 Task: Search one way flight ticket for 3 adults, 3 children in premium economy from Bethel: Bethel Airport(also Seebethel Seaplane Base) to Greensboro: Piedmont Triad International Airport on 5-1-2023. Choice of flights is JetBlue. Number of bags: 9 checked bags. Price is upto 79000. Outbound departure time preference is 6:30. Return departure time preference is 18:15.
Action: Mouse moved to (219, 198)
Screenshot: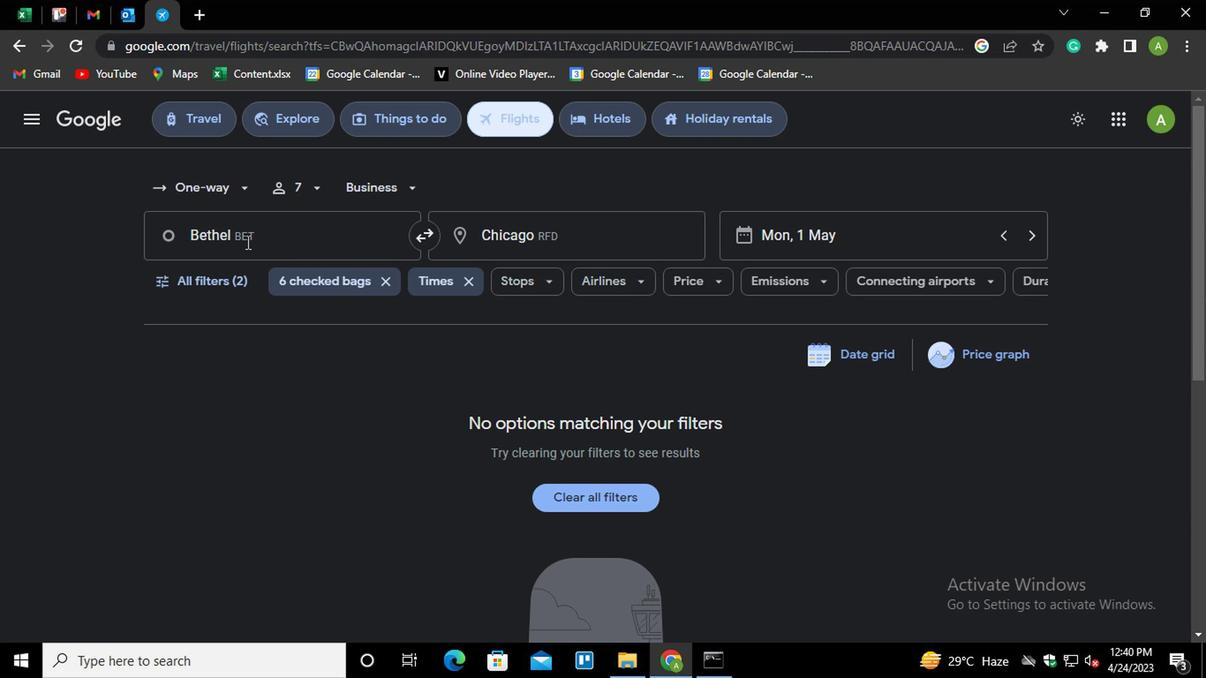 
Action: Mouse pressed left at (219, 198)
Screenshot: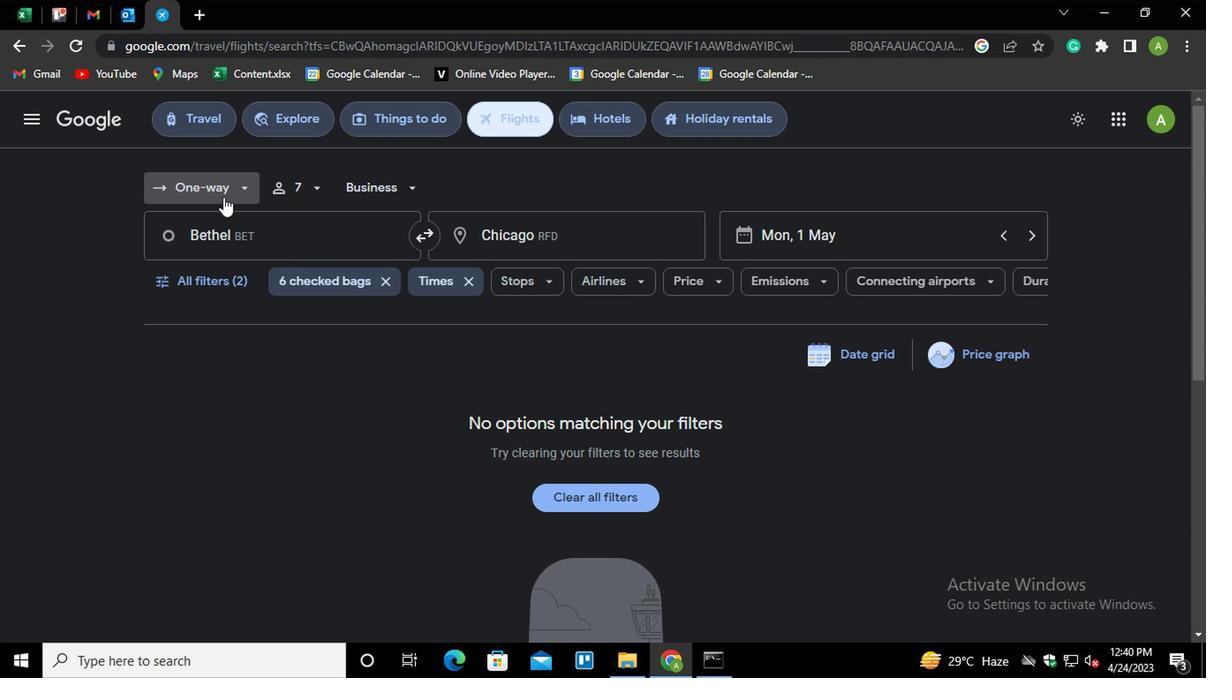 
Action: Mouse moved to (220, 267)
Screenshot: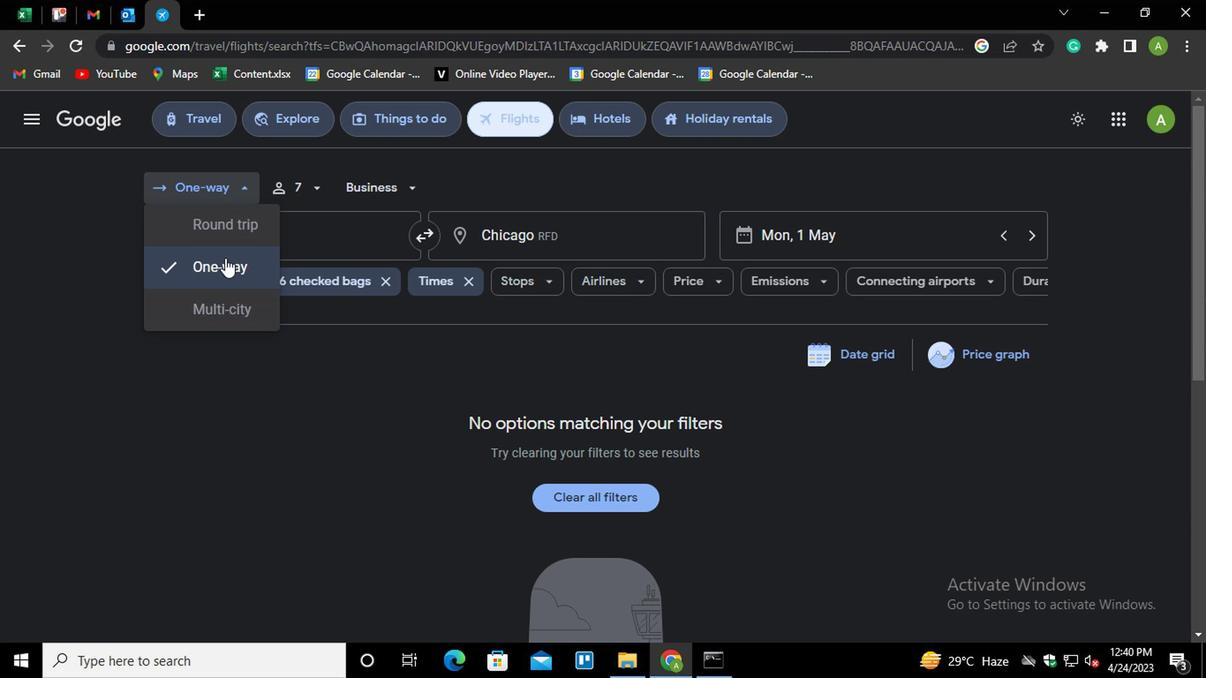 
Action: Mouse pressed left at (220, 267)
Screenshot: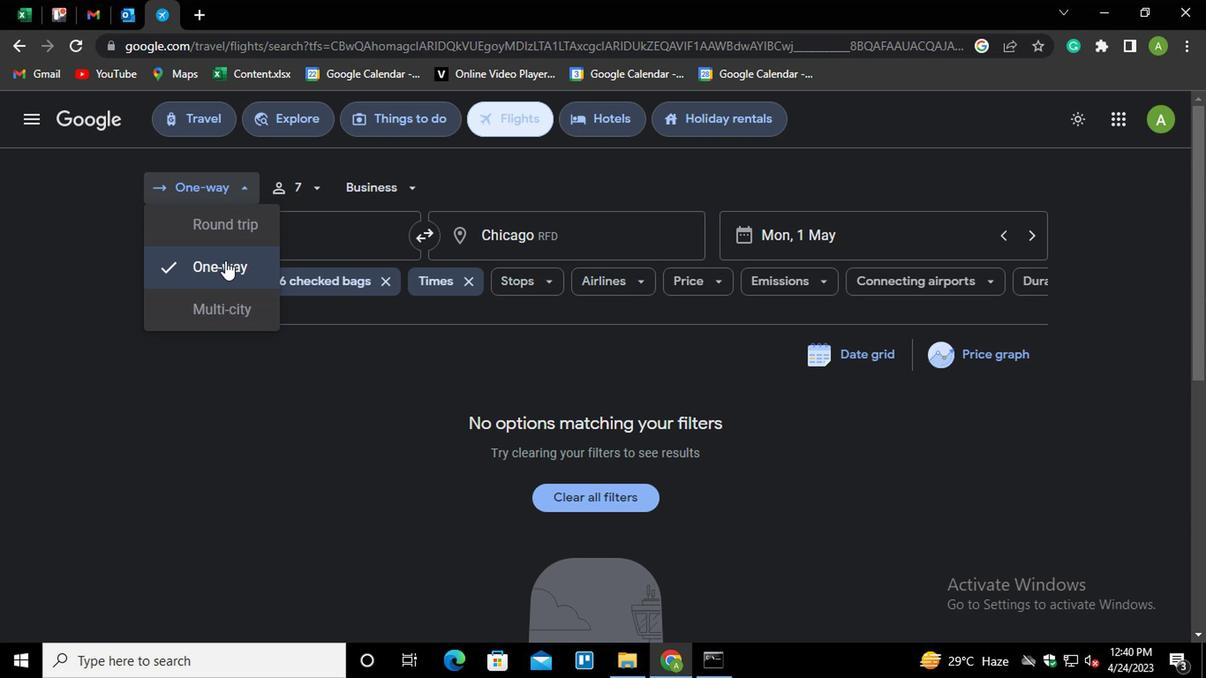 
Action: Mouse moved to (270, 187)
Screenshot: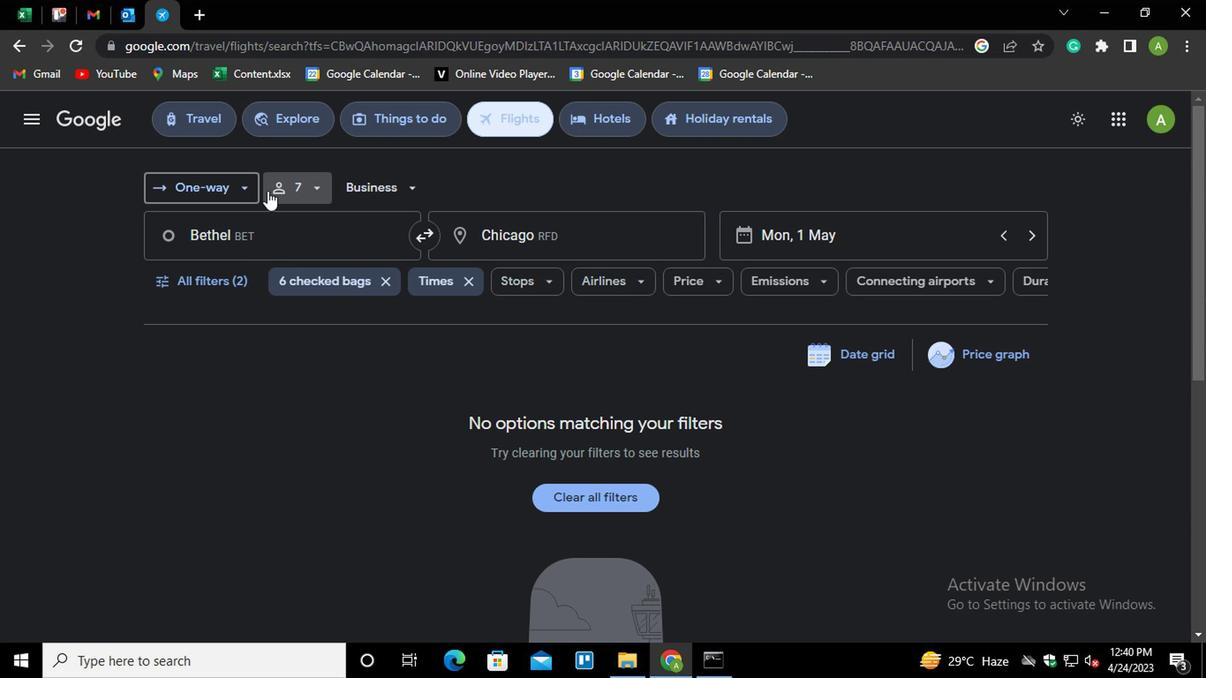 
Action: Mouse pressed left at (270, 187)
Screenshot: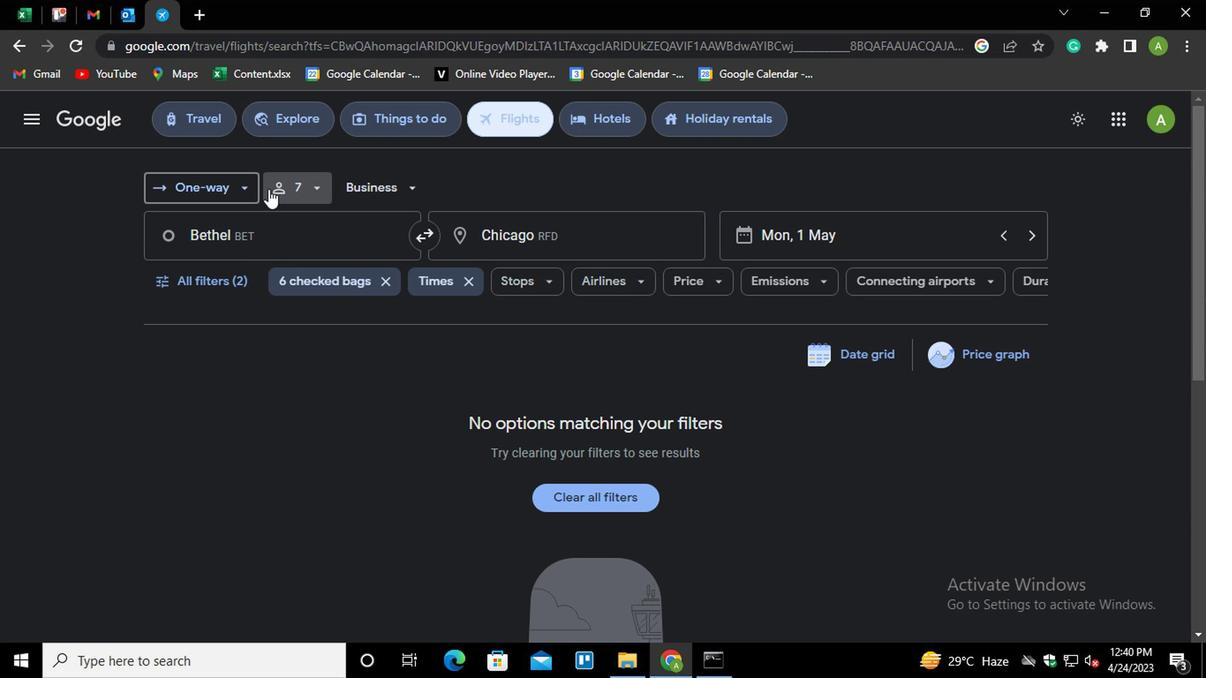 
Action: Mouse moved to (453, 233)
Screenshot: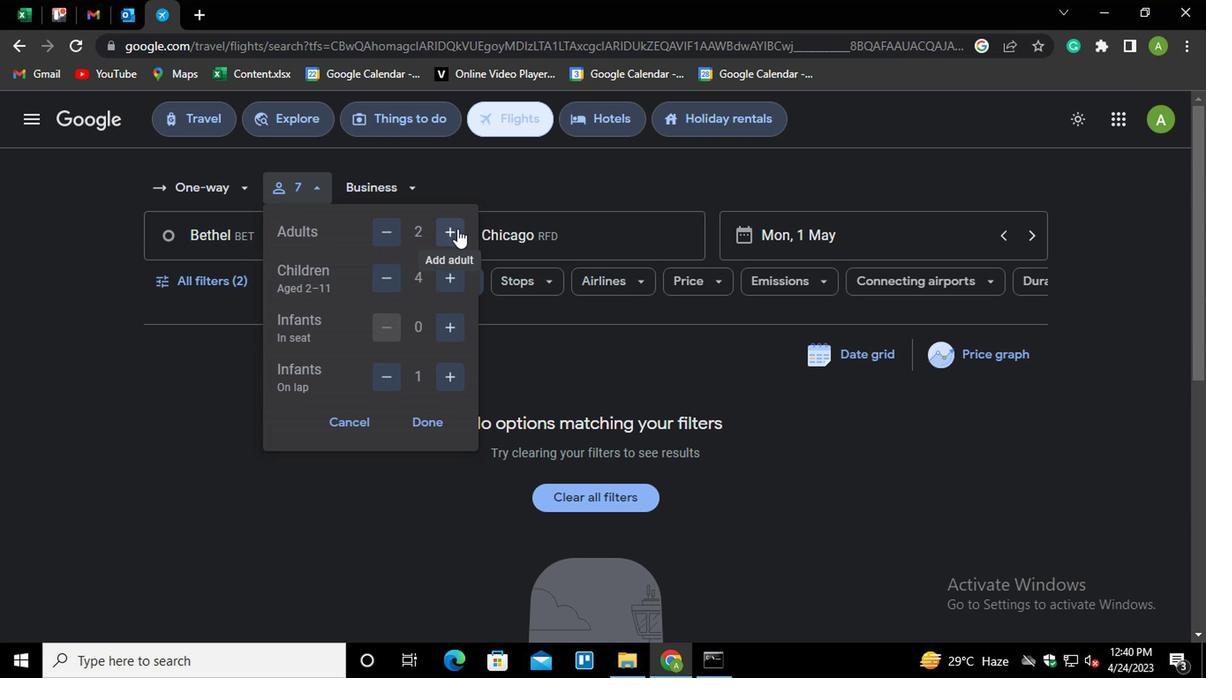 
Action: Mouse pressed left at (453, 233)
Screenshot: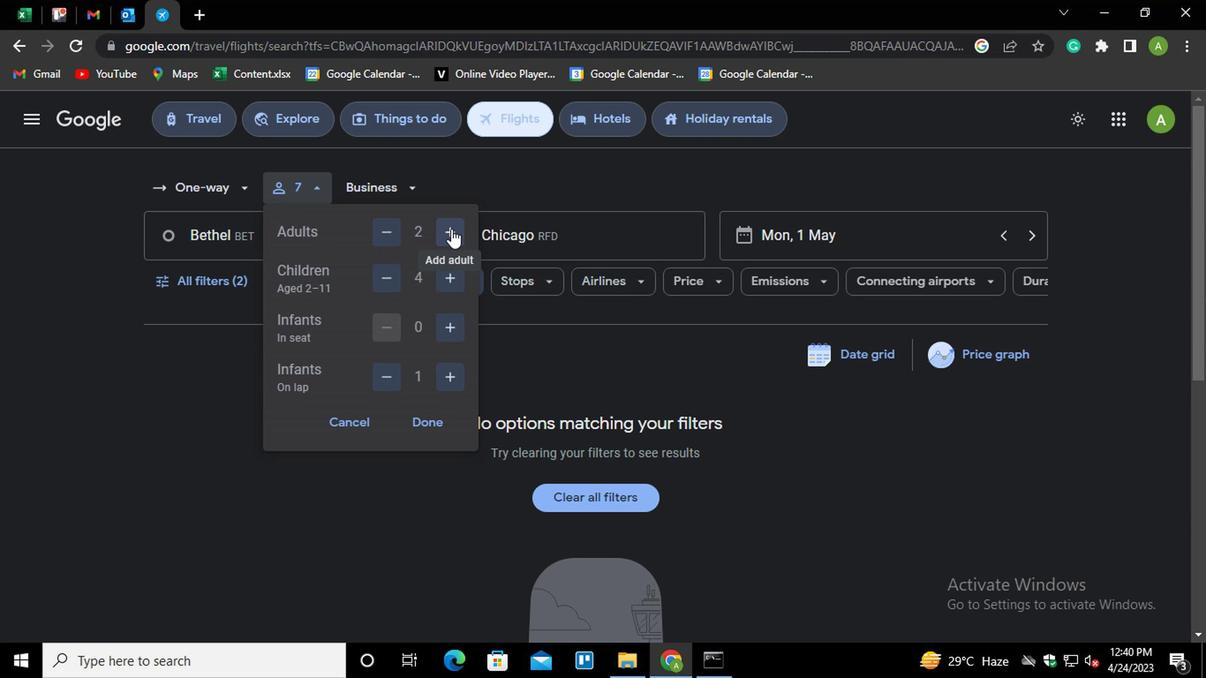 
Action: Mouse moved to (374, 285)
Screenshot: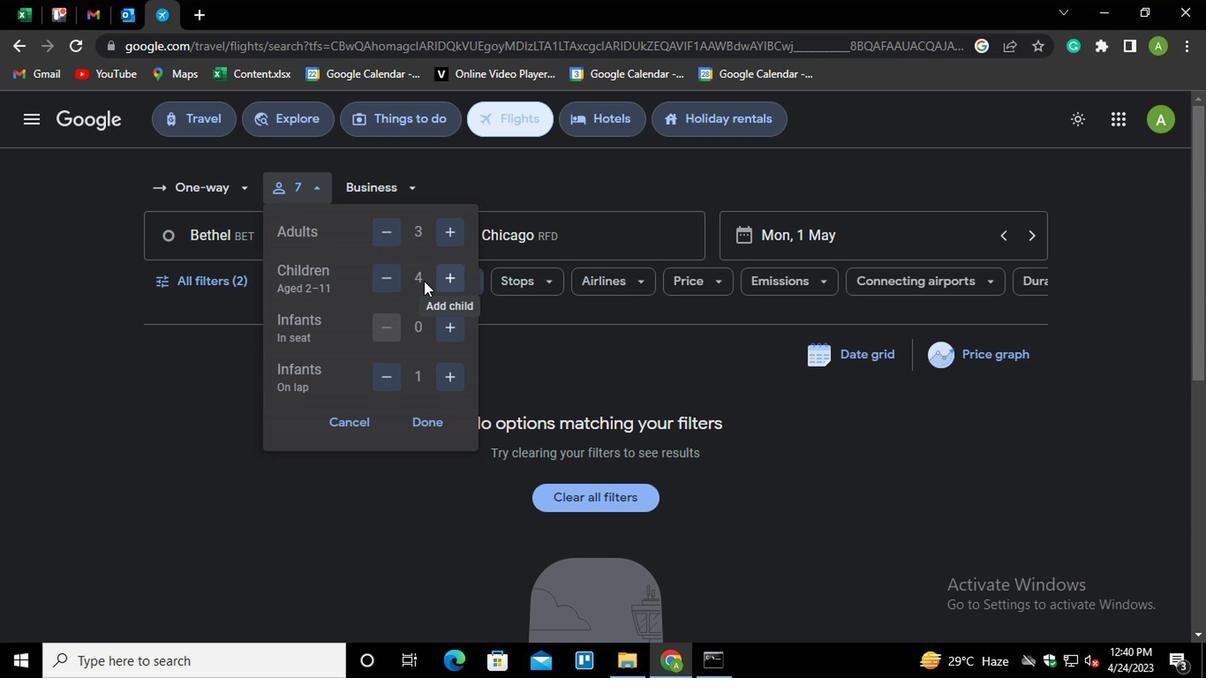 
Action: Mouse pressed left at (374, 285)
Screenshot: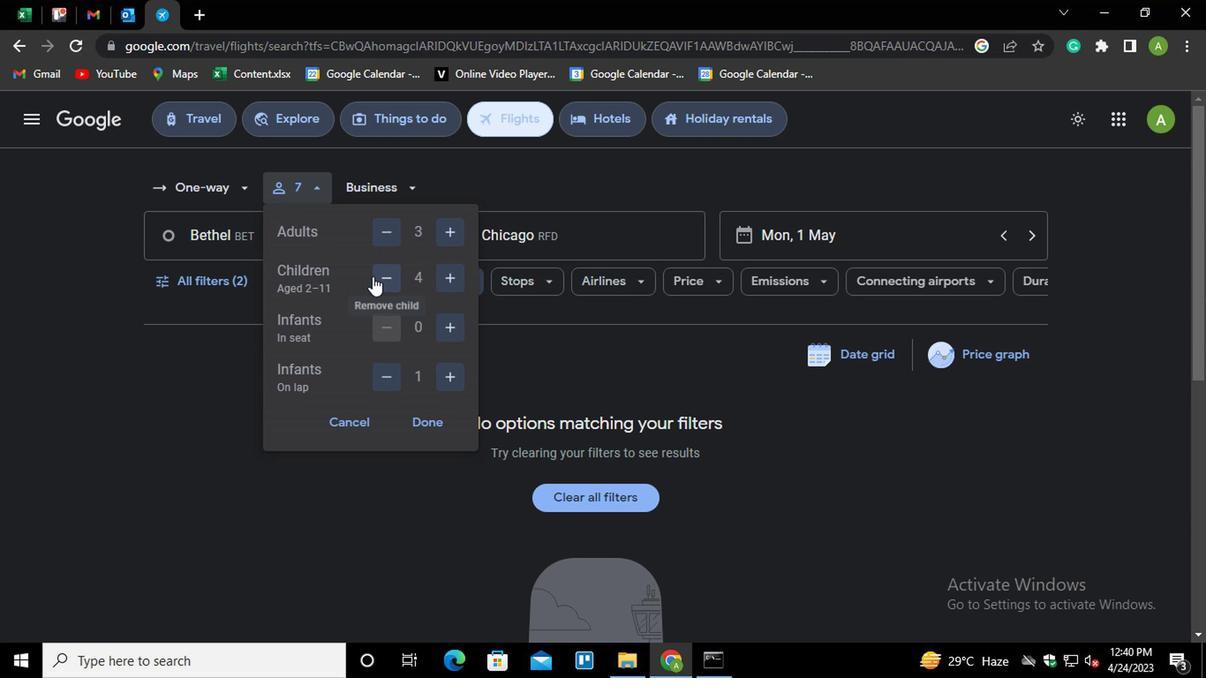 
Action: Mouse moved to (395, 390)
Screenshot: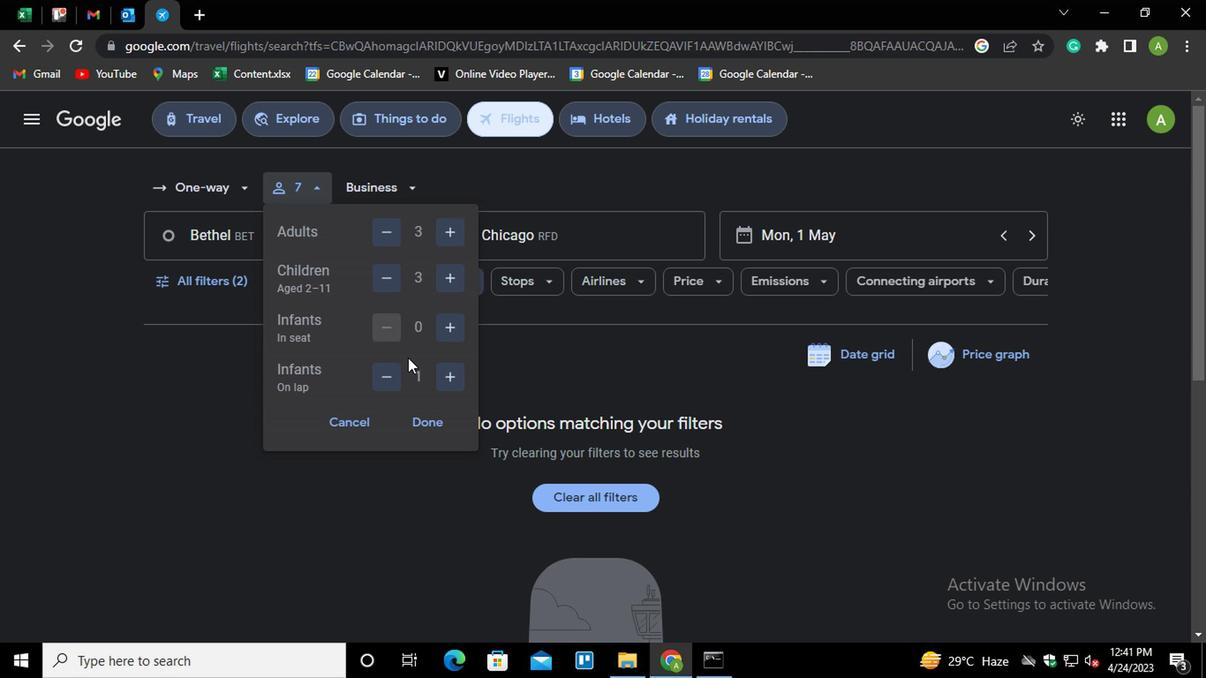 
Action: Mouse pressed left at (395, 390)
Screenshot: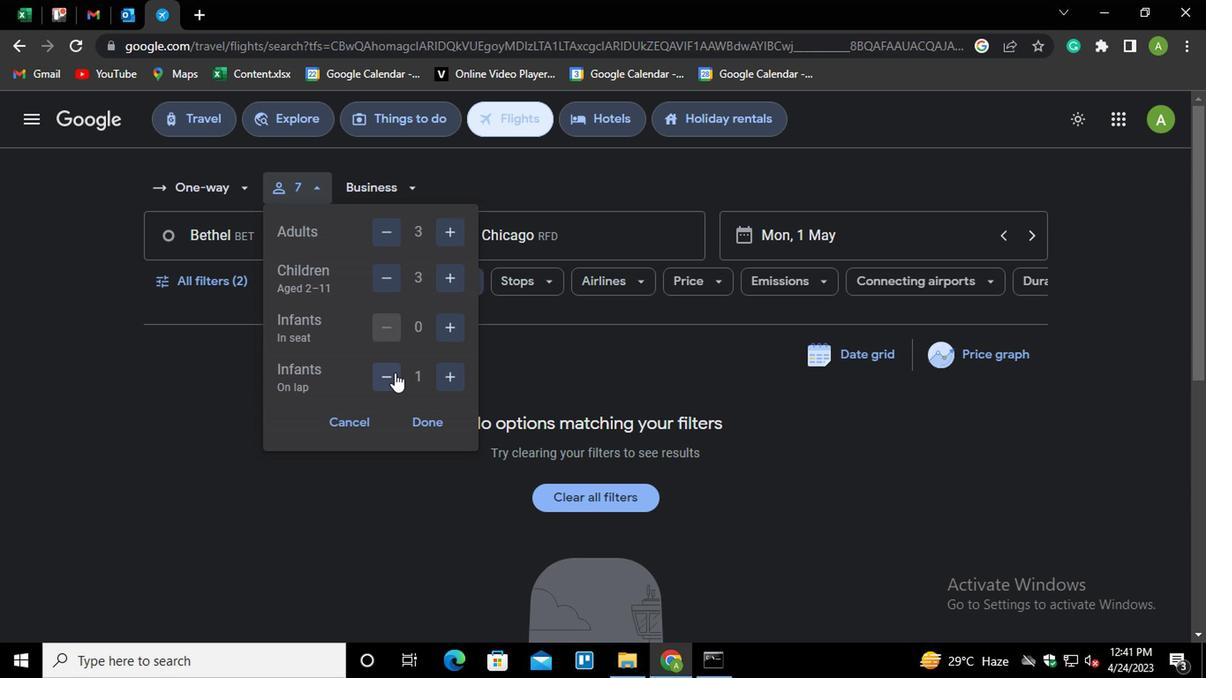 
Action: Mouse moved to (418, 436)
Screenshot: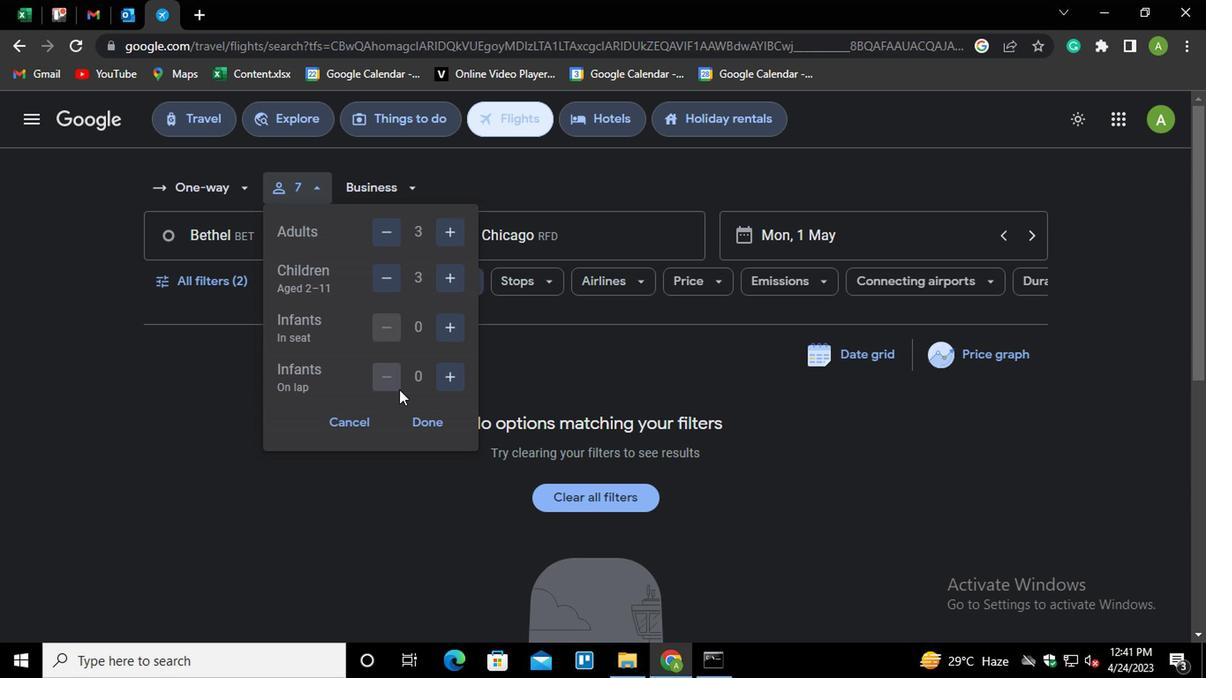 
Action: Mouse pressed left at (418, 436)
Screenshot: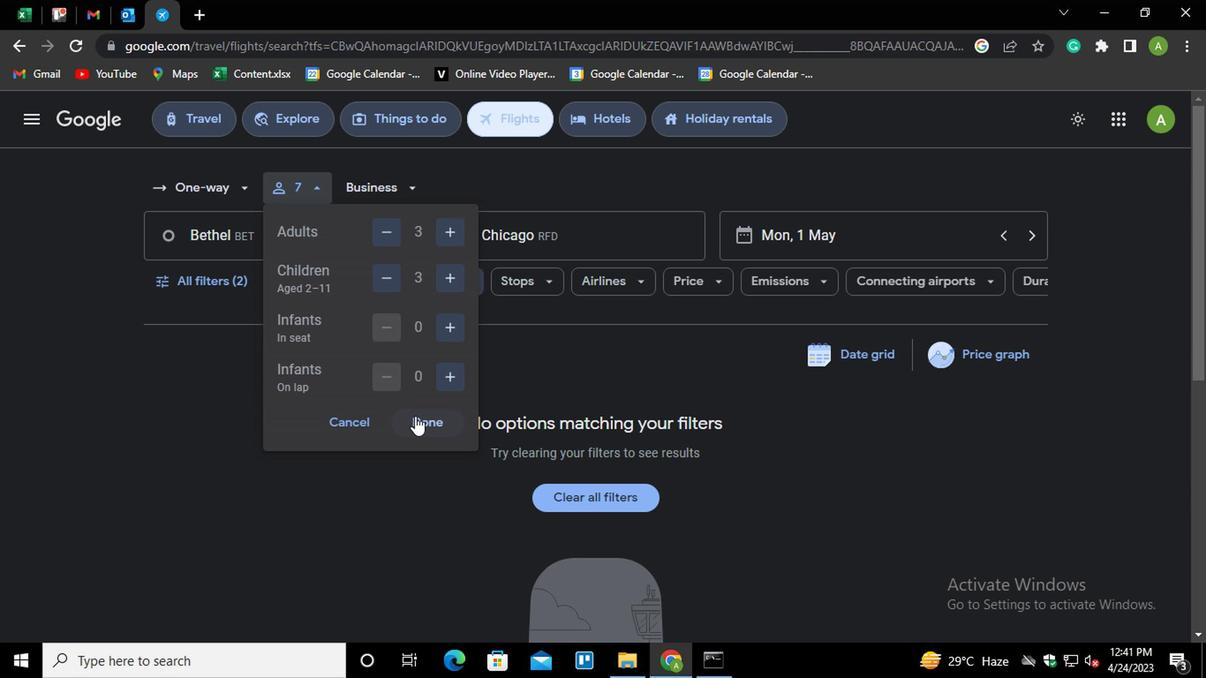 
Action: Mouse moved to (376, 184)
Screenshot: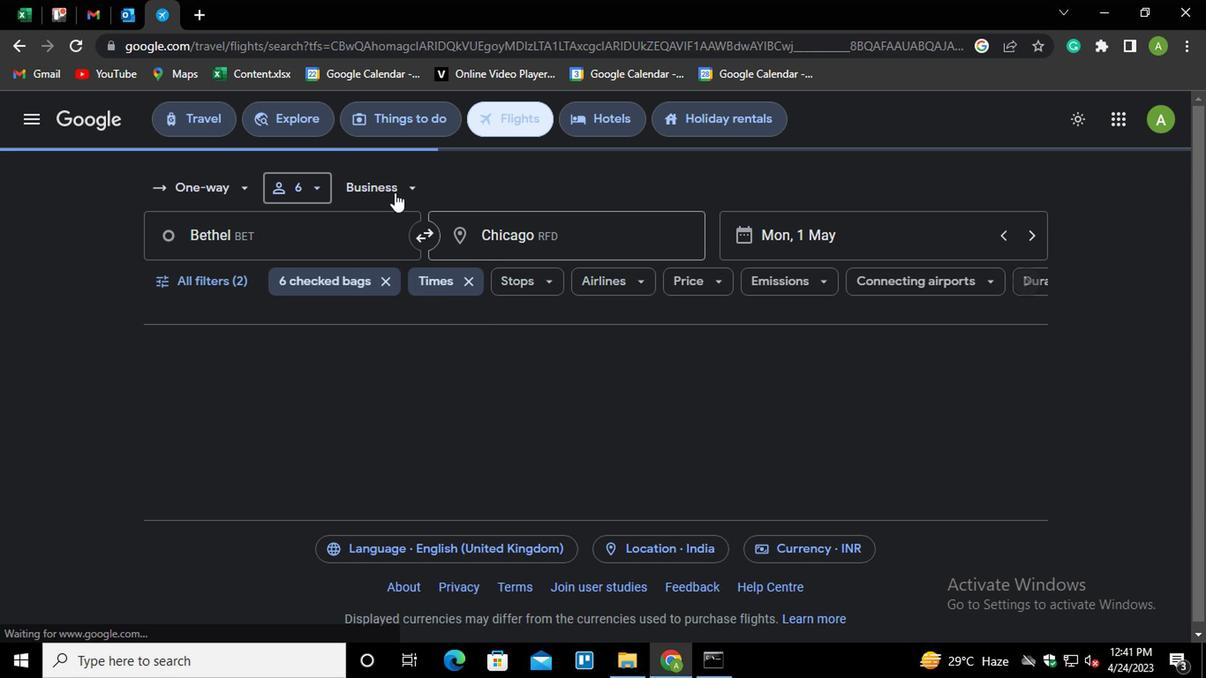 
Action: Mouse pressed left at (376, 184)
Screenshot: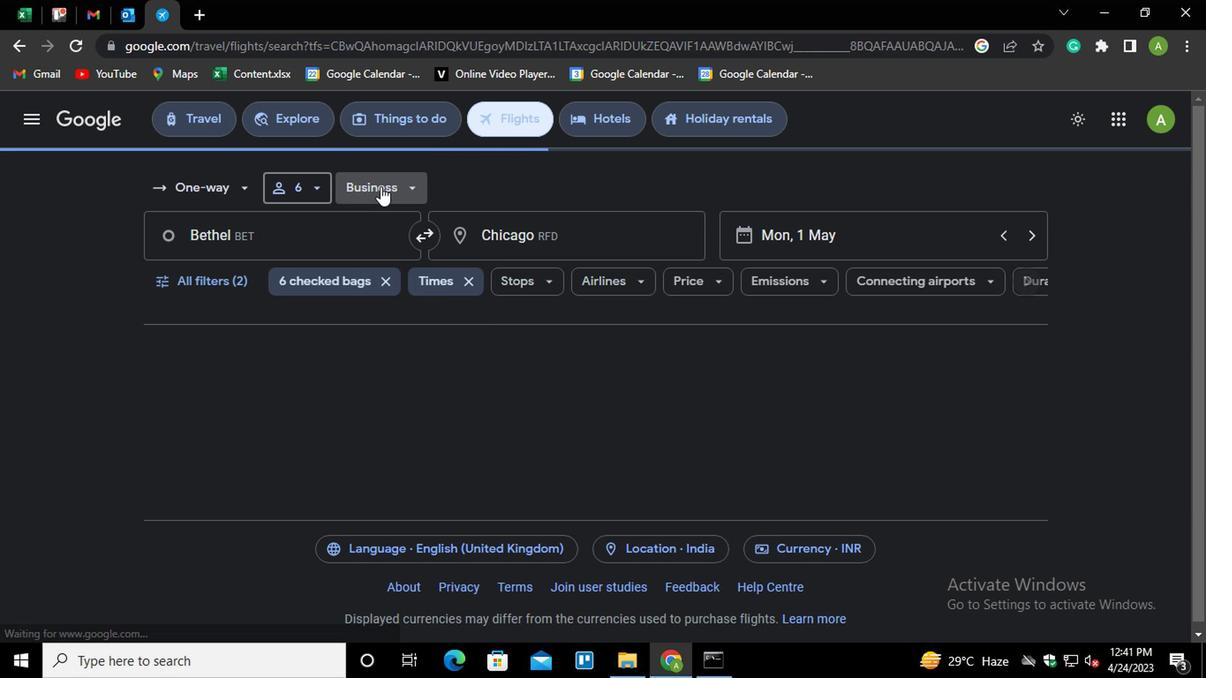 
Action: Mouse moved to (416, 272)
Screenshot: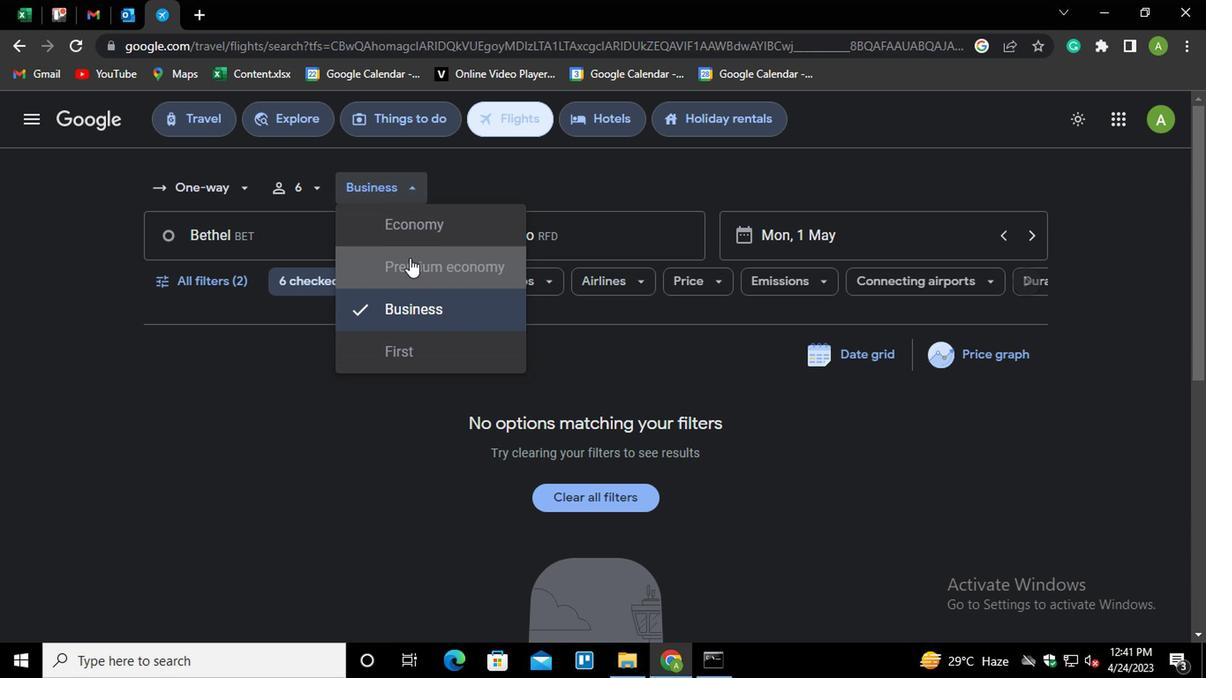 
Action: Mouse pressed left at (416, 272)
Screenshot: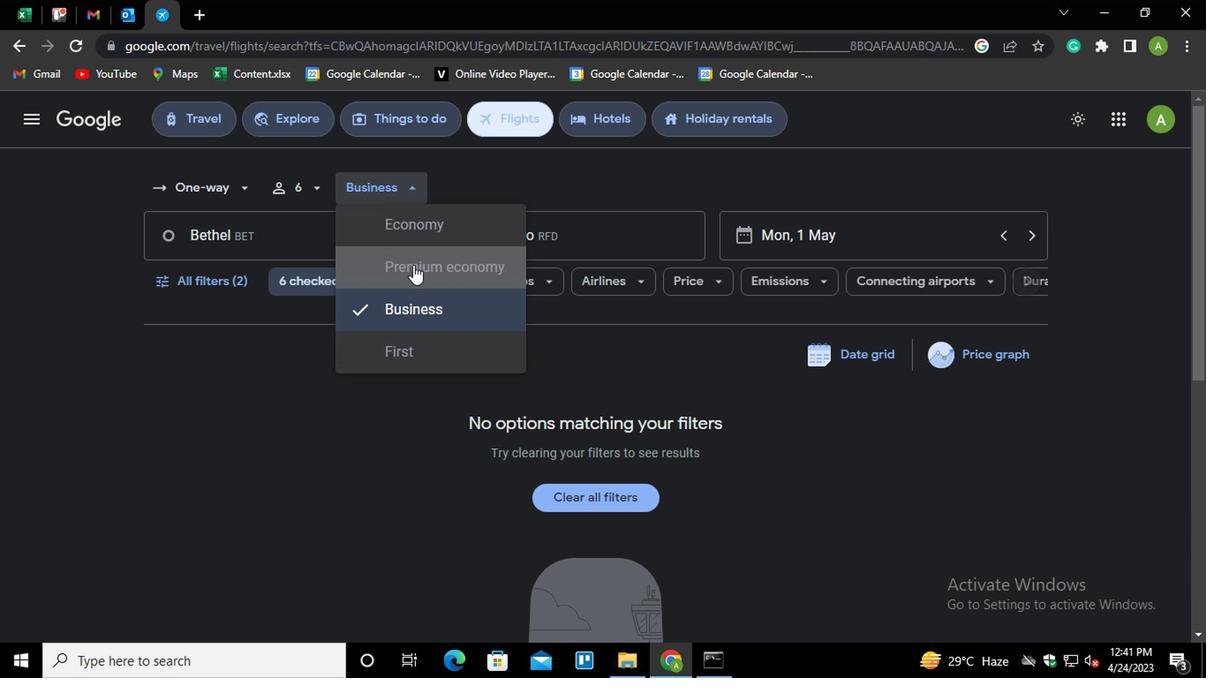 
Action: Mouse moved to (566, 241)
Screenshot: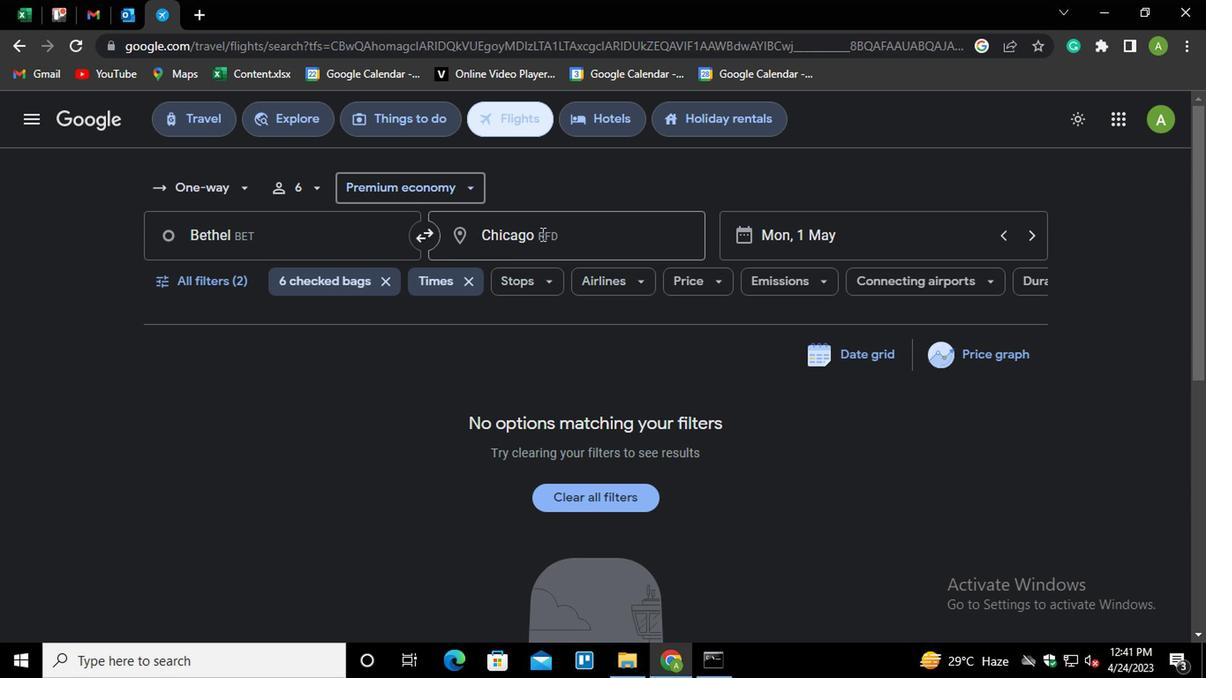 
Action: Mouse pressed left at (566, 241)
Screenshot: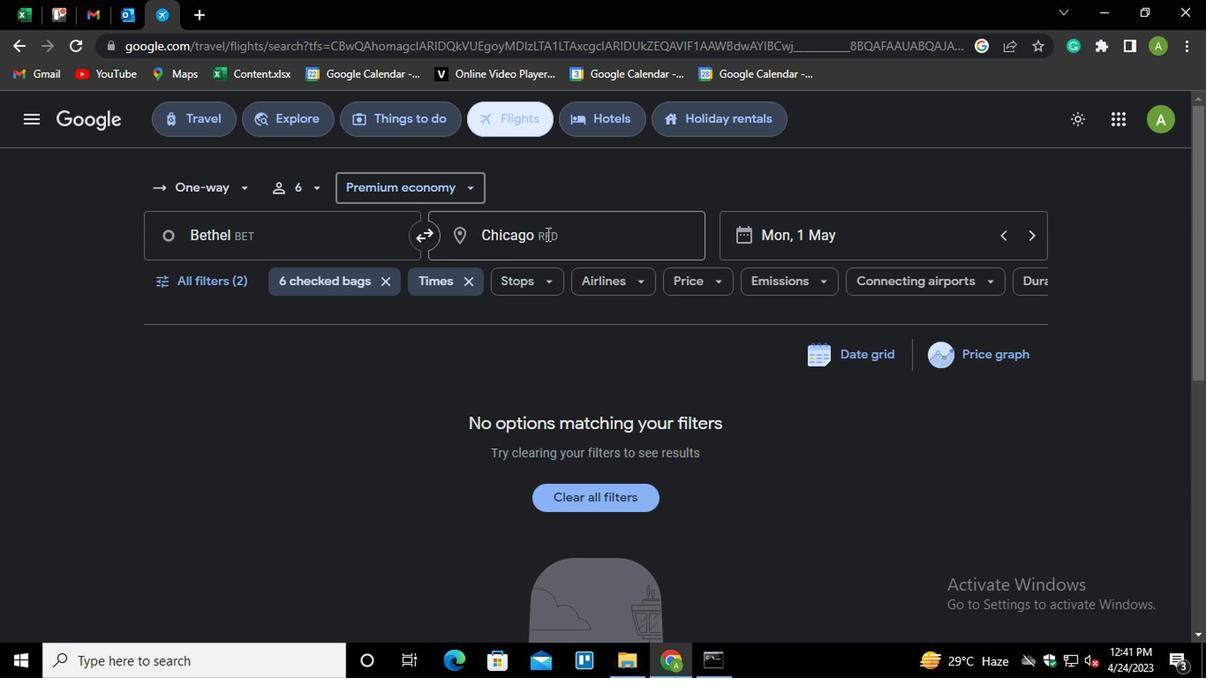 
Action: Mouse moved to (562, 244)
Screenshot: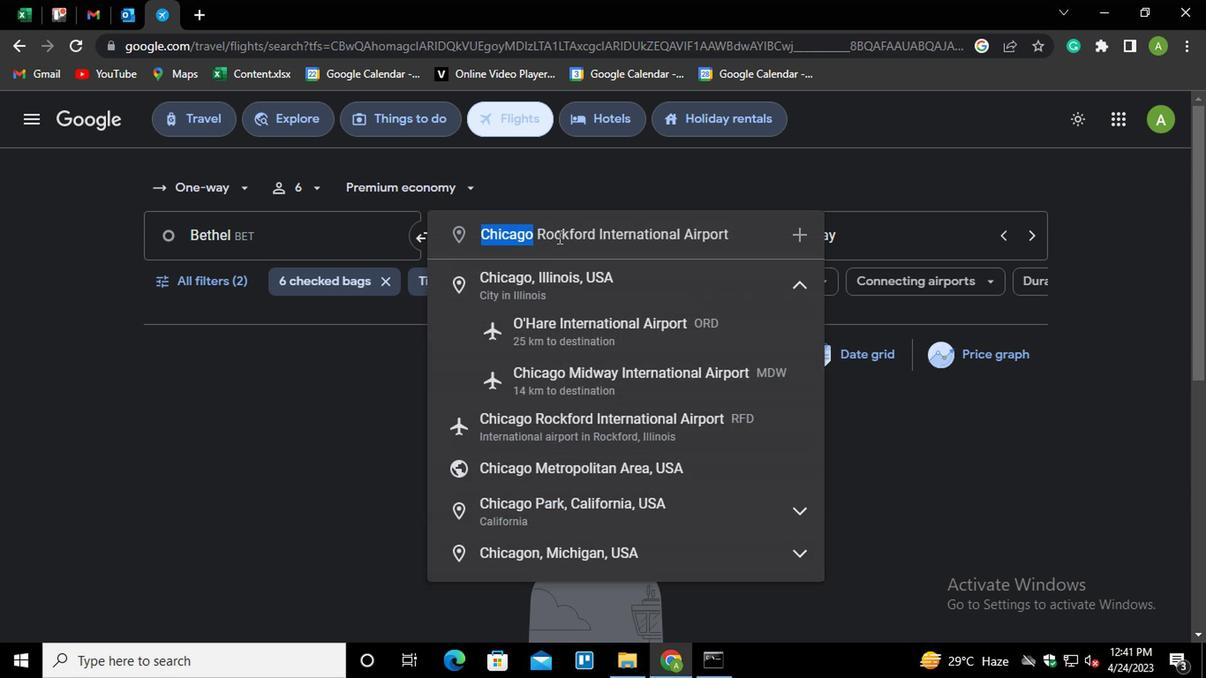 
Action: Key pressed <Key.shift>GREENSBO<Key.down><Key.down><Key.enter>
Screenshot: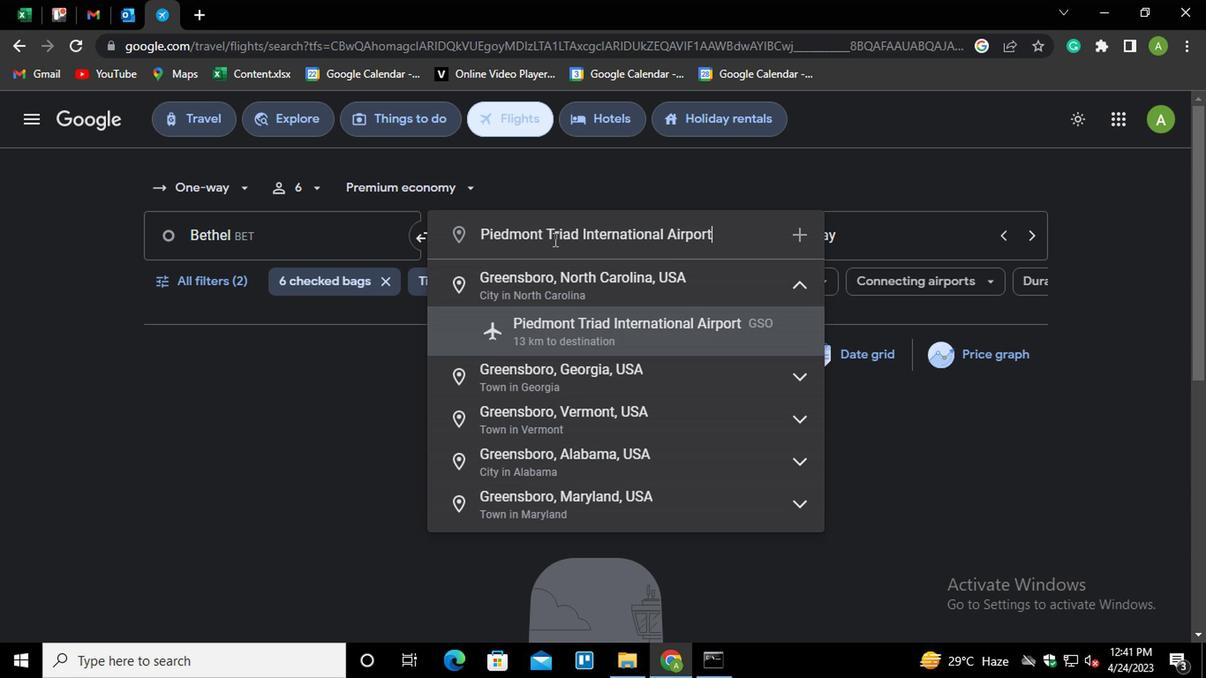 
Action: Mouse moved to (194, 273)
Screenshot: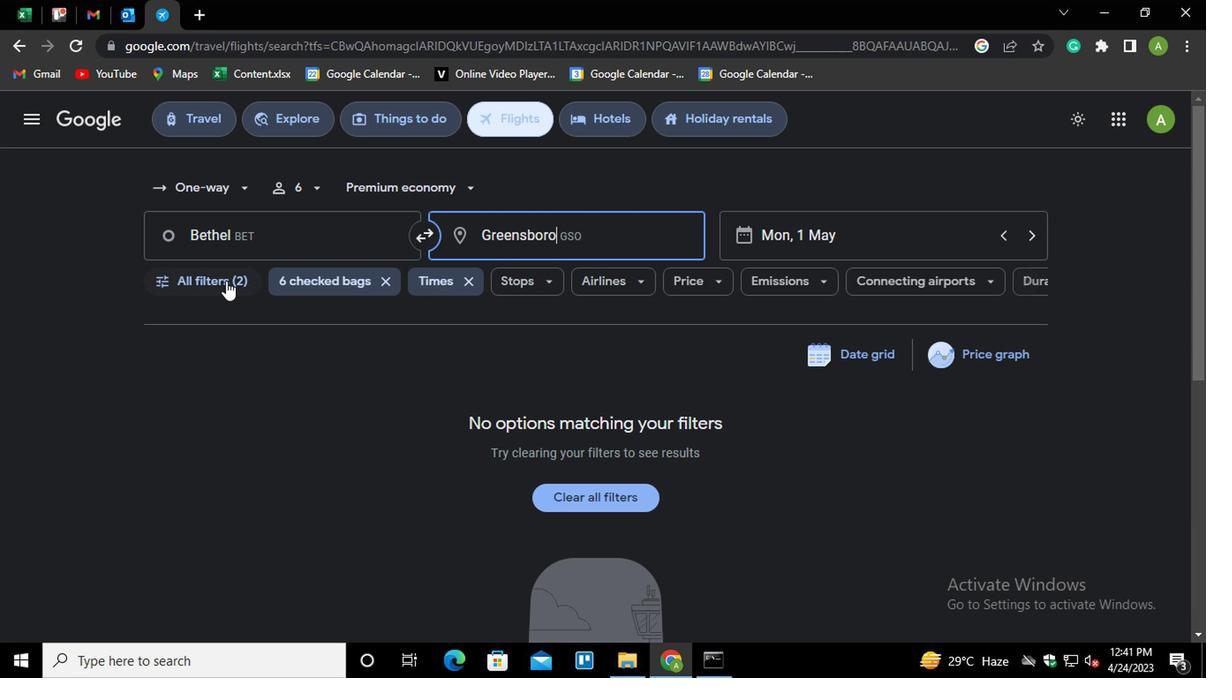
Action: Mouse pressed left at (194, 273)
Screenshot: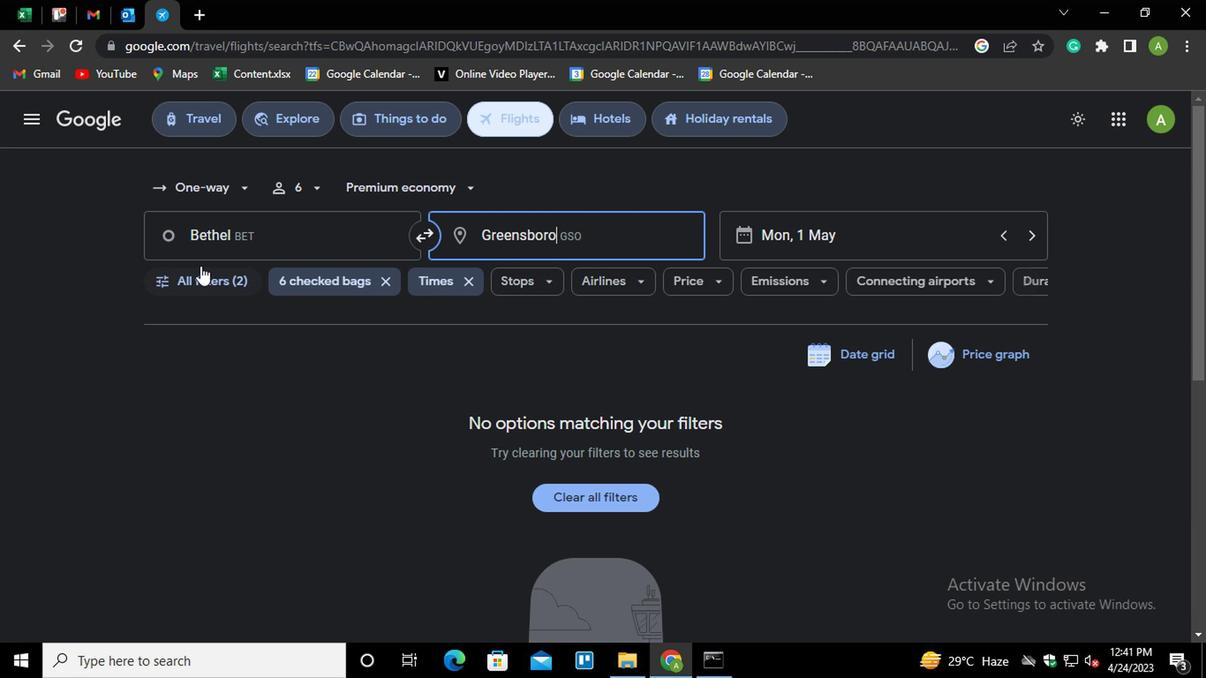 
Action: Mouse moved to (404, 653)
Screenshot: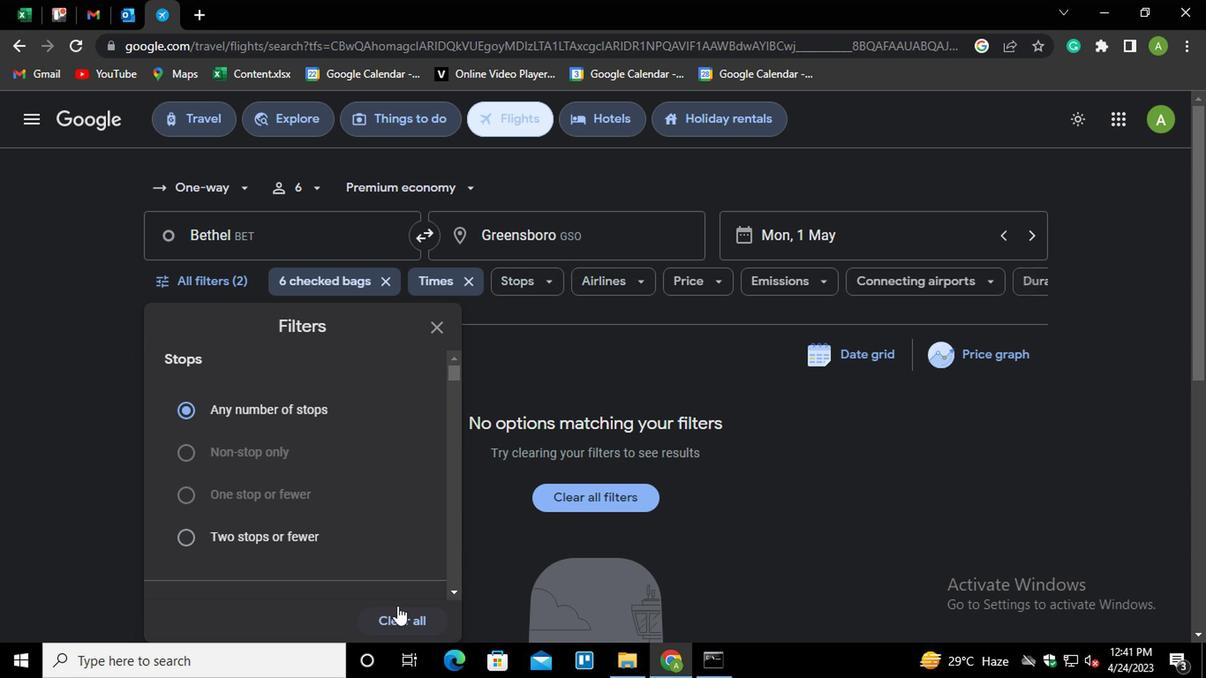 
Action: Mouse pressed left at (404, 653)
Screenshot: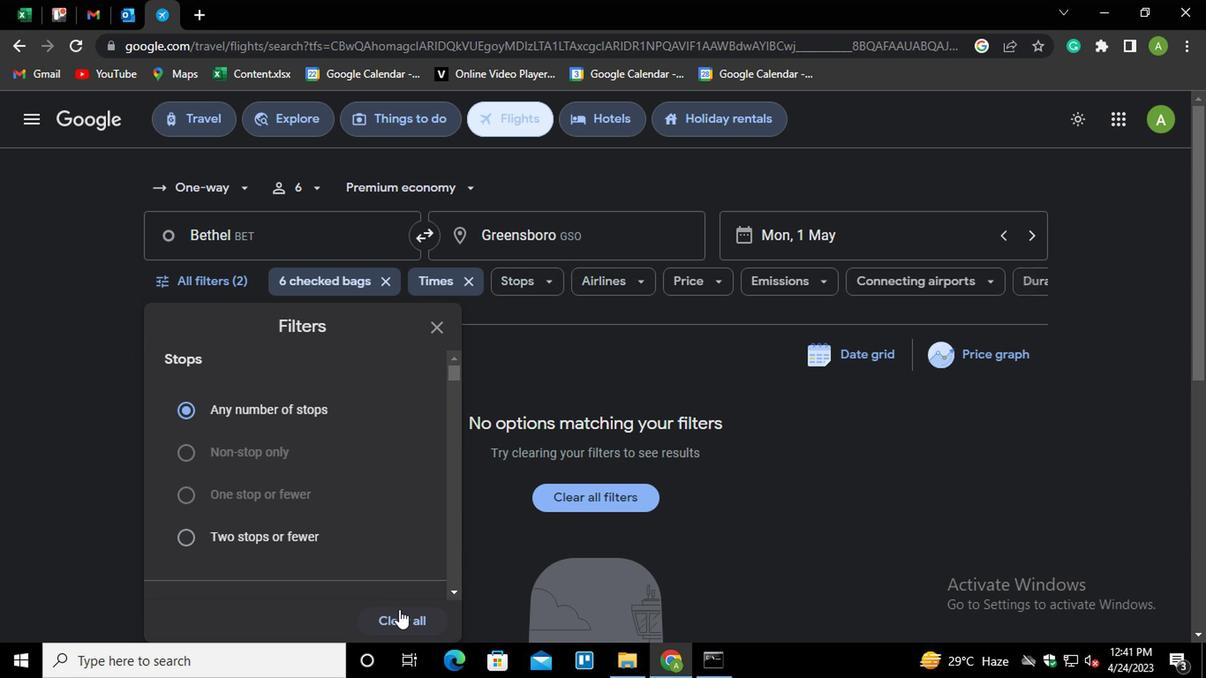
Action: Mouse moved to (284, 441)
Screenshot: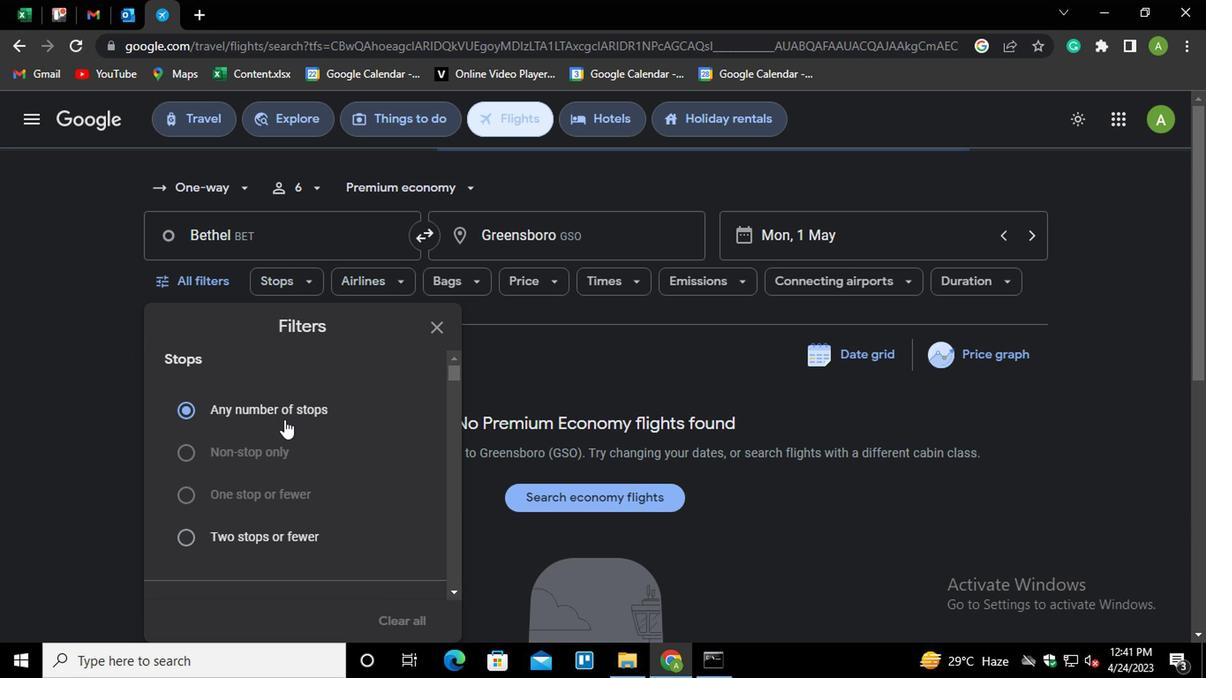 
Action: Mouse scrolled (284, 441) with delta (0, 0)
Screenshot: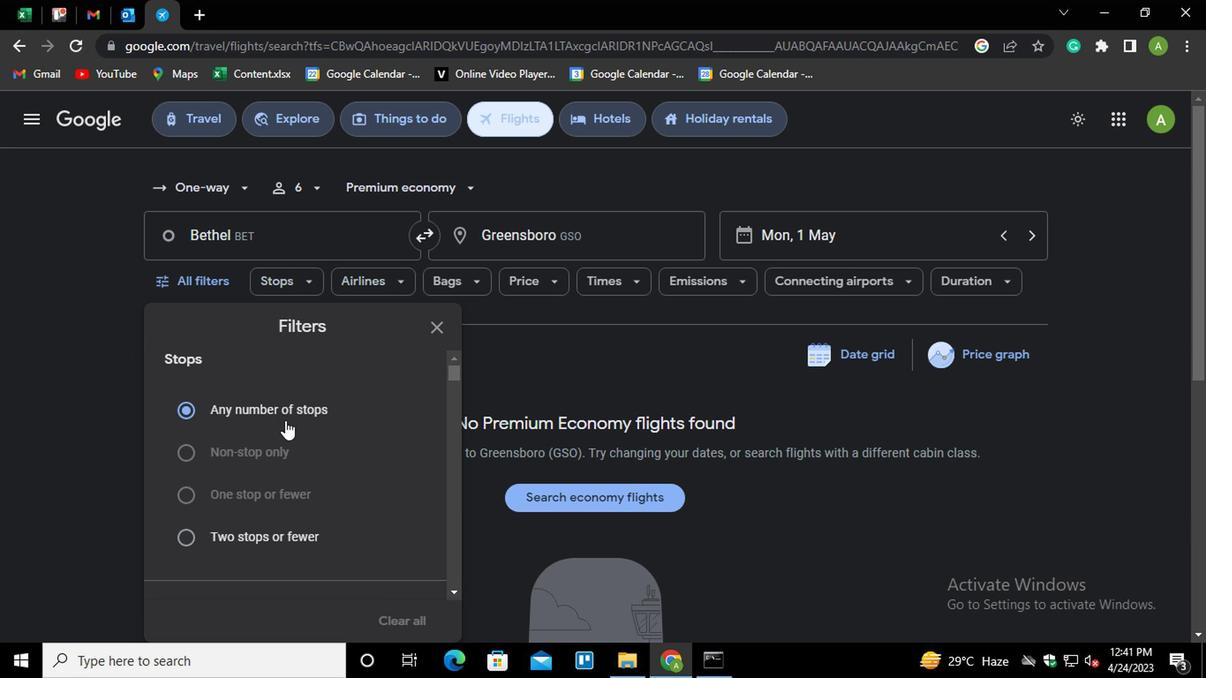 
Action: Mouse scrolled (284, 441) with delta (0, 0)
Screenshot: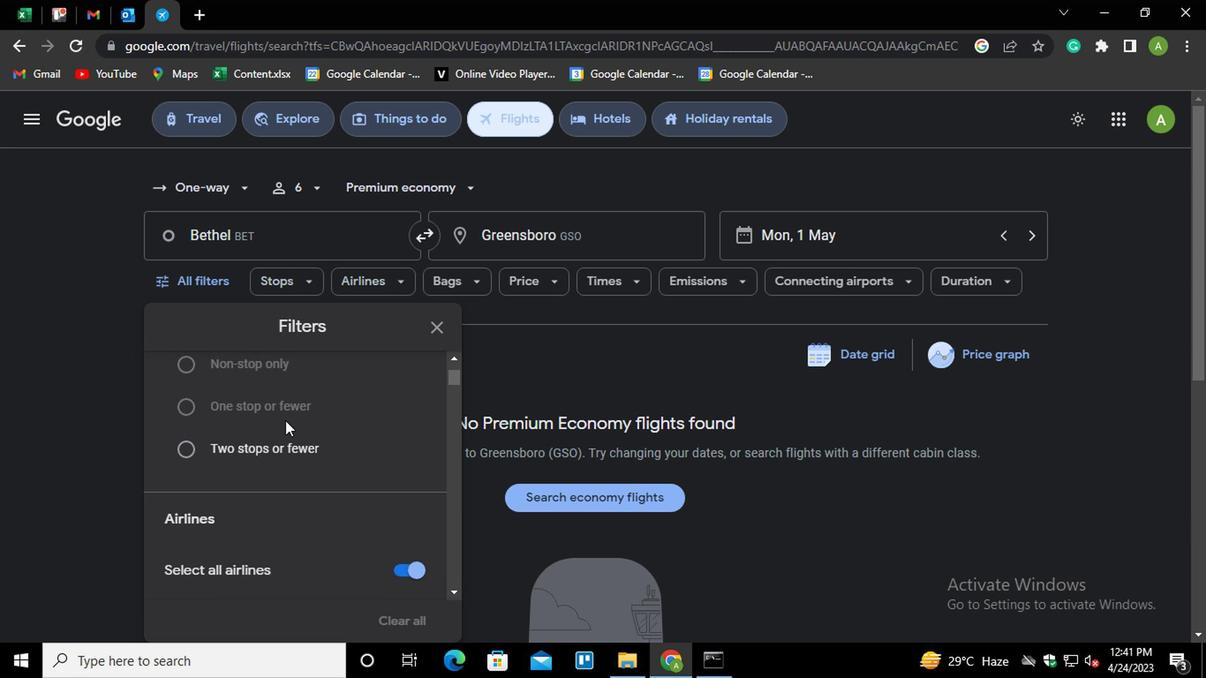 
Action: Mouse scrolled (284, 441) with delta (0, 0)
Screenshot: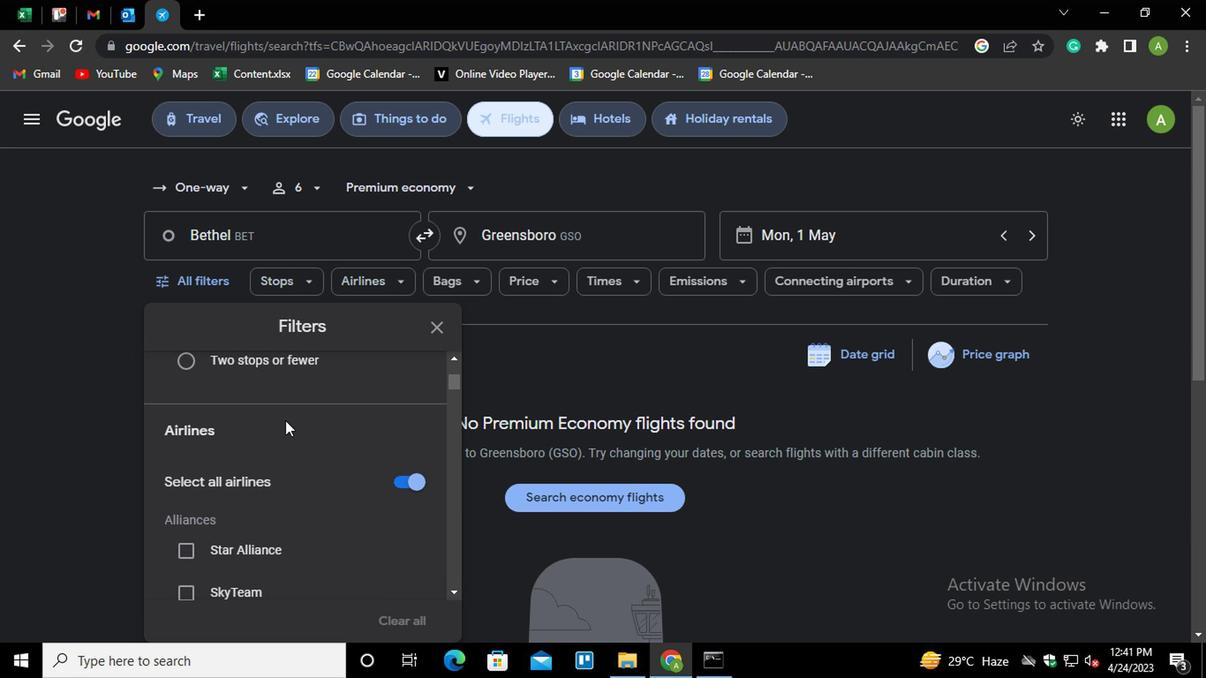 
Action: Mouse moved to (284, 443)
Screenshot: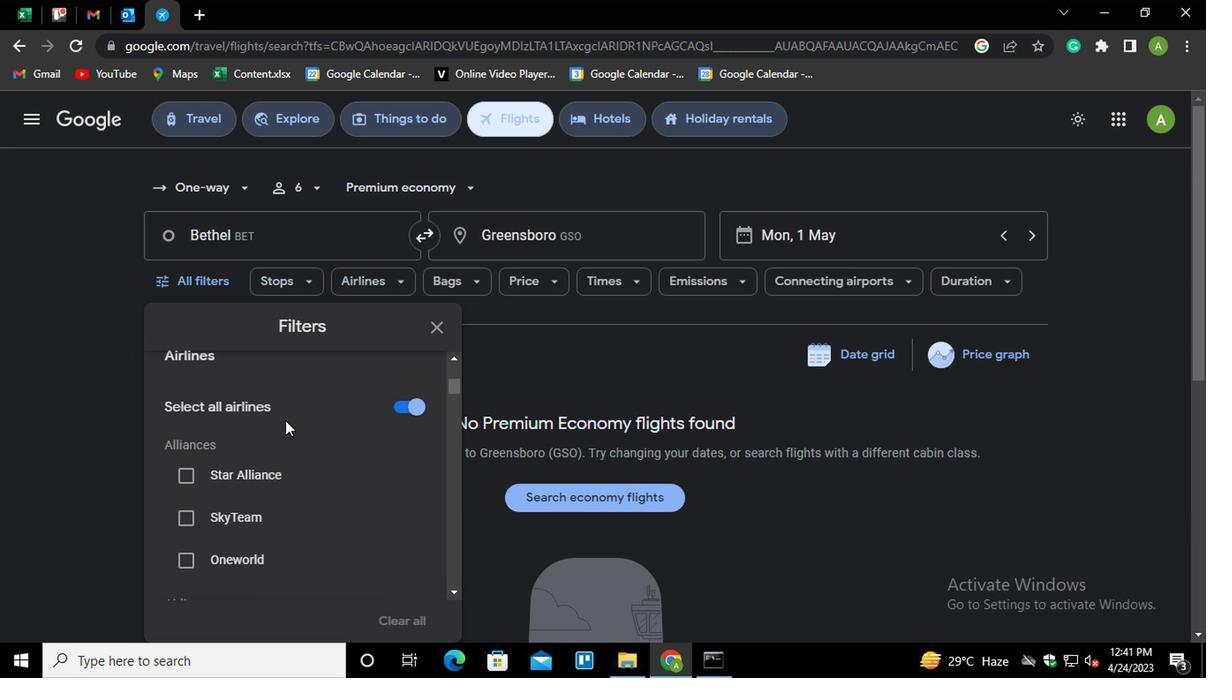 
Action: Mouse scrolled (284, 441) with delta (0, -1)
Screenshot: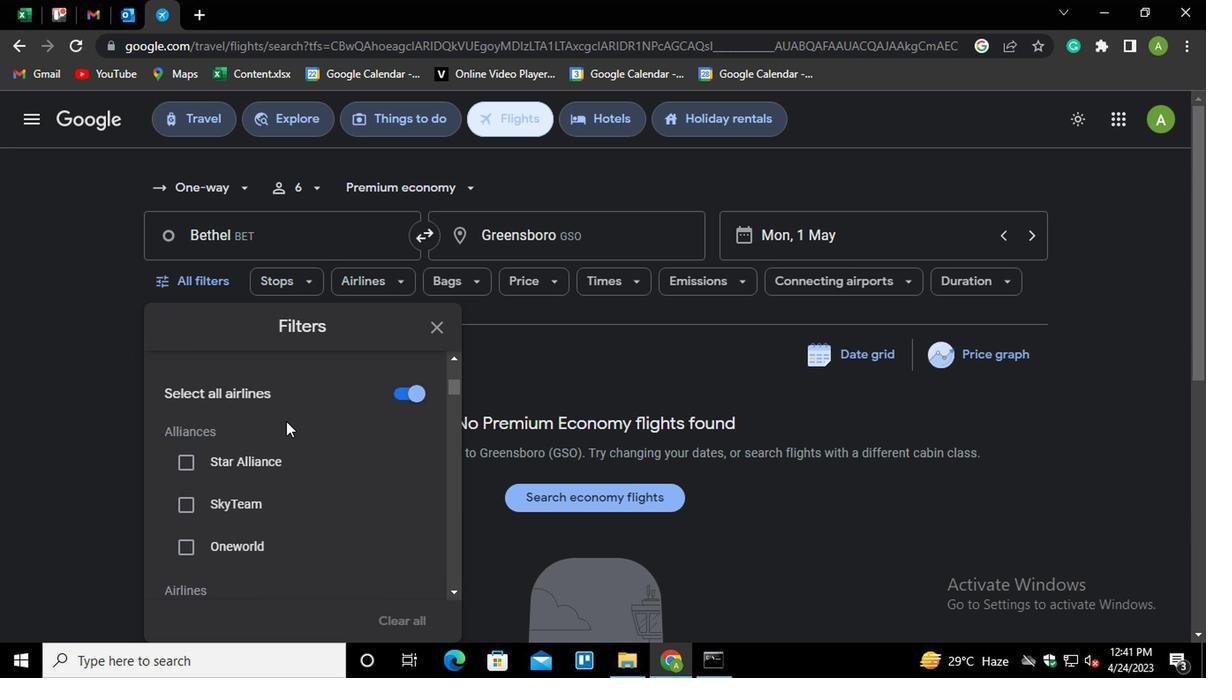 
Action: Mouse moved to (284, 443)
Screenshot: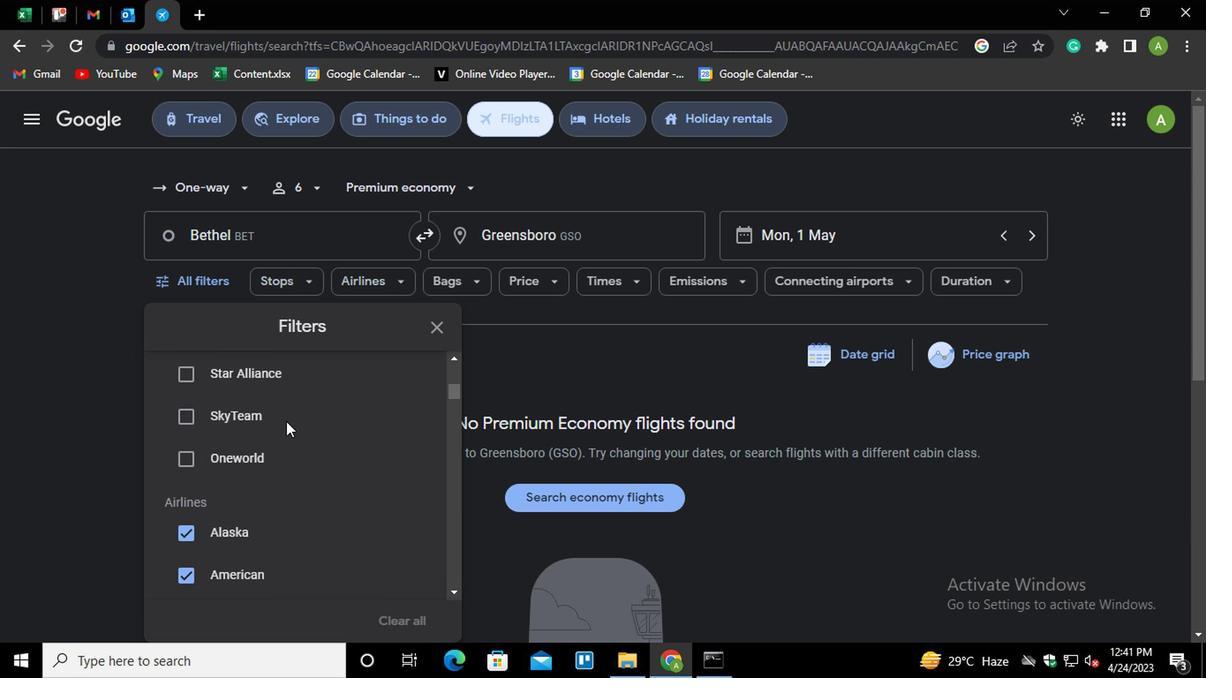 
Action: Mouse scrolled (284, 443) with delta (0, 0)
Screenshot: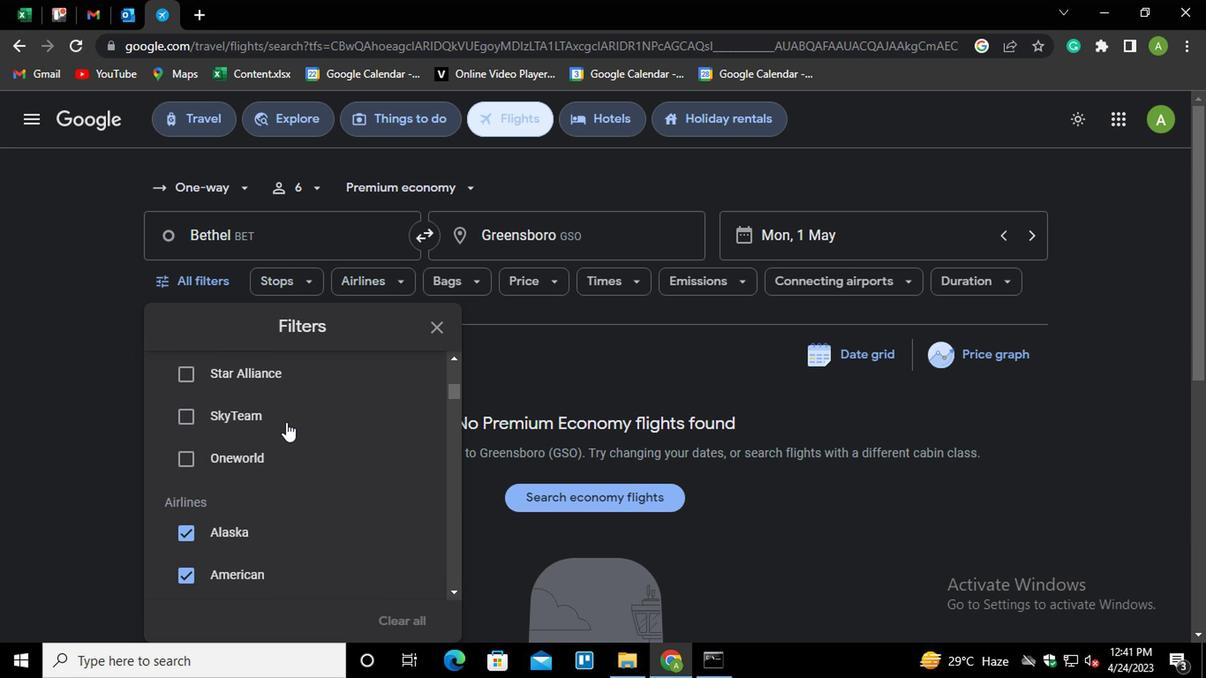 
Action: Mouse scrolled (284, 443) with delta (0, 0)
Screenshot: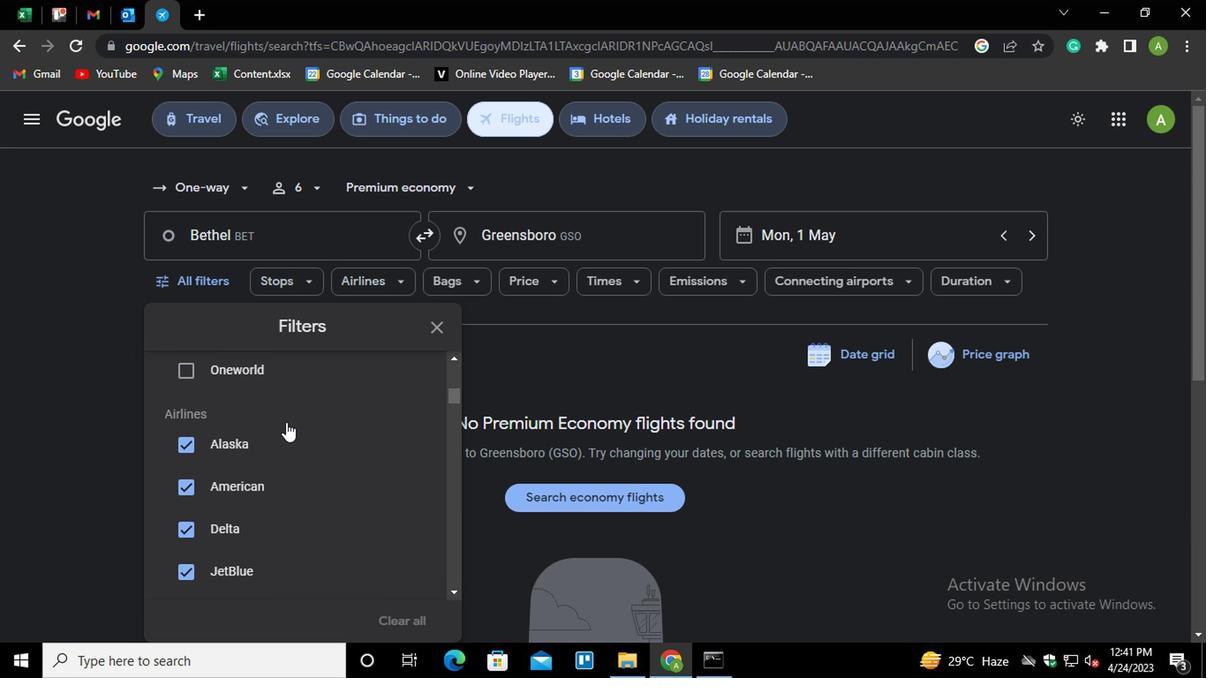 
Action: Mouse moved to (192, 463)
Screenshot: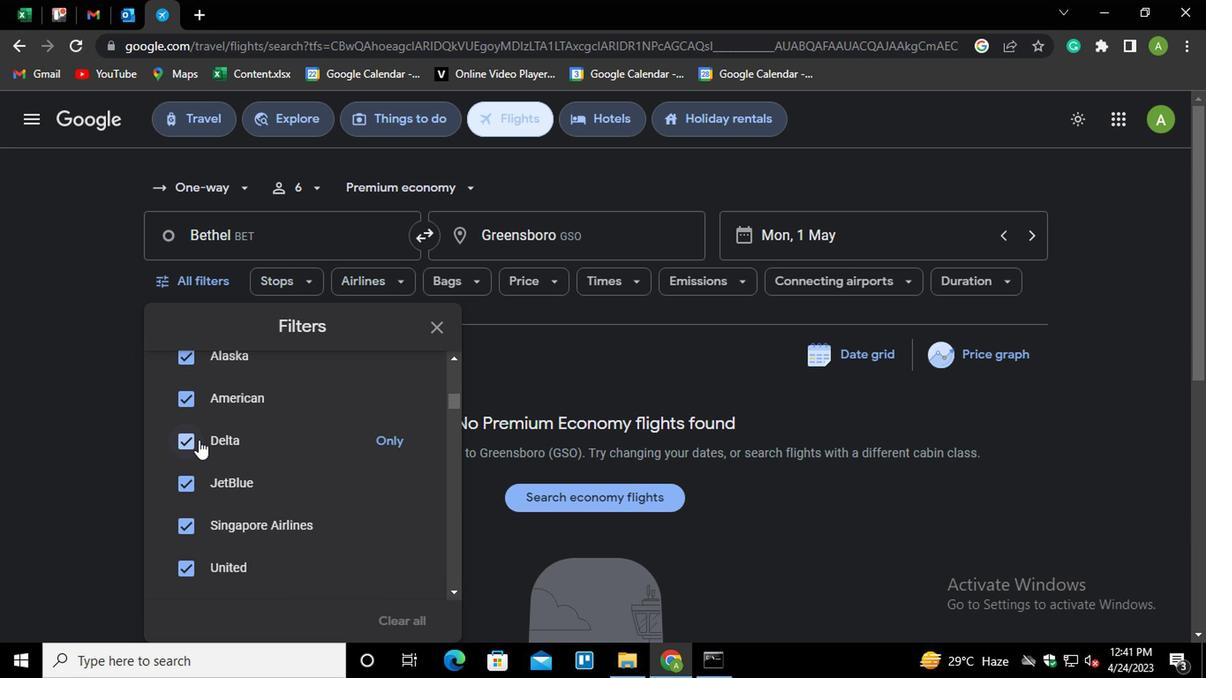 
Action: Mouse pressed left at (192, 463)
Screenshot: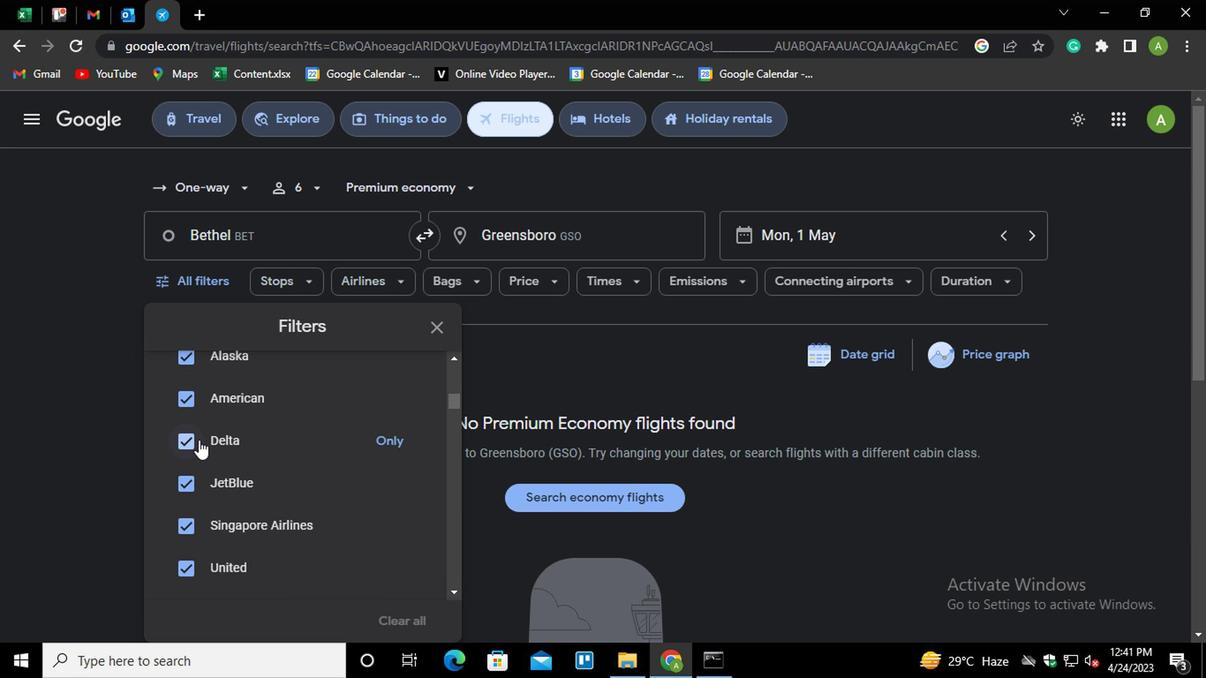 
Action: Mouse moved to (184, 423)
Screenshot: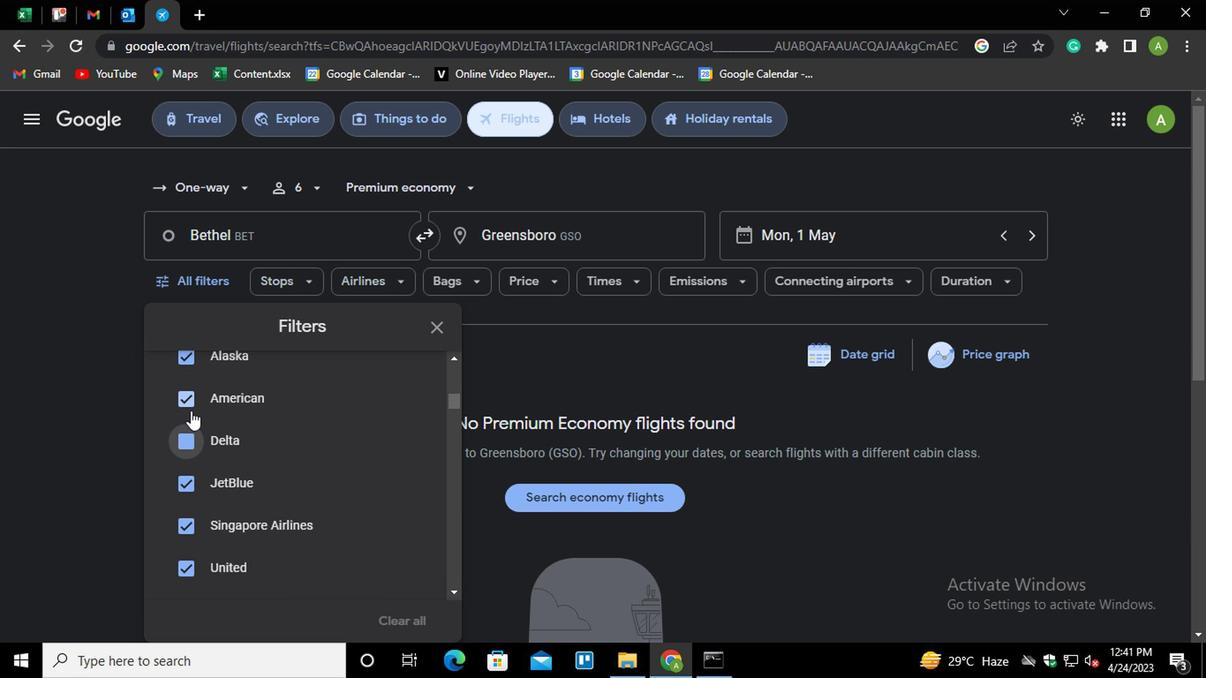 
Action: Mouse pressed left at (184, 423)
Screenshot: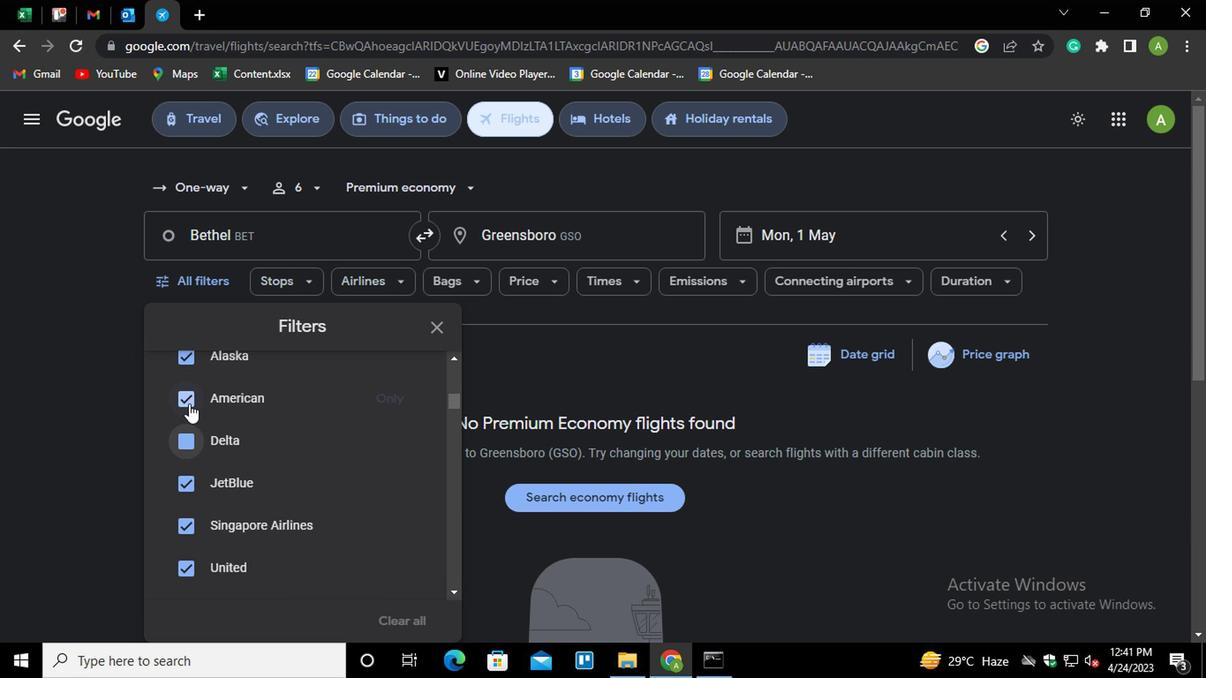 
Action: Mouse moved to (179, 379)
Screenshot: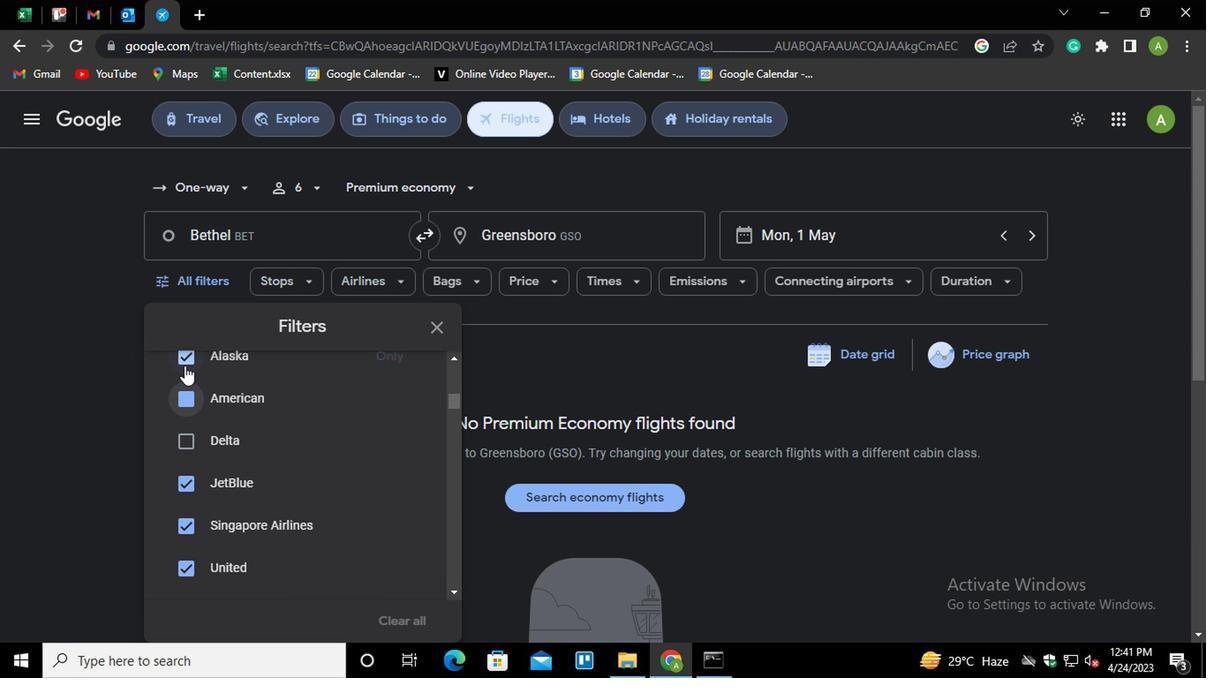
Action: Mouse pressed left at (179, 379)
Screenshot: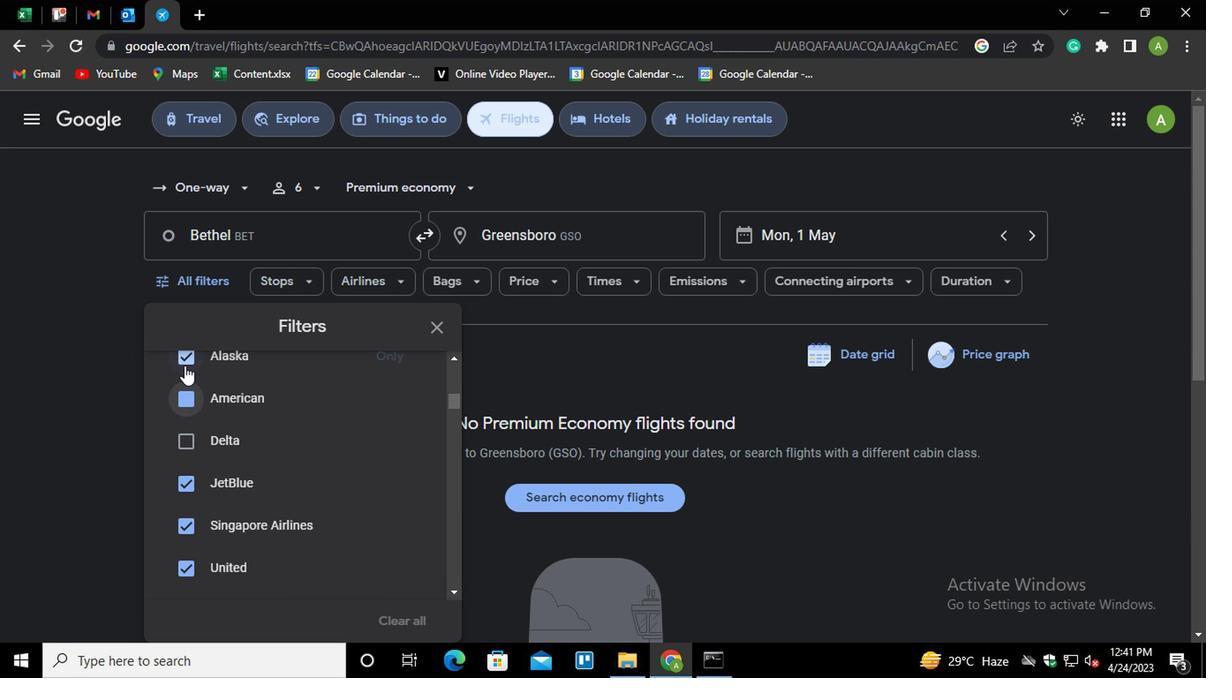 
Action: Mouse moved to (218, 408)
Screenshot: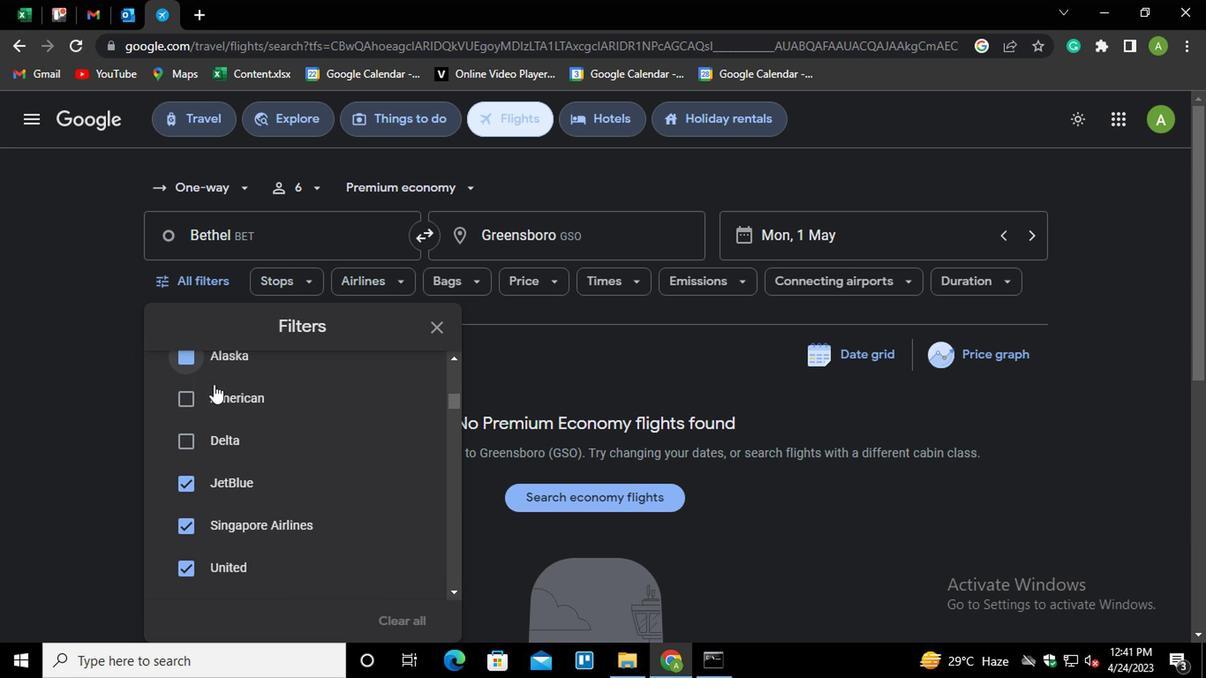 
Action: Mouse scrolled (218, 409) with delta (0, 0)
Screenshot: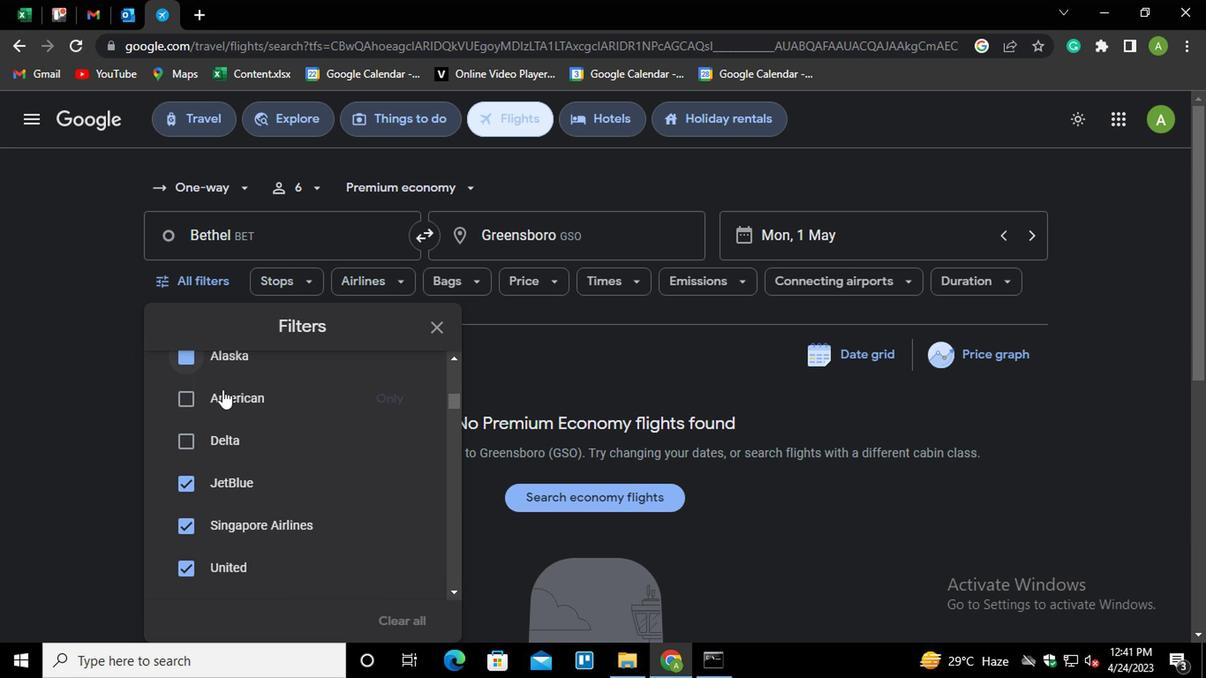 
Action: Mouse moved to (228, 438)
Screenshot: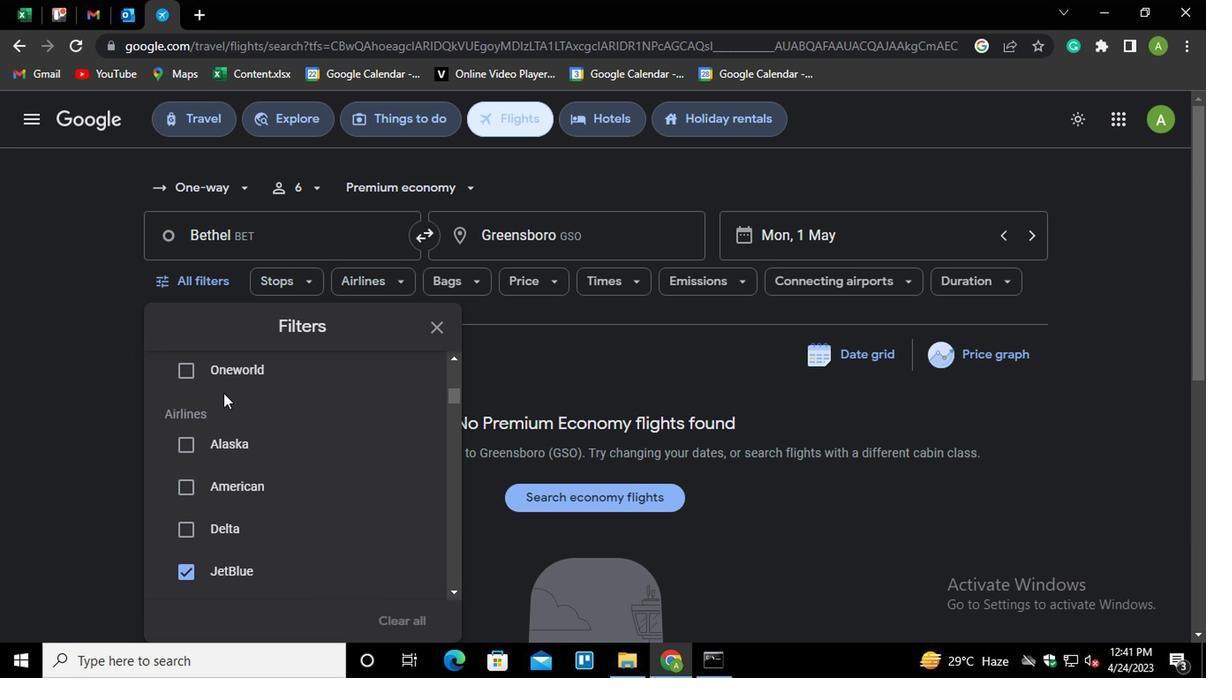 
Action: Mouse scrolled (228, 436) with delta (0, -1)
Screenshot: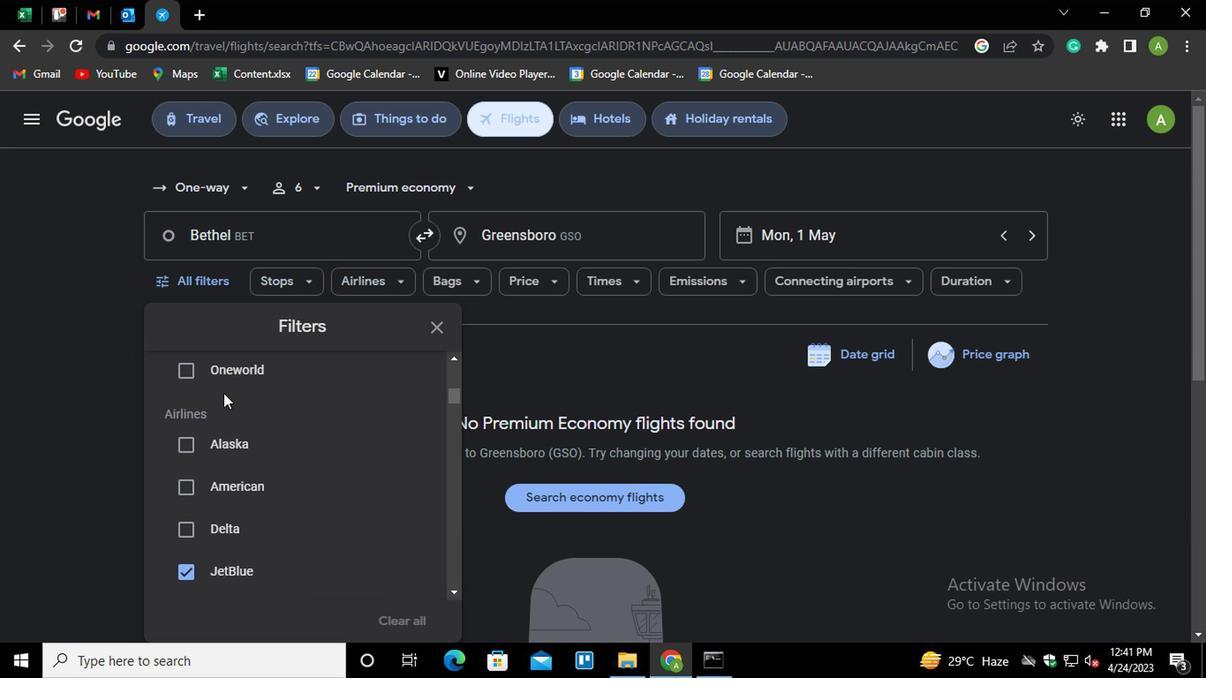 
Action: Mouse moved to (214, 517)
Screenshot: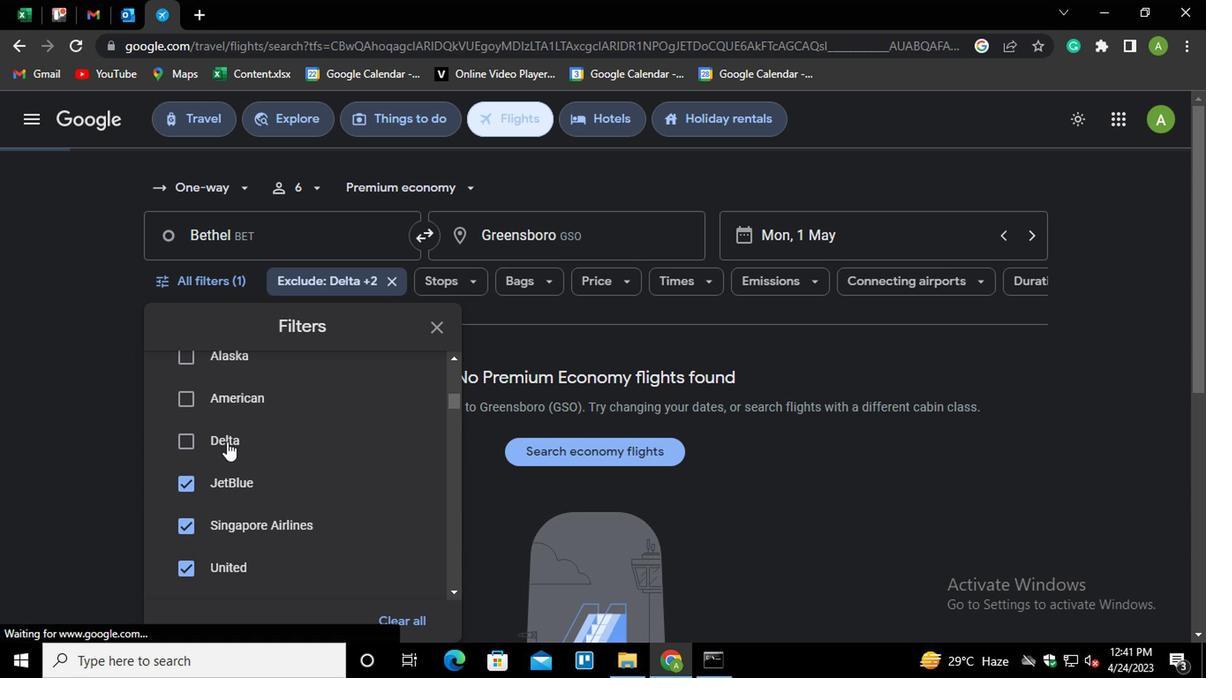 
Action: Mouse scrolled (214, 517) with delta (0, 0)
Screenshot: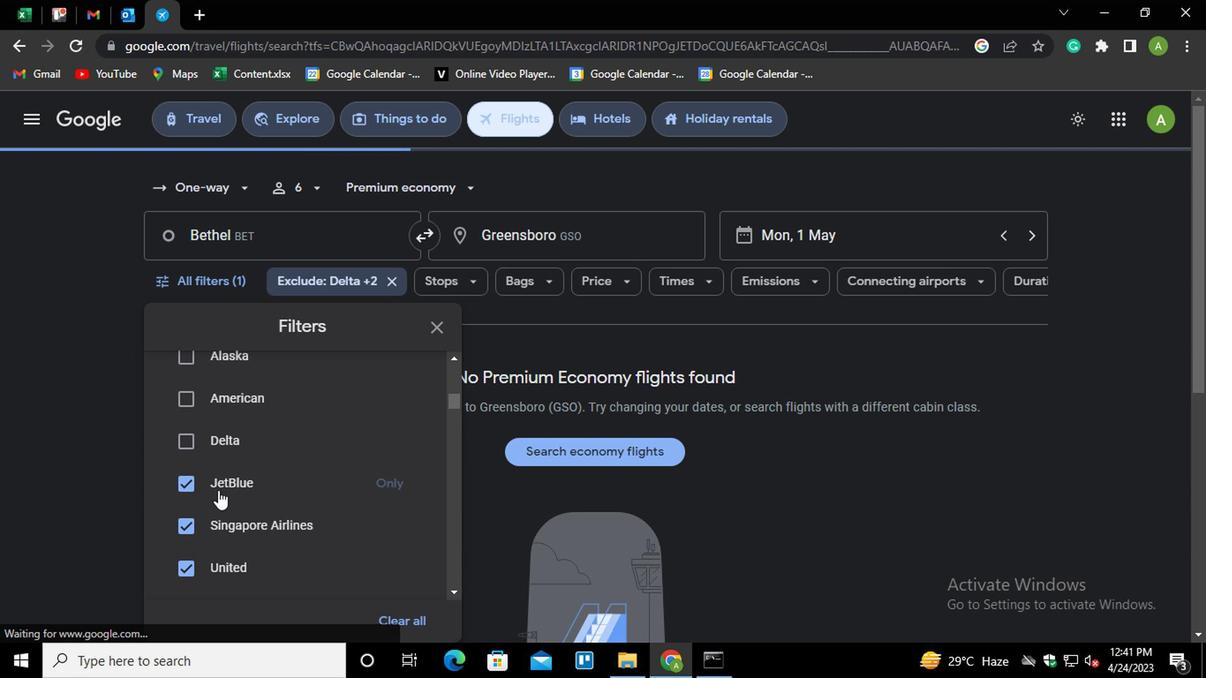 
Action: Mouse moved to (174, 460)
Screenshot: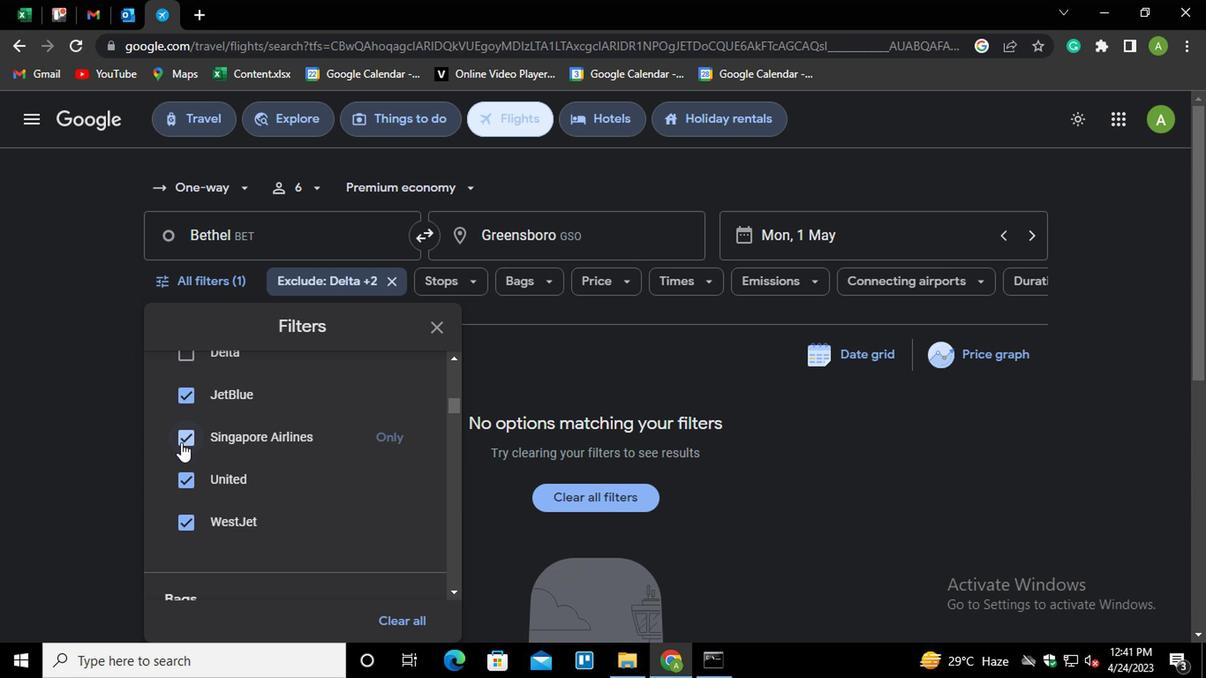 
Action: Mouse pressed left at (174, 460)
Screenshot: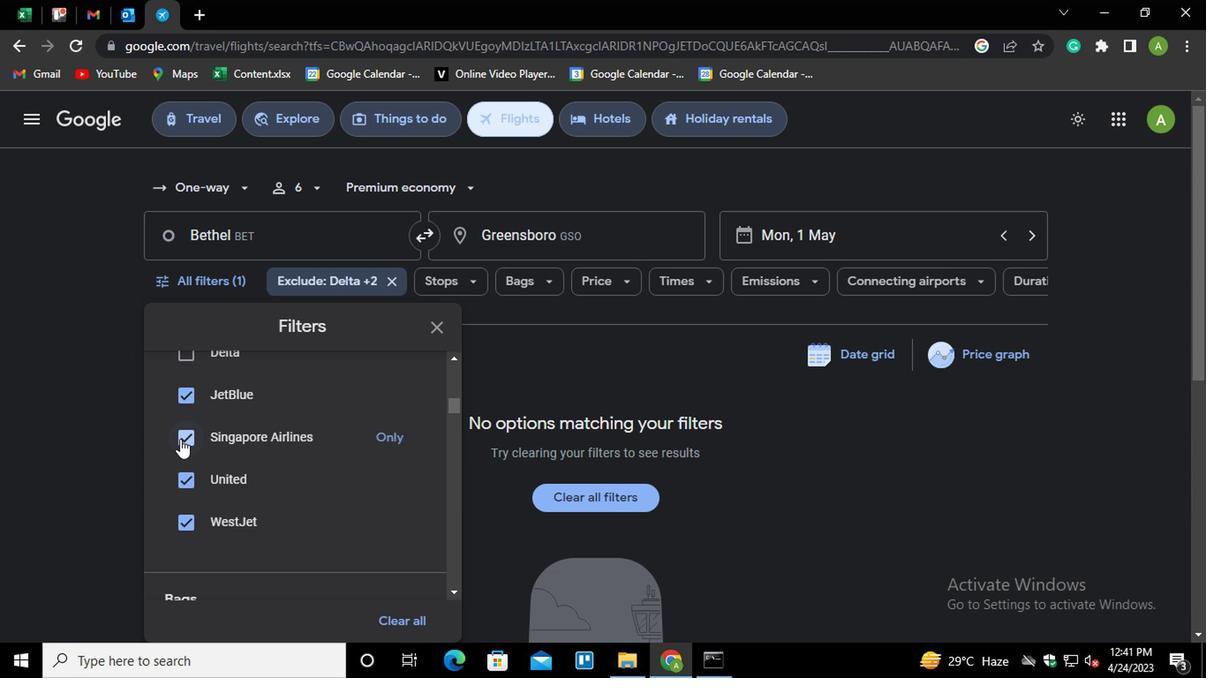
Action: Mouse moved to (180, 508)
Screenshot: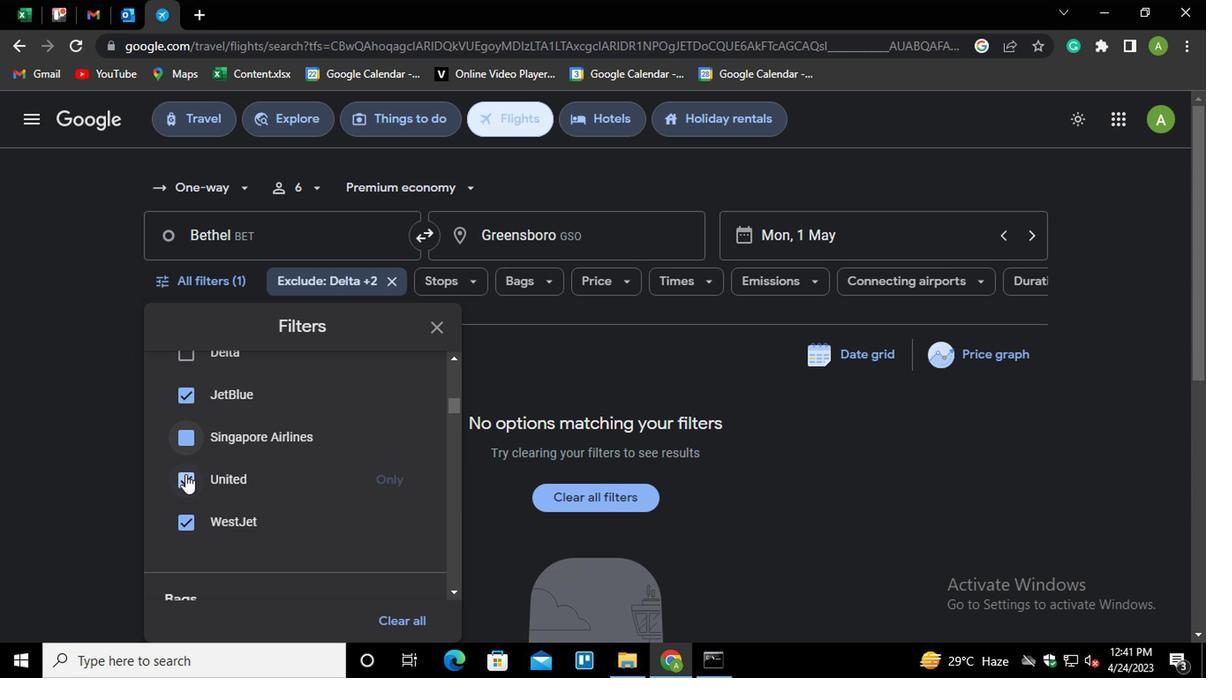
Action: Mouse pressed left at (180, 508)
Screenshot: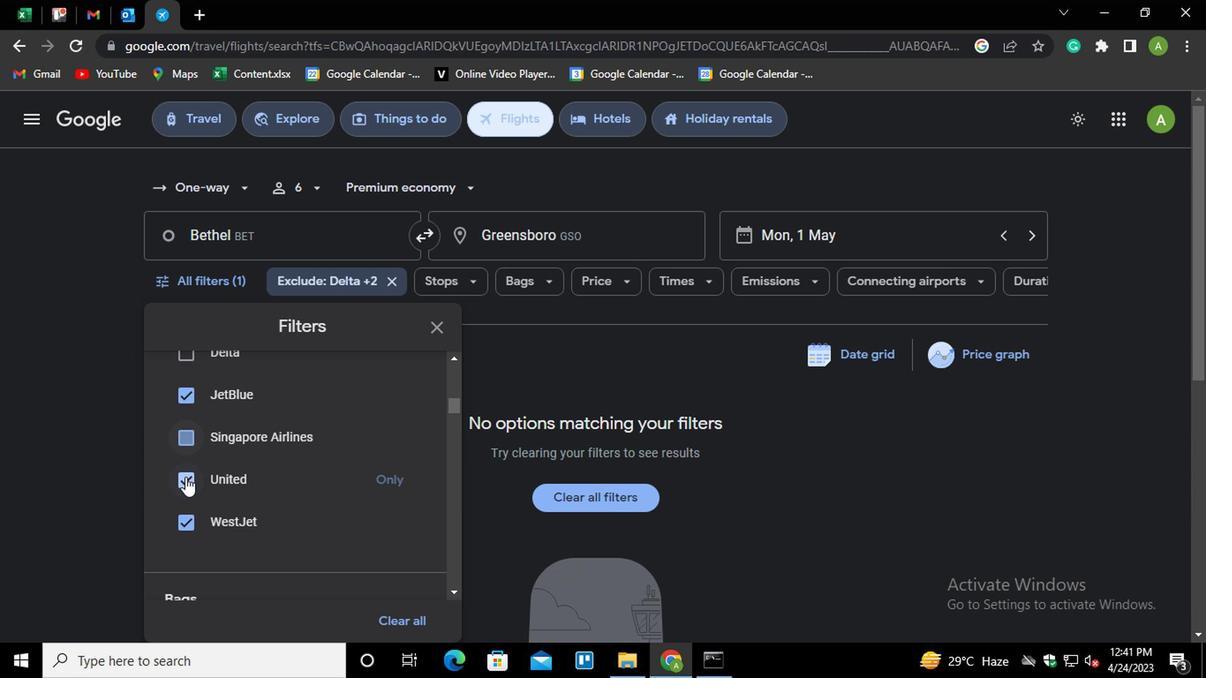 
Action: Mouse moved to (184, 550)
Screenshot: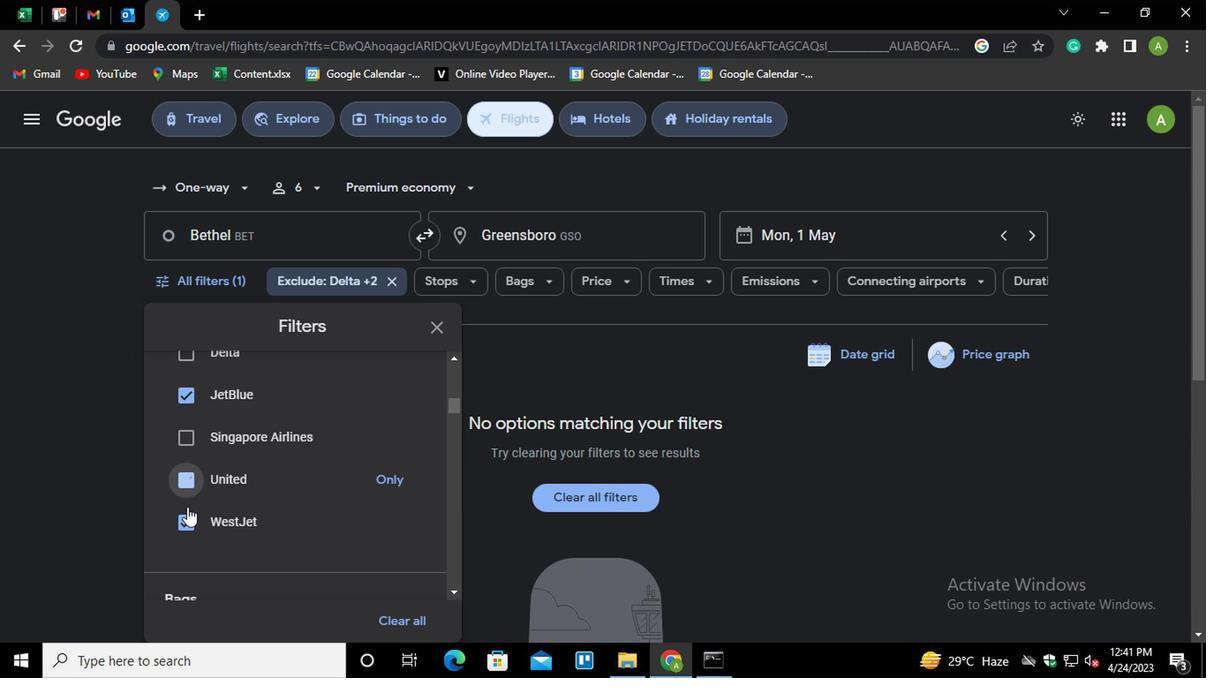 
Action: Mouse pressed left at (184, 550)
Screenshot: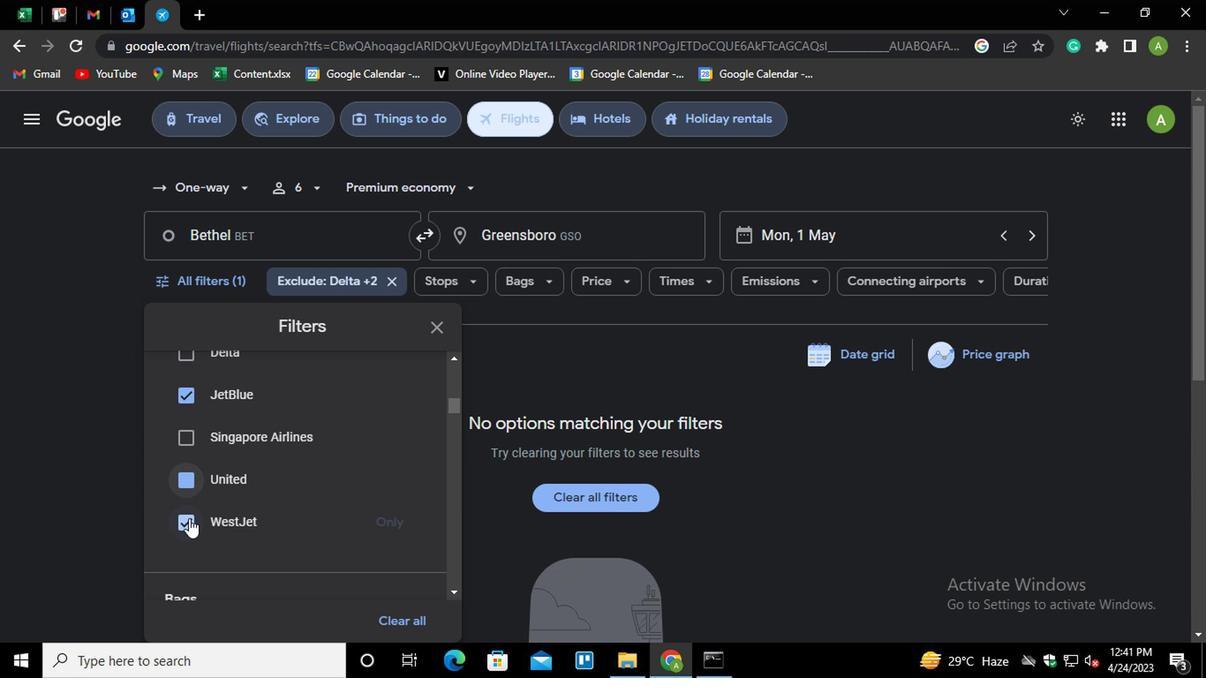 
Action: Mouse moved to (334, 537)
Screenshot: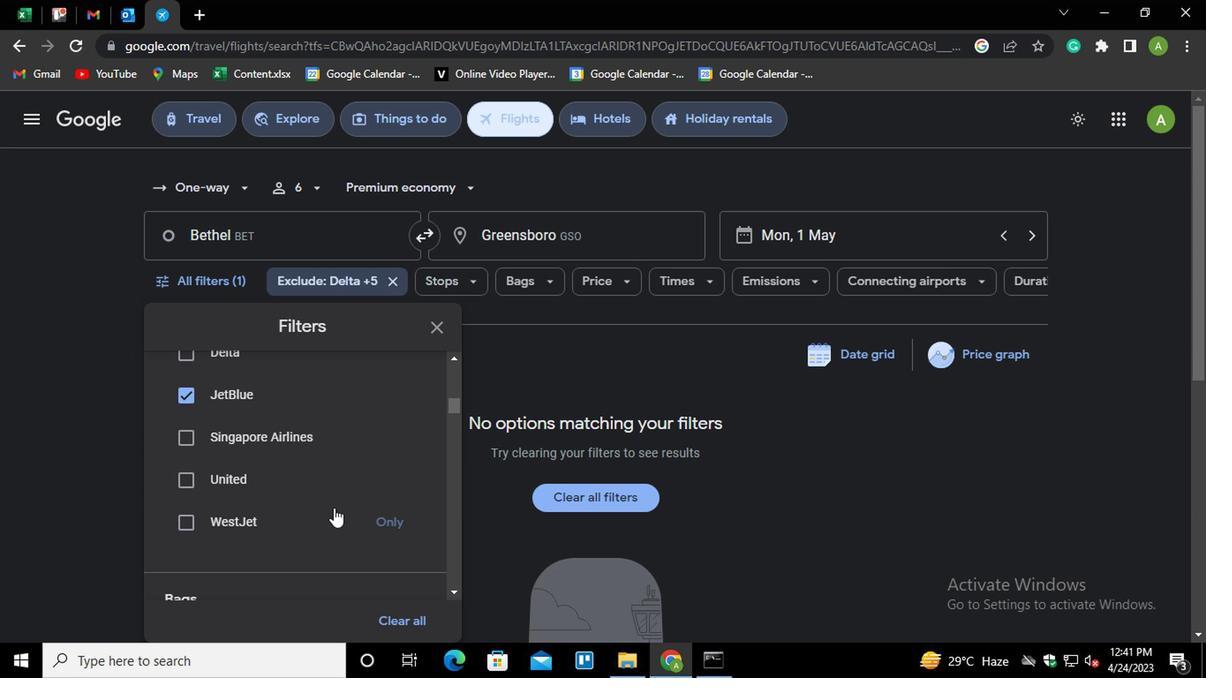 
Action: Mouse scrolled (334, 537) with delta (0, 0)
Screenshot: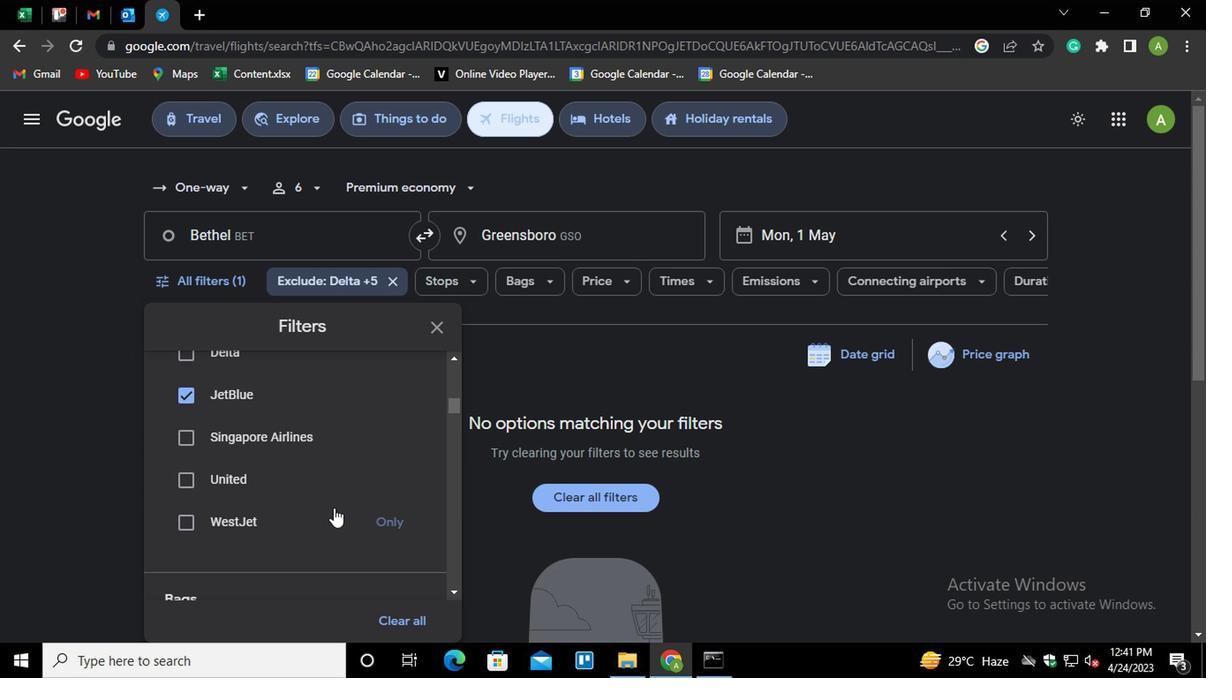 
Action: Mouse moved to (350, 559)
Screenshot: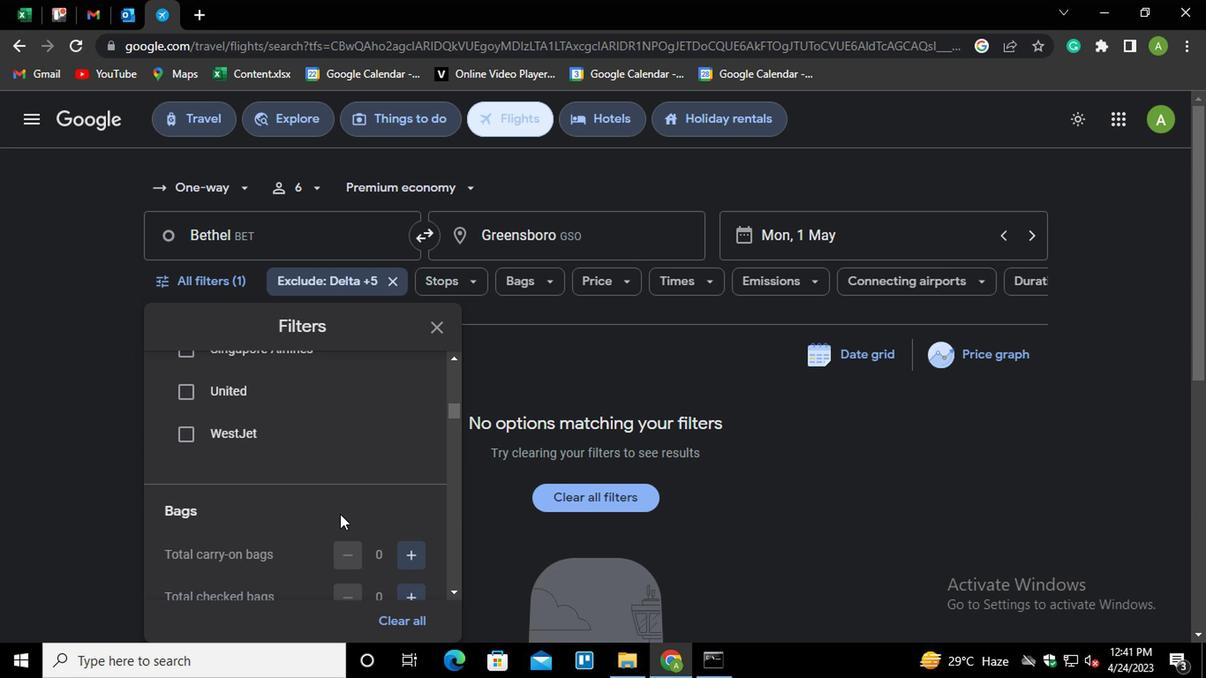 
Action: Mouse scrolled (350, 559) with delta (0, 0)
Screenshot: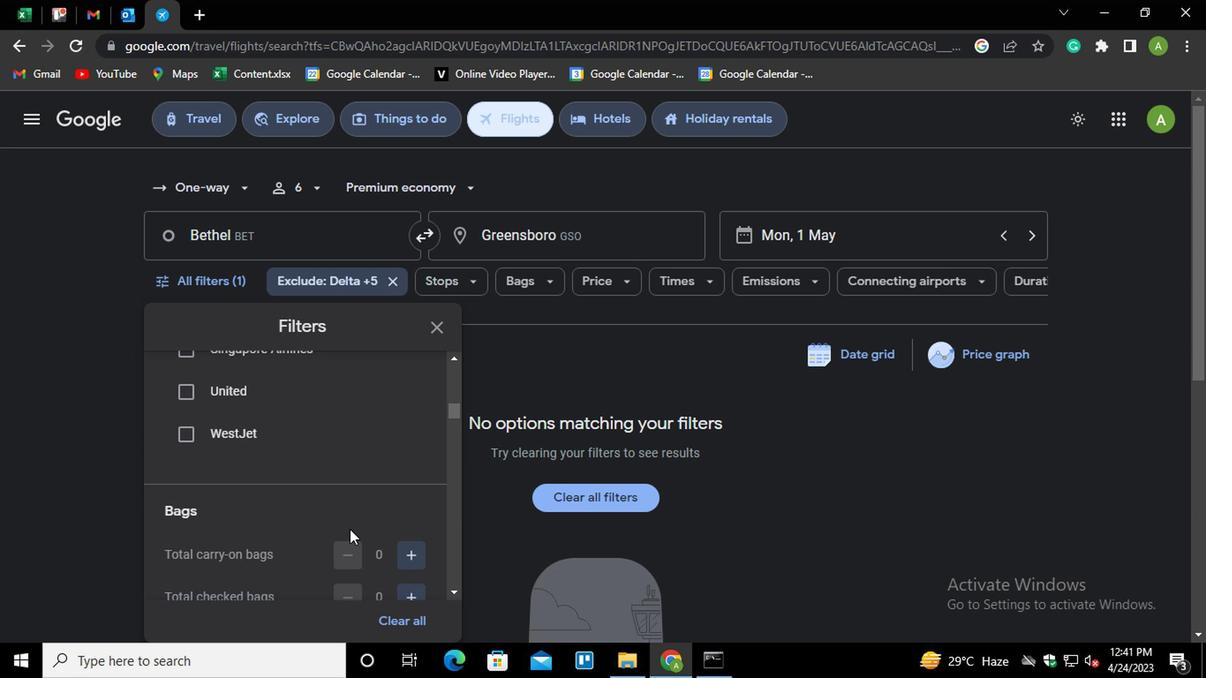 
Action: Mouse scrolled (350, 559) with delta (0, 0)
Screenshot: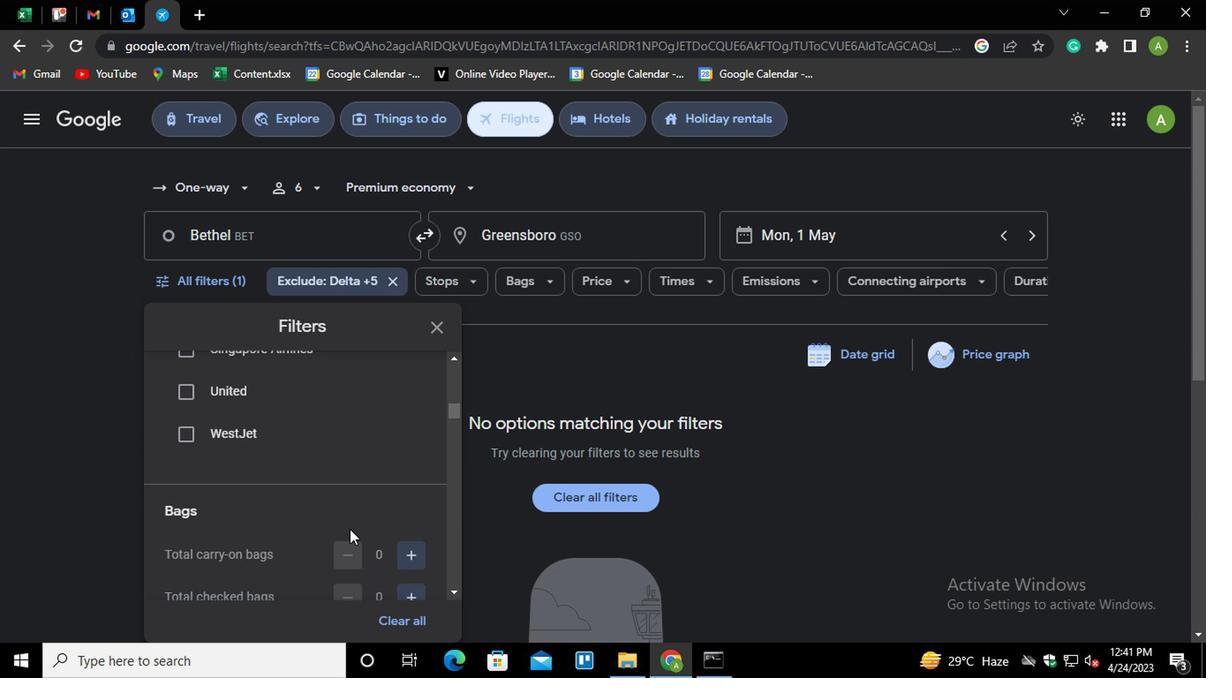 
Action: Mouse moved to (405, 448)
Screenshot: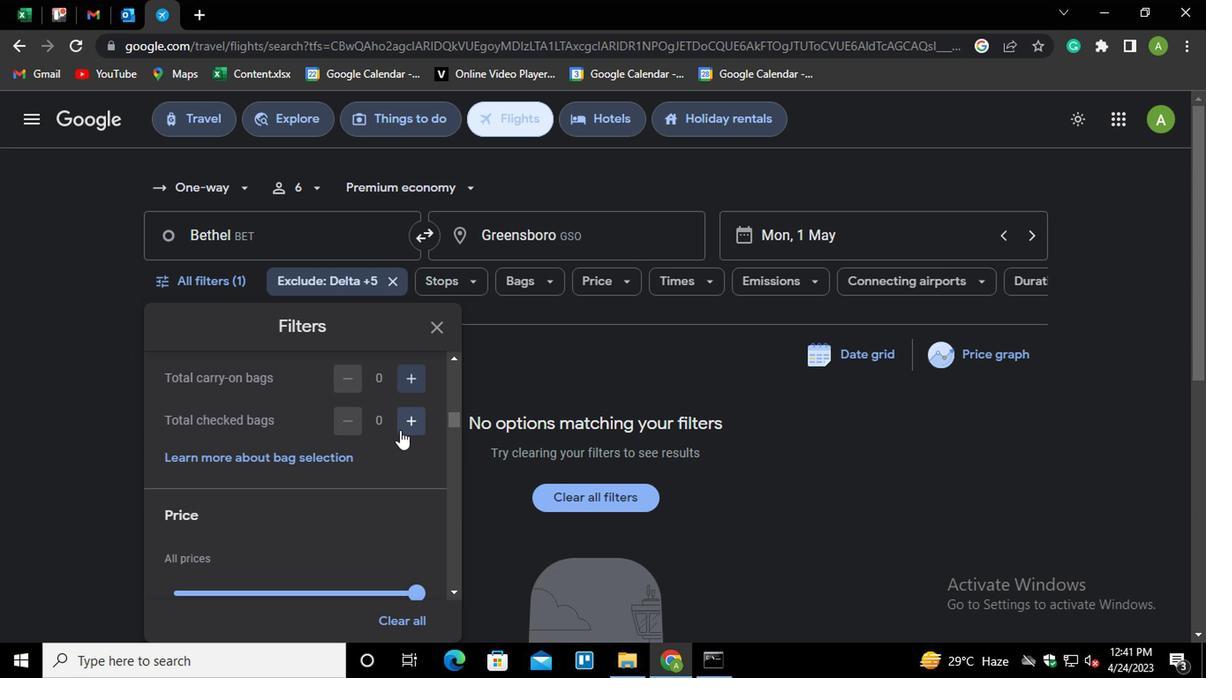 
Action: Mouse pressed left at (405, 448)
Screenshot: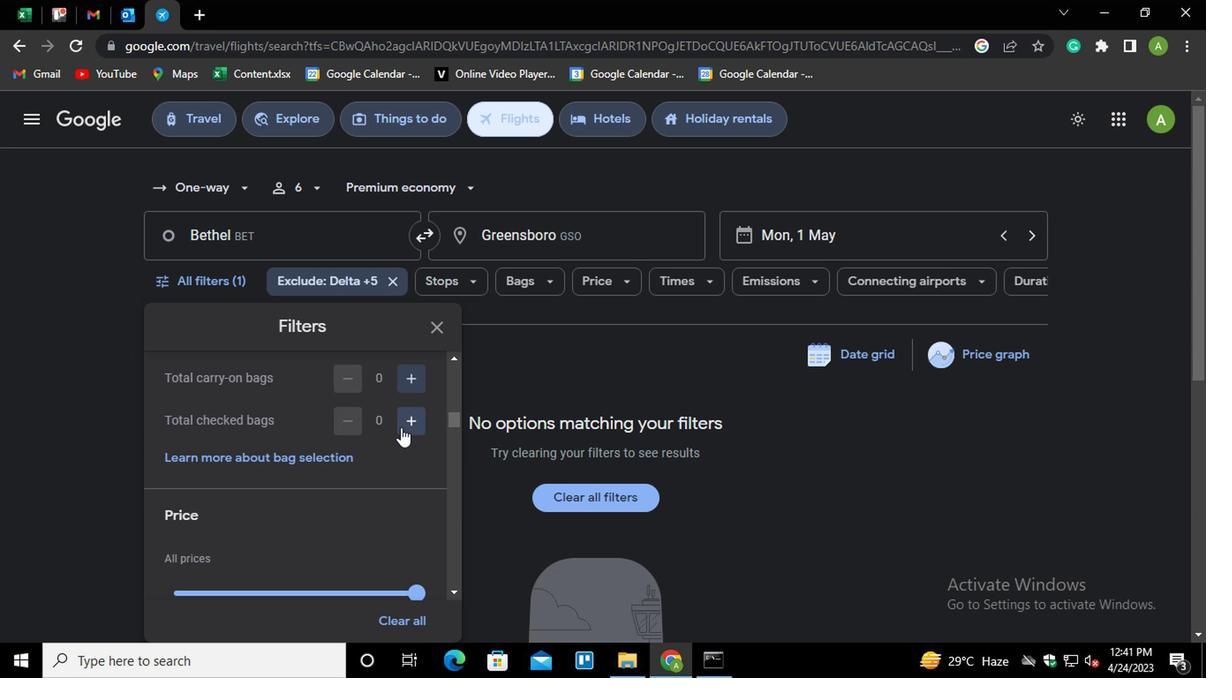 
Action: Mouse pressed left at (405, 448)
Screenshot: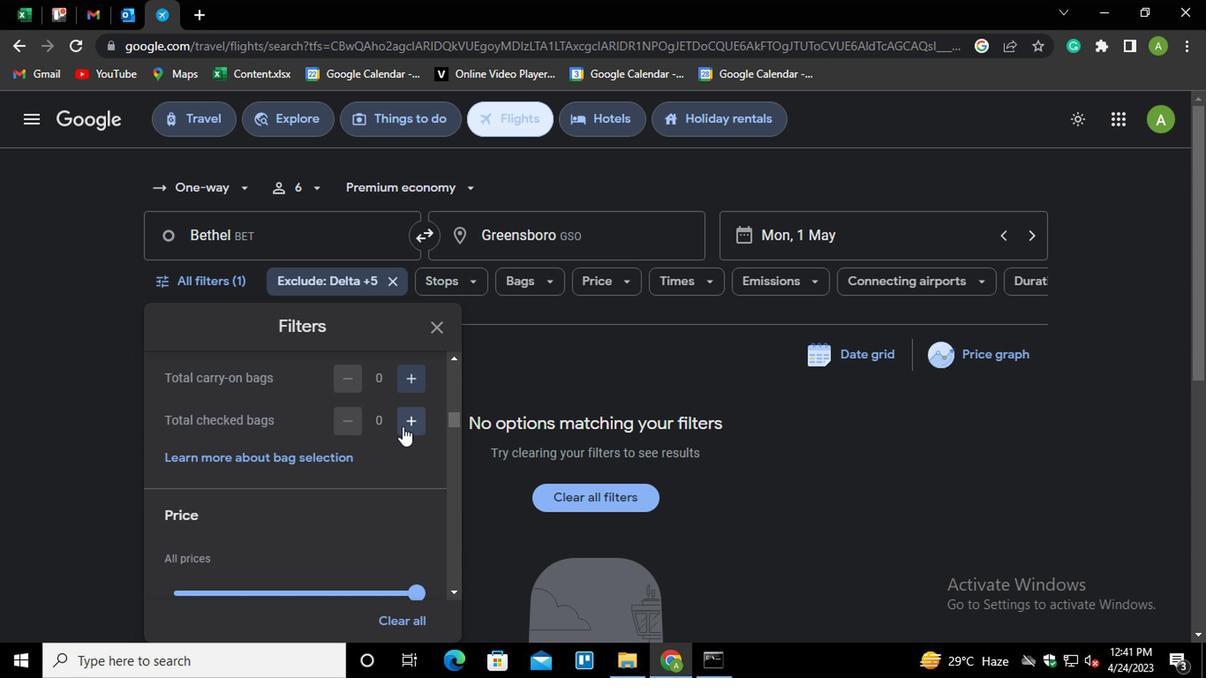 
Action: Mouse pressed left at (405, 448)
Screenshot: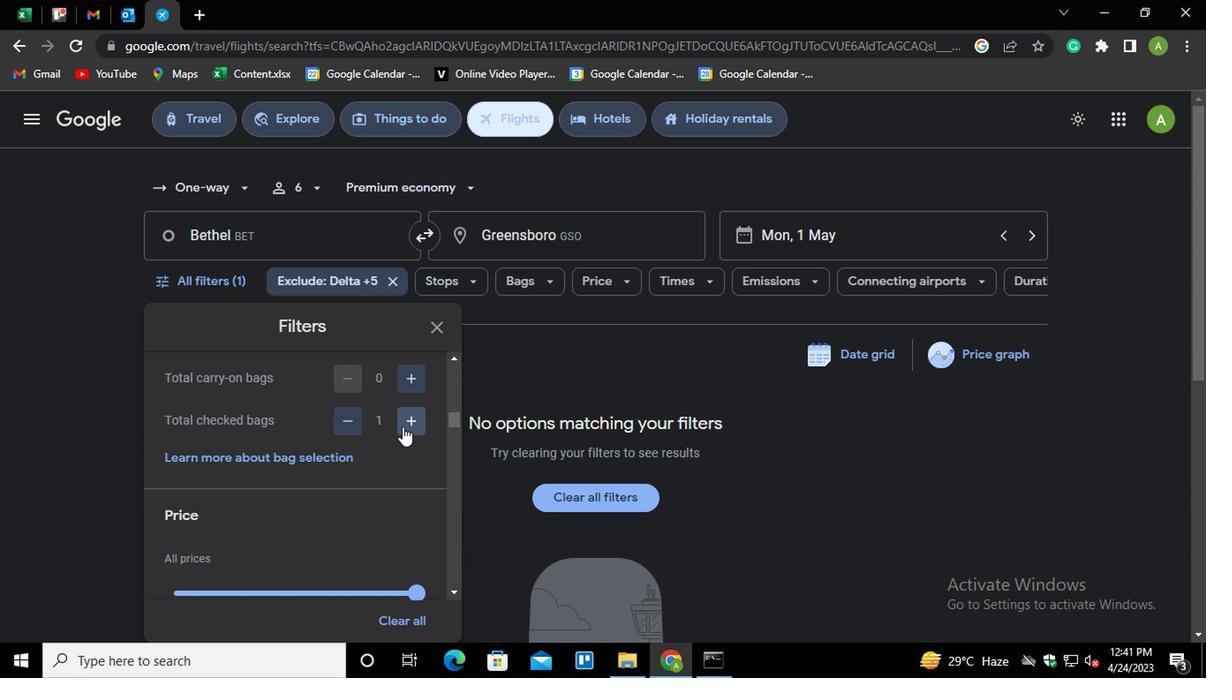
Action: Mouse pressed left at (405, 448)
Screenshot: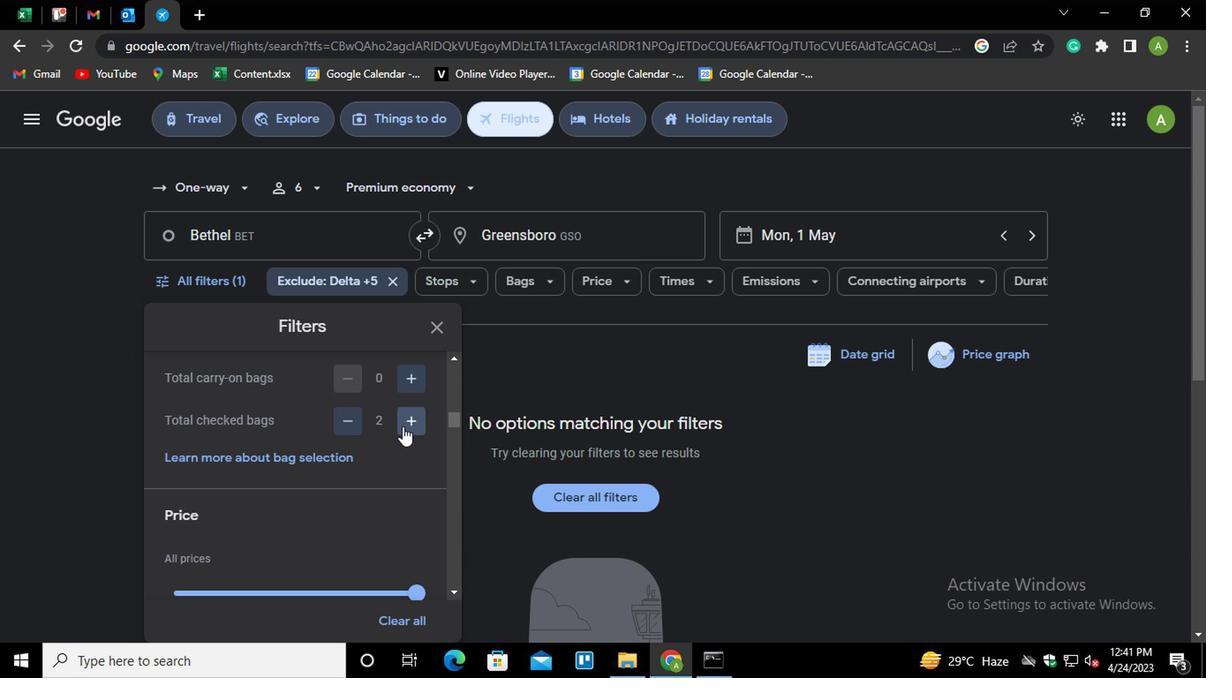 
Action: Mouse pressed left at (405, 448)
Screenshot: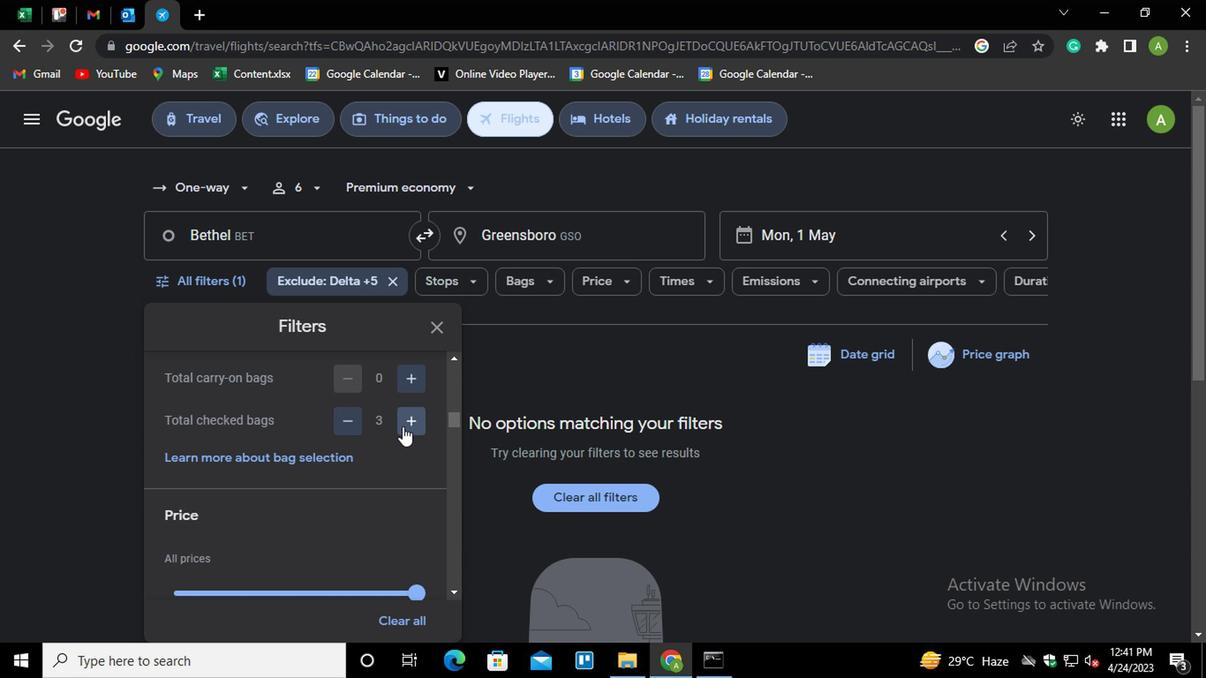 
Action: Mouse pressed left at (405, 448)
Screenshot: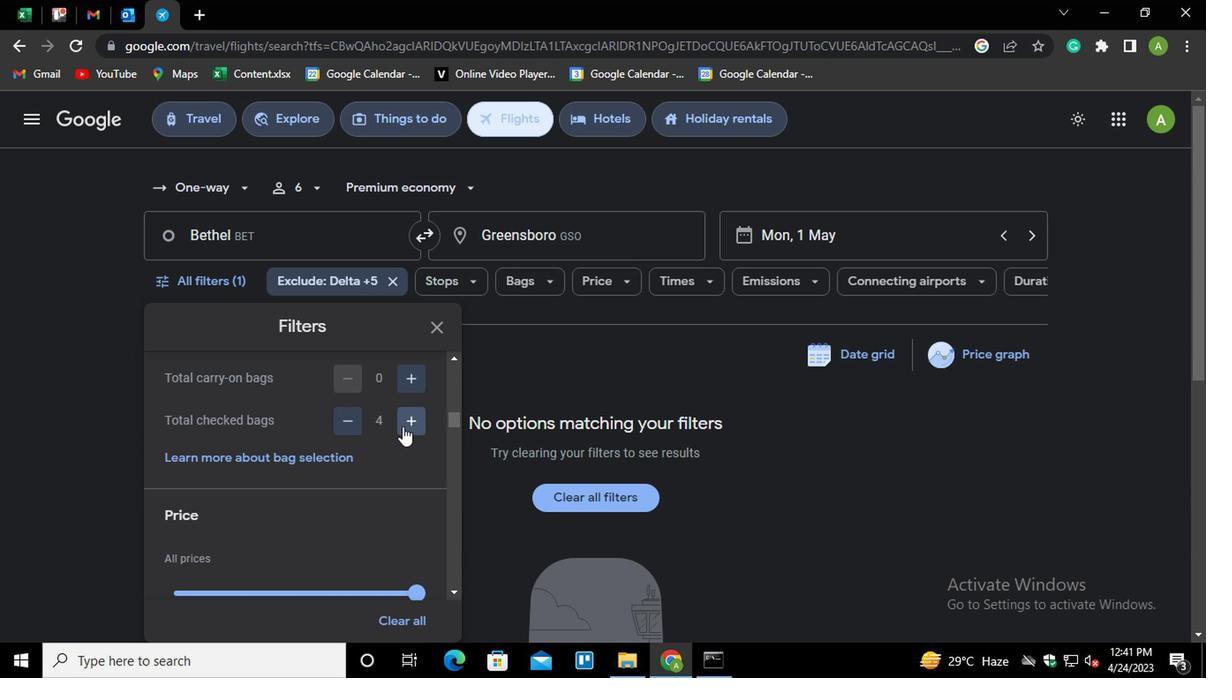 
Action: Mouse moved to (406, 448)
Screenshot: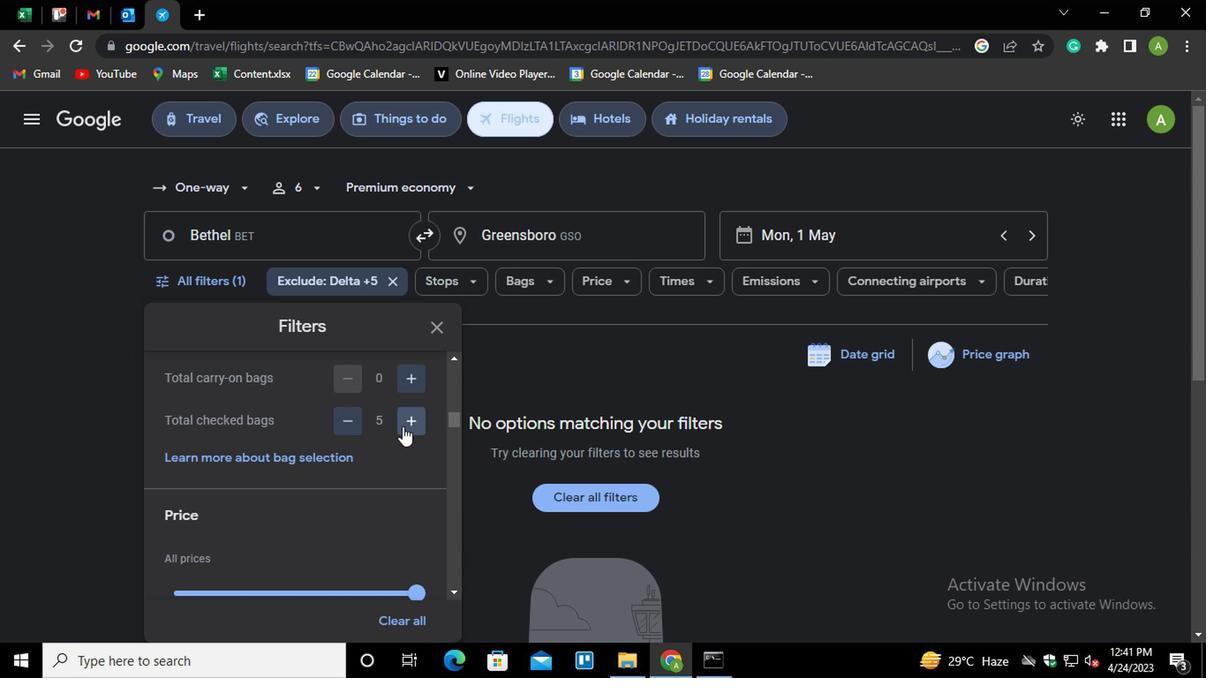 
Action: Mouse pressed left at (406, 448)
Screenshot: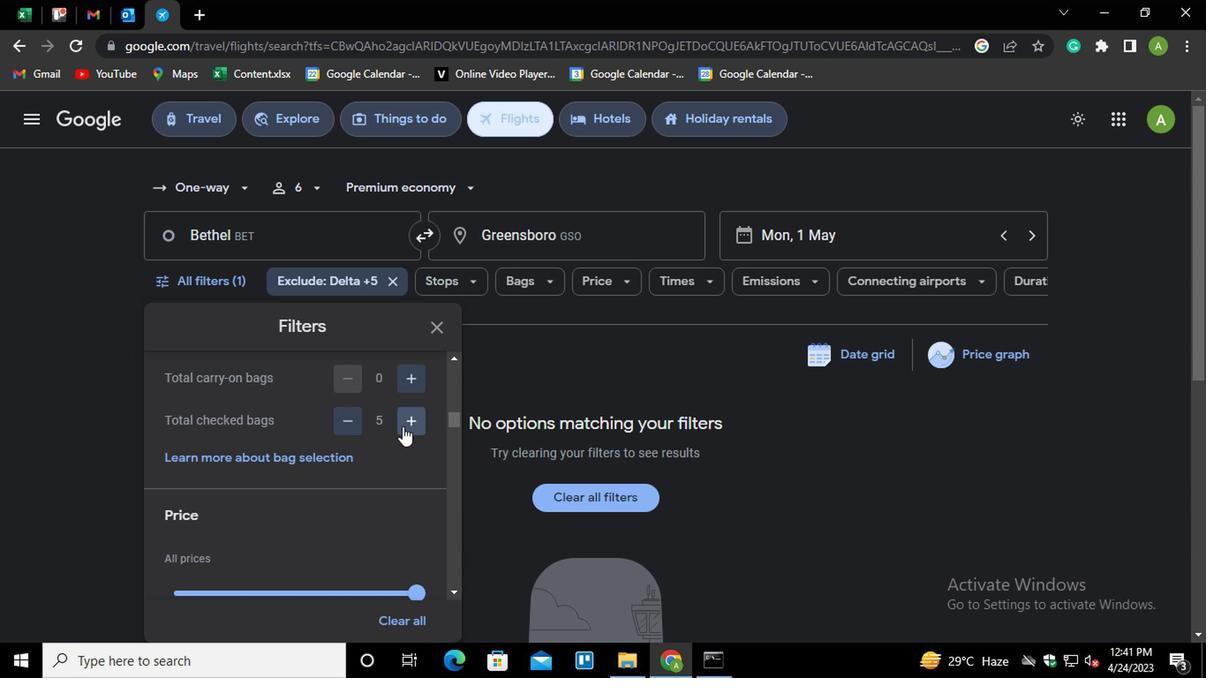 
Action: Mouse pressed left at (406, 448)
Screenshot: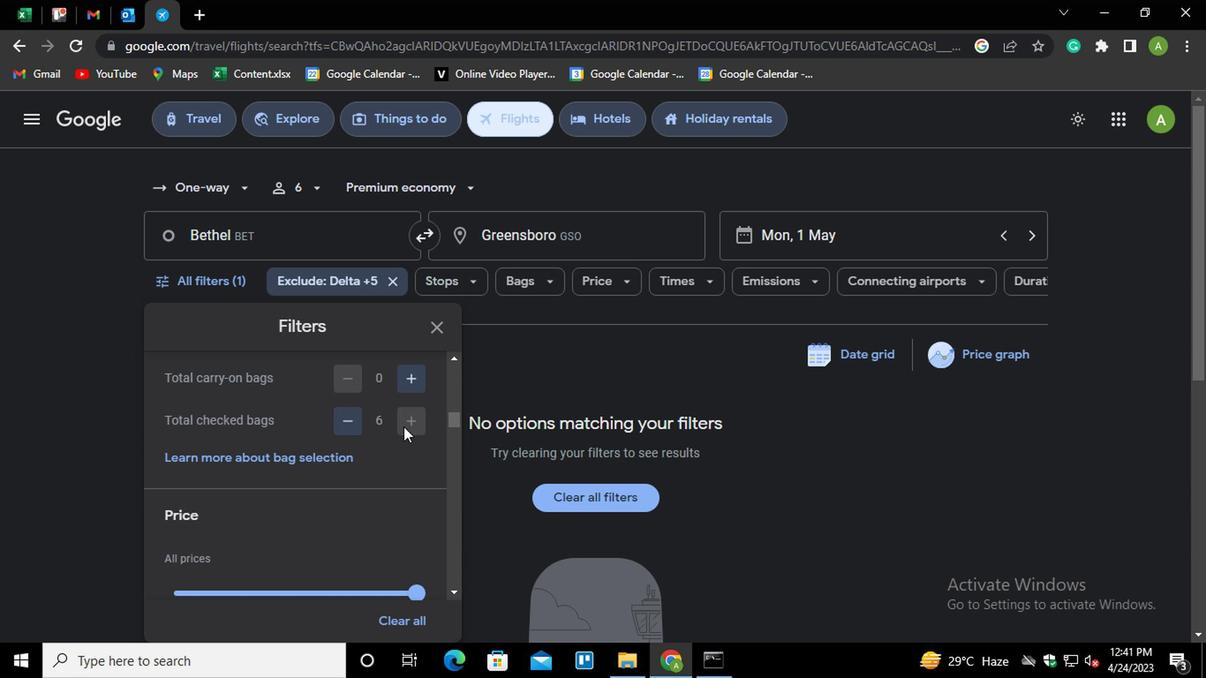 
Action: Mouse moved to (399, 535)
Screenshot: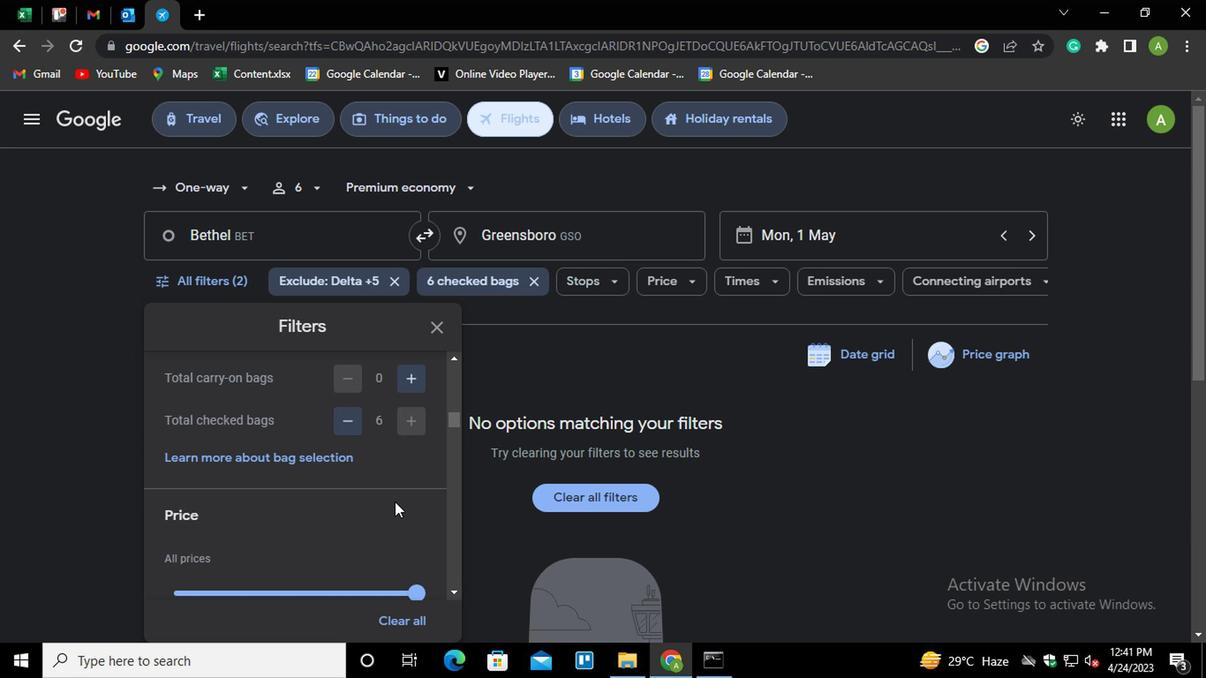 
Action: Mouse scrolled (399, 534) with delta (0, -1)
Screenshot: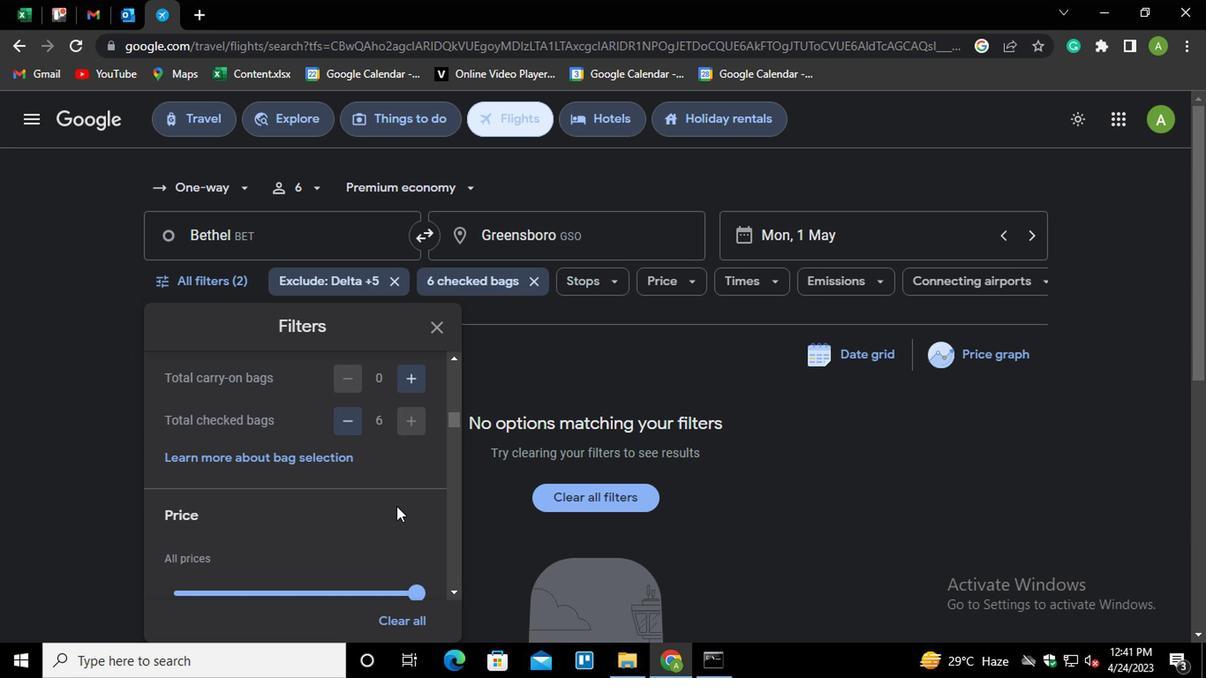 
Action: Mouse moved to (418, 531)
Screenshot: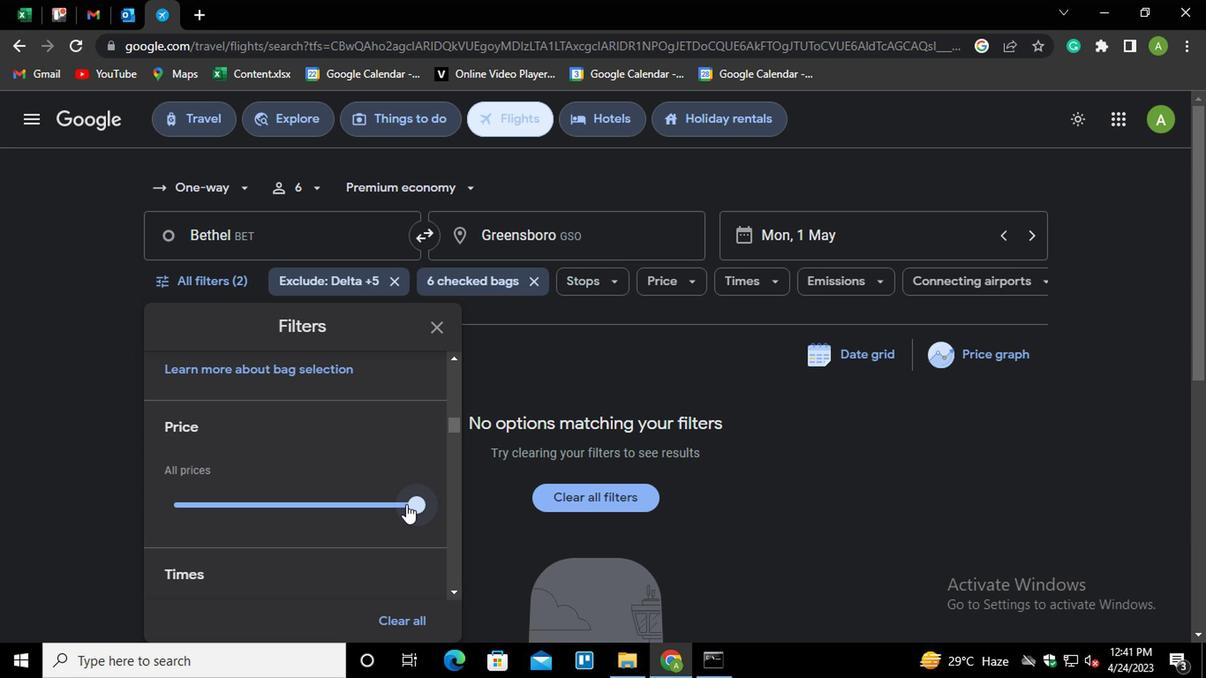 
Action: Mouse pressed left at (418, 531)
Screenshot: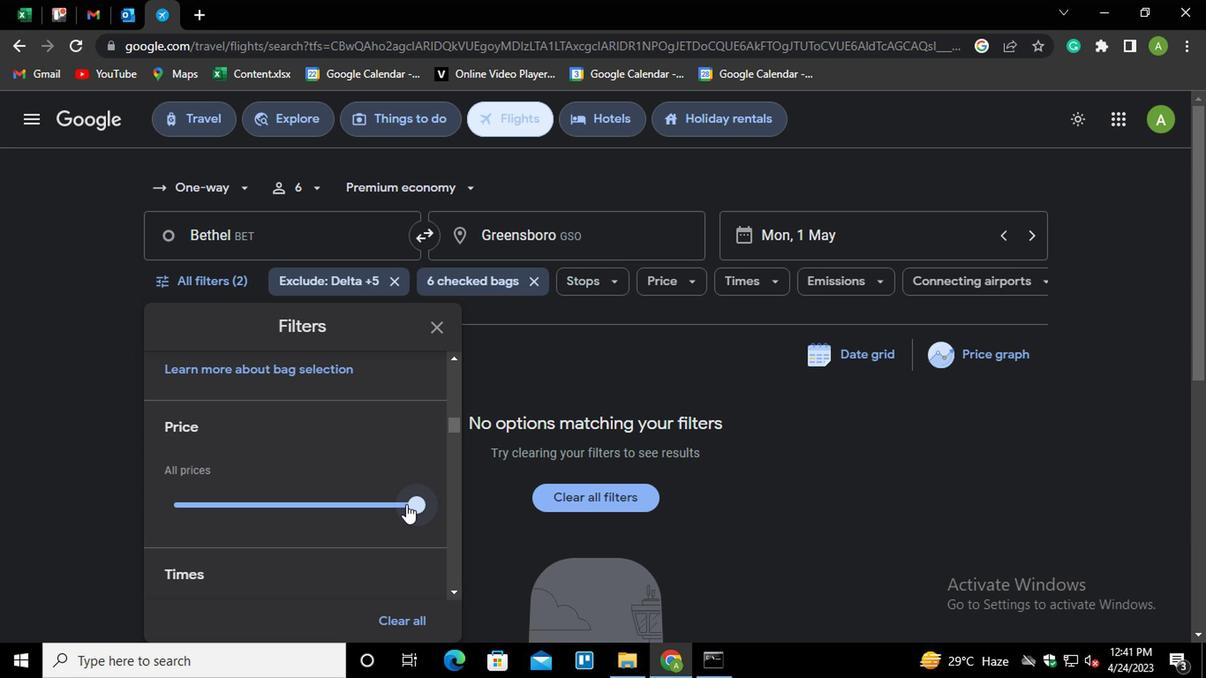 
Action: Mouse moved to (370, 615)
Screenshot: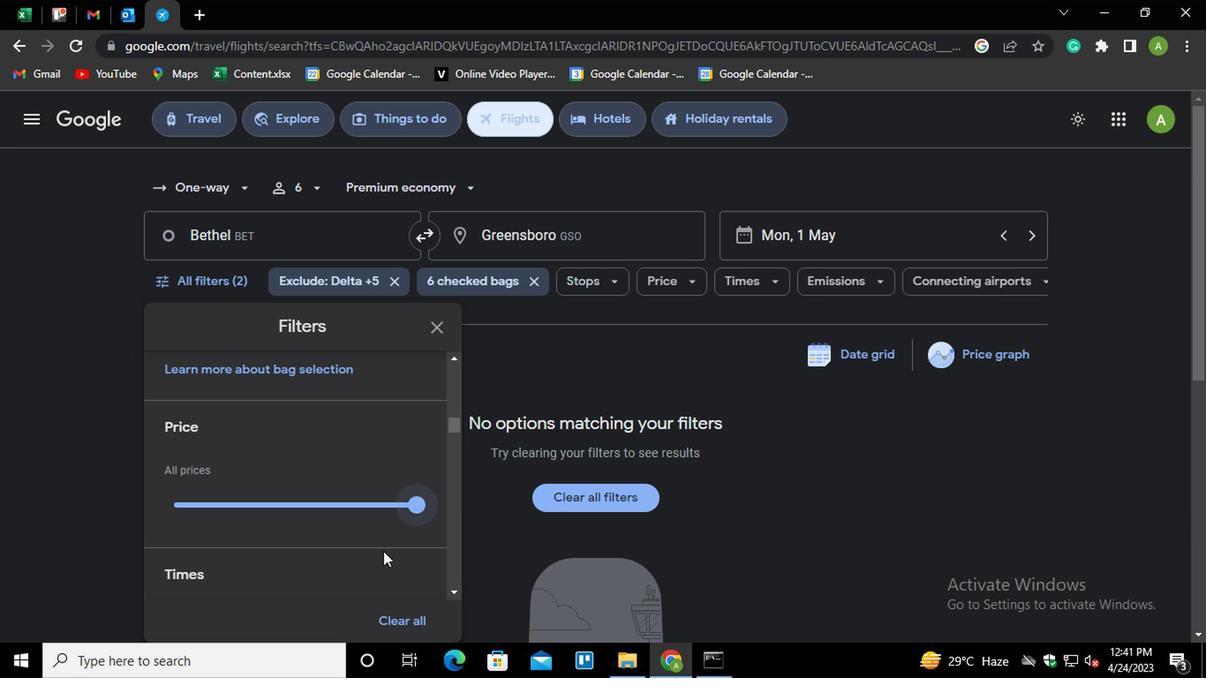 
Action: Mouse scrolled (370, 615) with delta (0, 0)
Screenshot: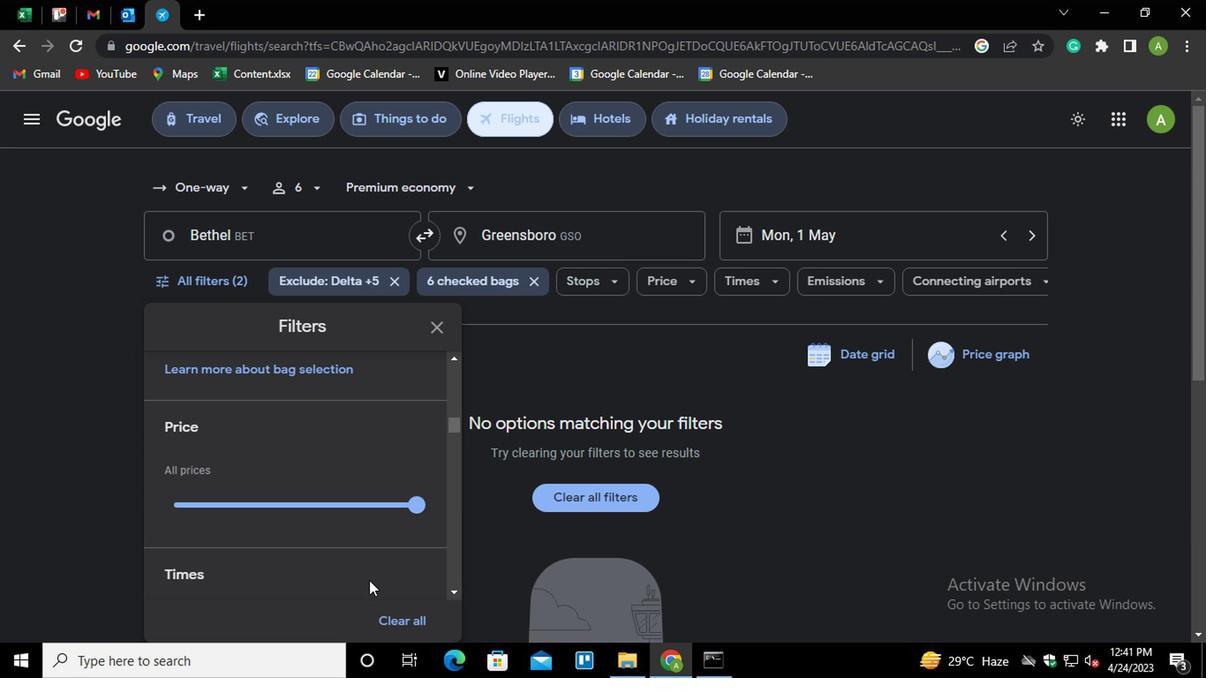 
Action: Mouse moved to (370, 617)
Screenshot: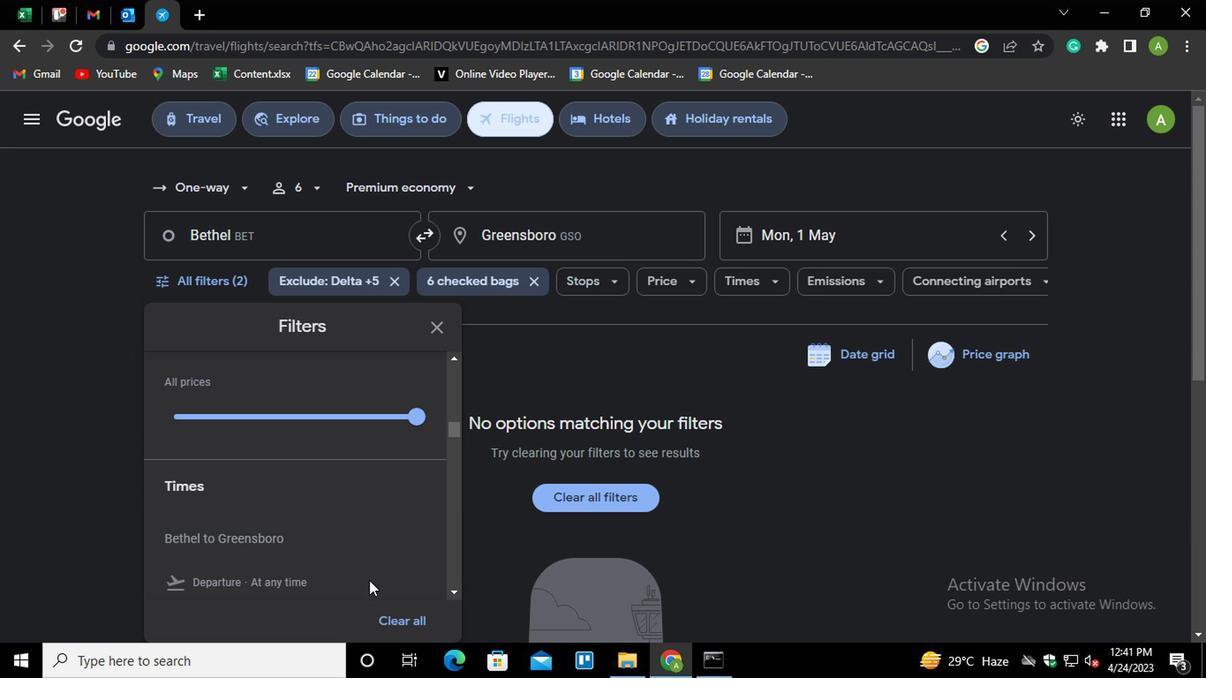 
Action: Mouse scrolled (370, 615) with delta (0, -1)
Screenshot: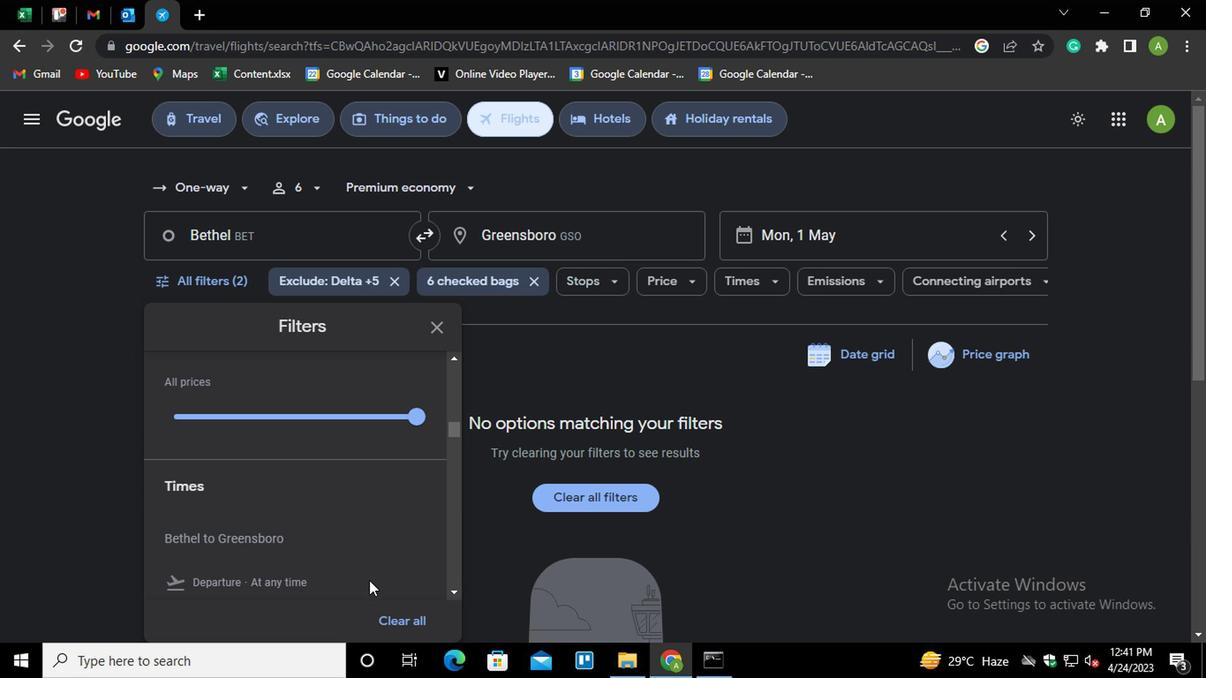 
Action: Mouse moved to (172, 558)
Screenshot: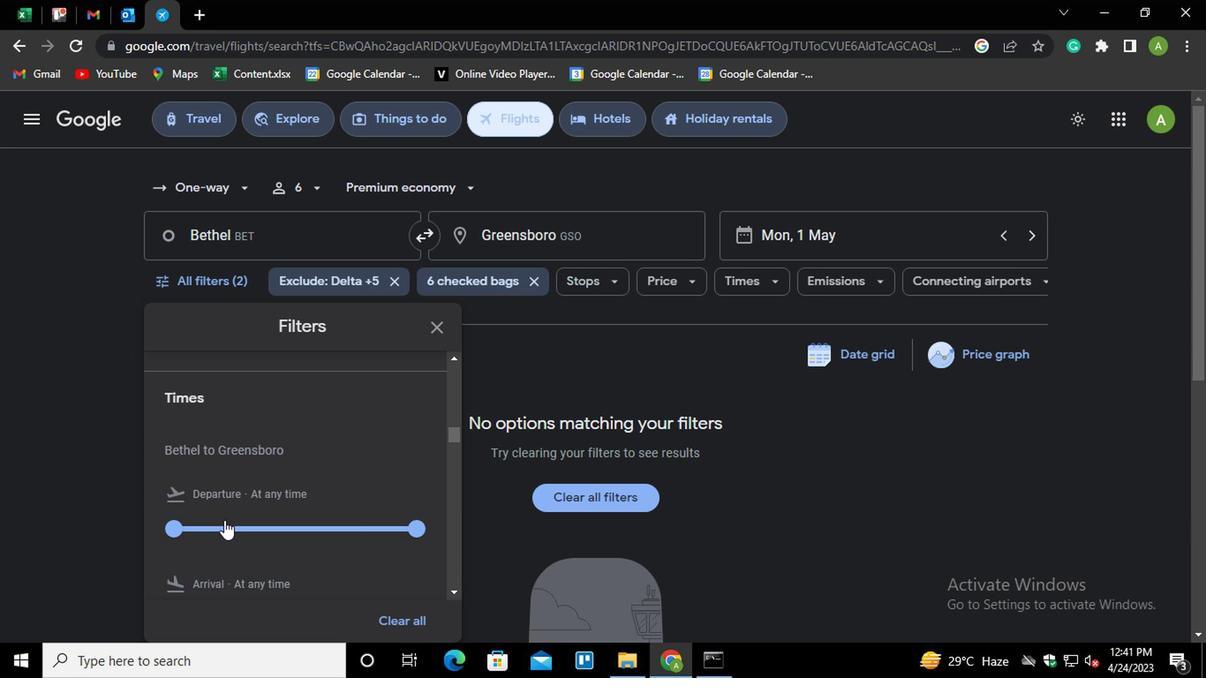
Action: Mouse pressed left at (172, 558)
Screenshot: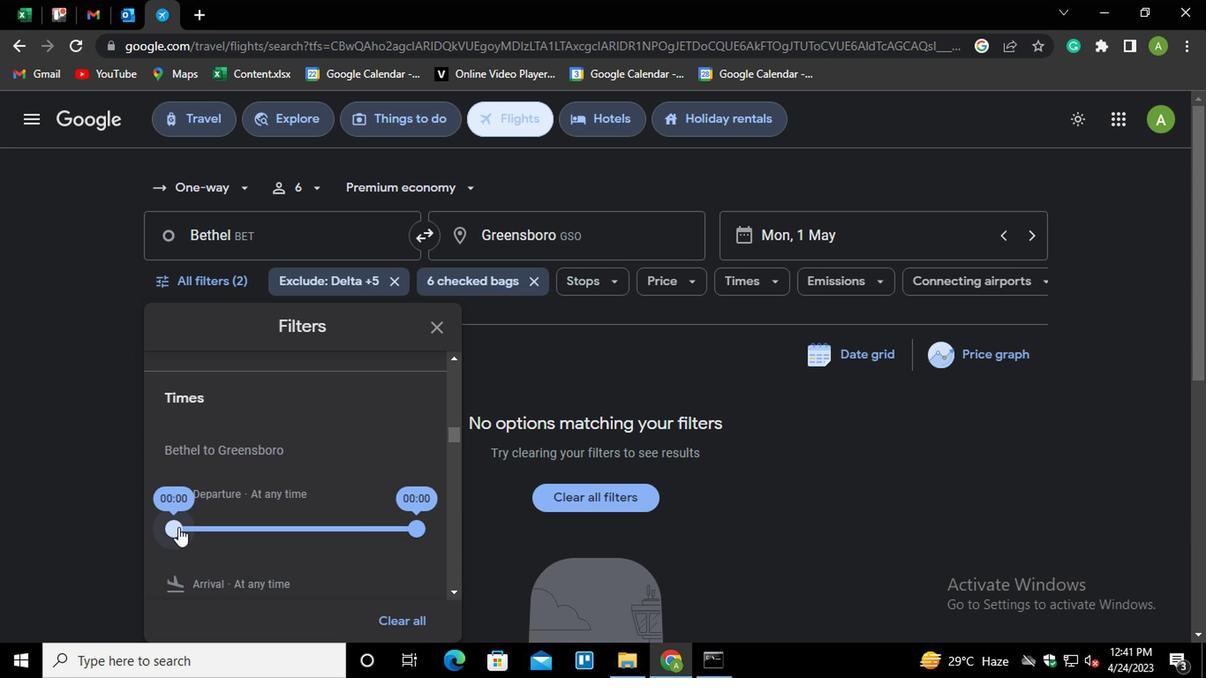 
Action: Mouse moved to (392, 591)
Screenshot: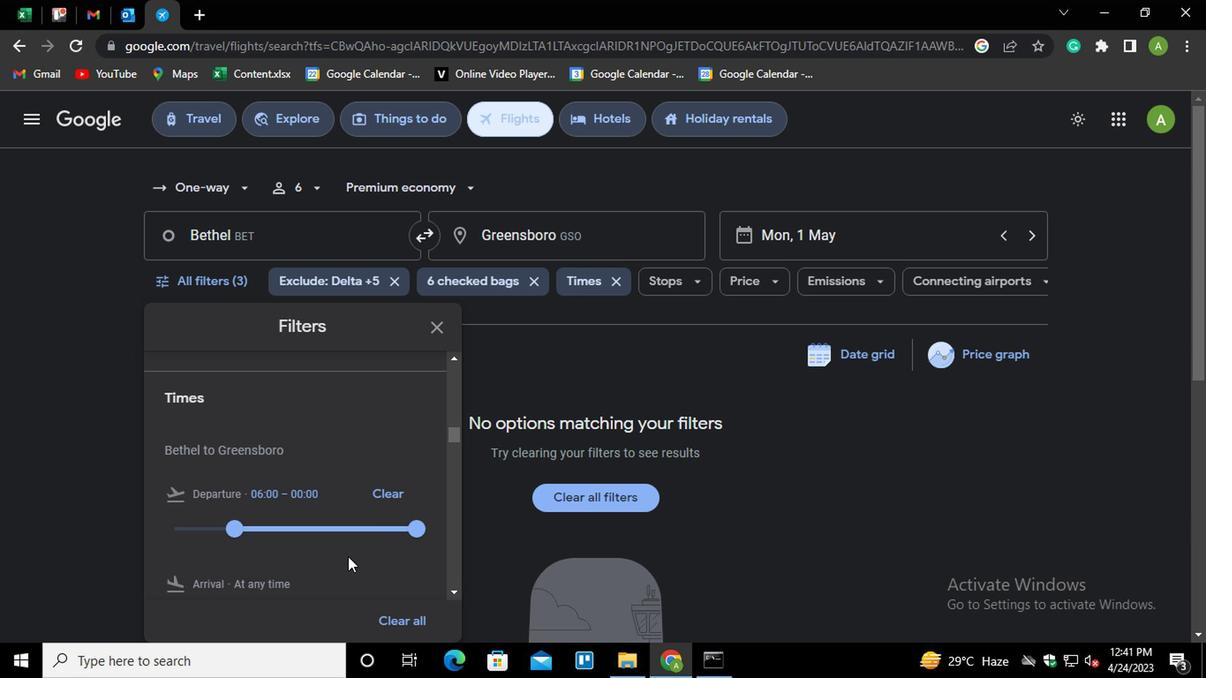 
Action: Mouse scrolled (392, 590) with delta (0, -1)
Screenshot: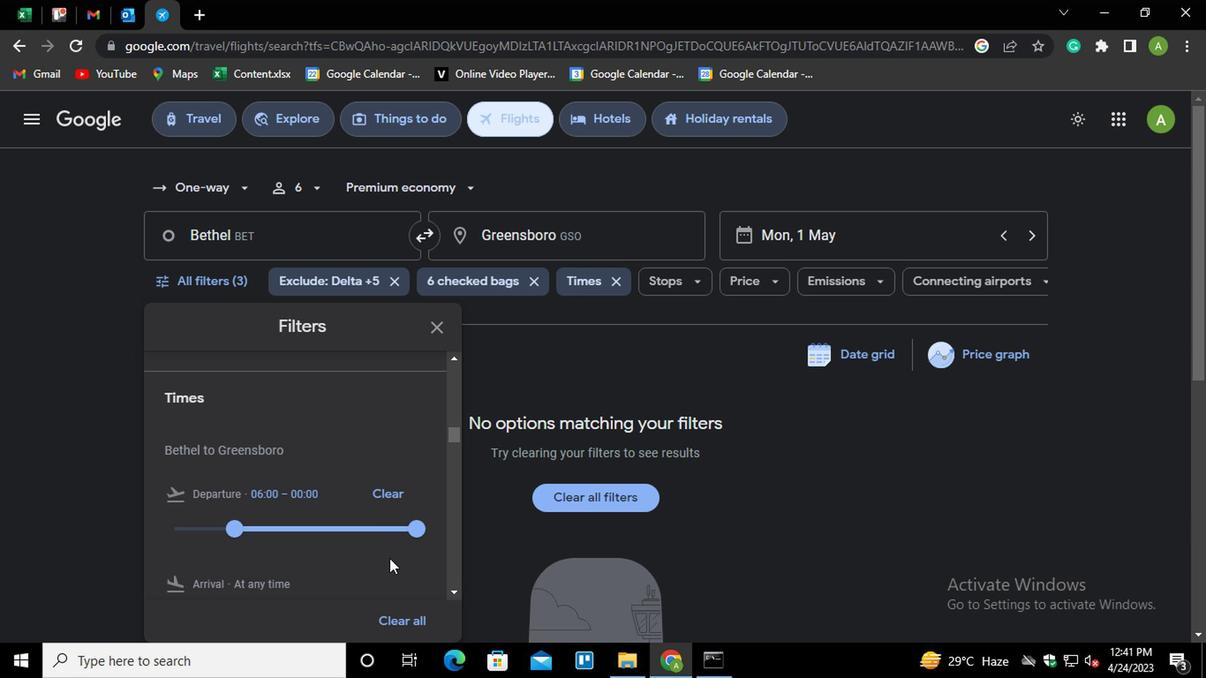 
Action: Mouse moved to (666, 390)
Screenshot: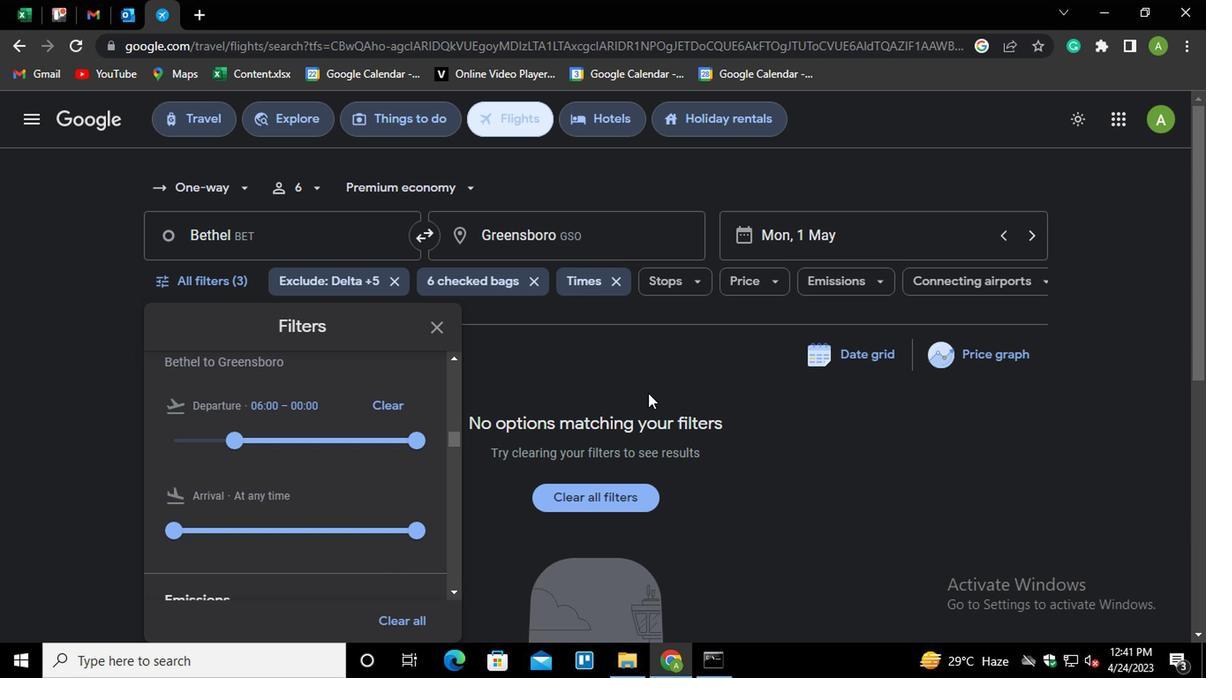 
Action: Mouse pressed left at (666, 390)
Screenshot: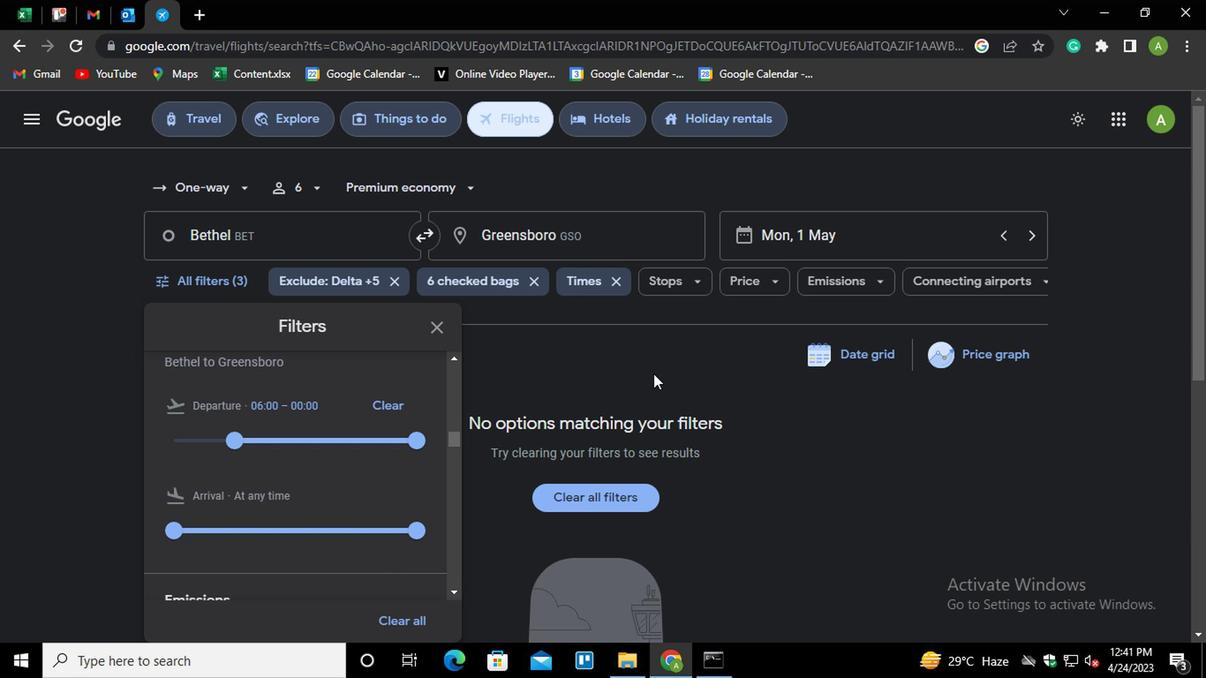 
Action: Mouse moved to (676, 381)
Screenshot: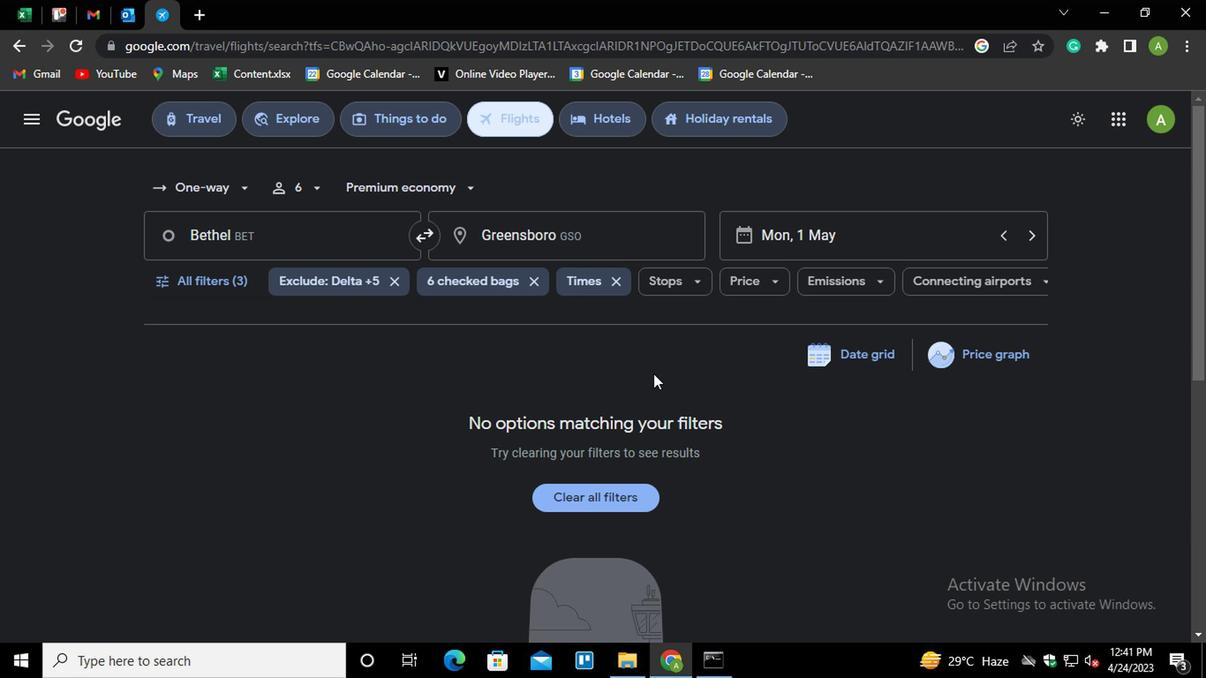 
